 Task: In the Page agendafor.pptxinsert a new slide 'blank'insert the shape ' document'select and fill the shape with  picture Insert a picture of Taj Mahalwith name   Taj Mahal.png insert and apply to all slides  date and timeinsert and apply to all slides  slide noinsert the  slide showselect set up slide showselect browsed at kioskgo to transition and apply slide show timings to  2.31481481481481E-05and select the  slide show
Action: Mouse moved to (621, 330)
Screenshot: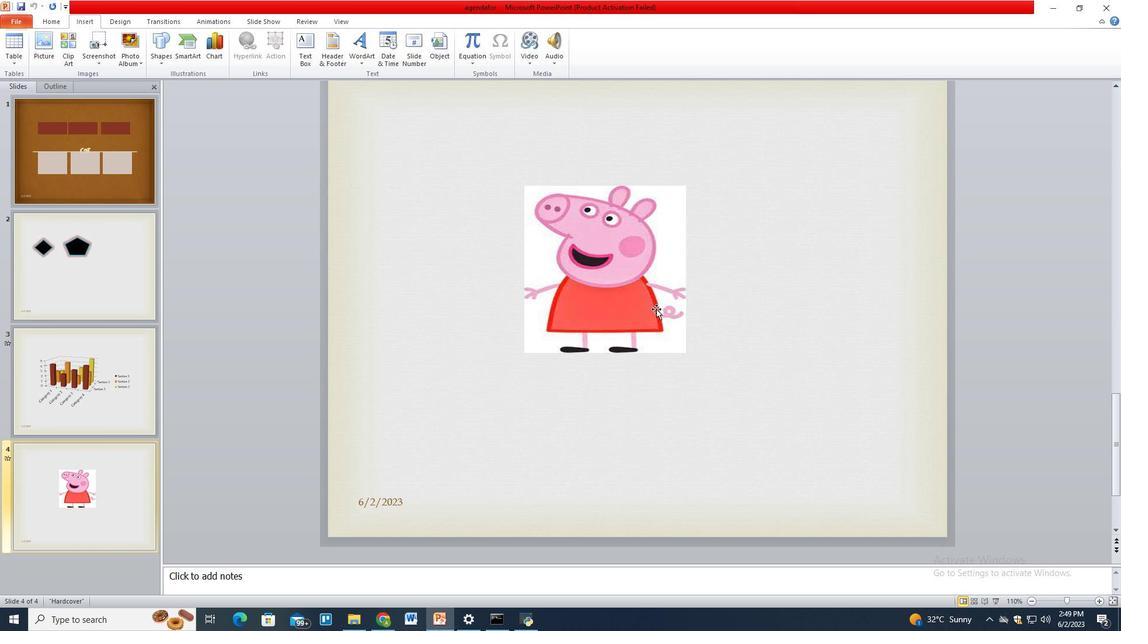 
Action: Mouse scrolled (621, 330) with delta (0, 0)
Screenshot: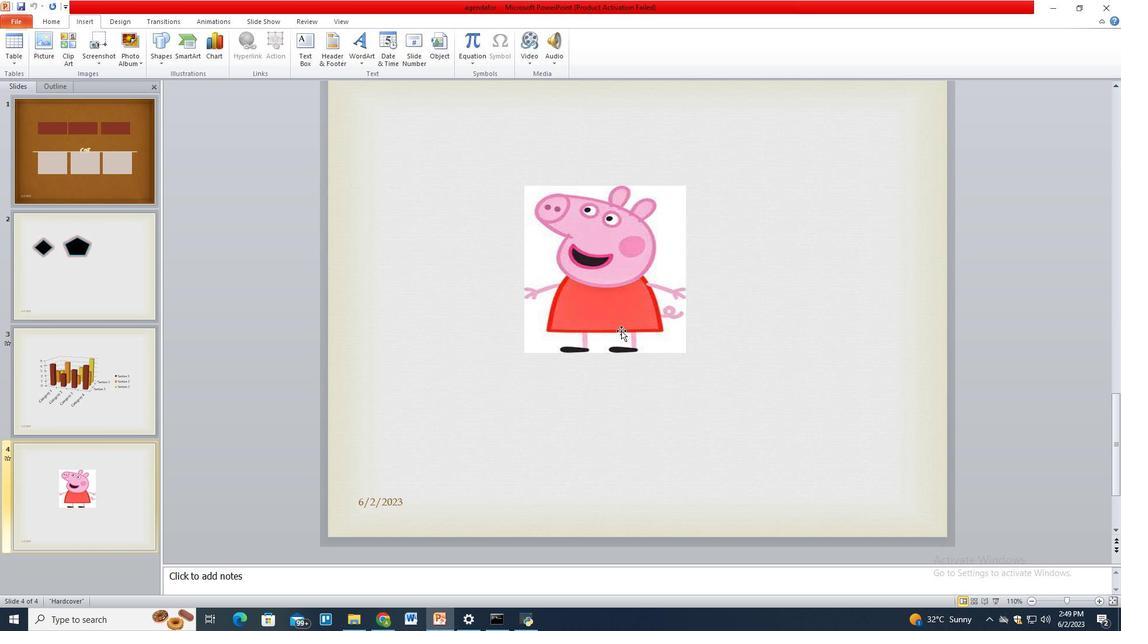 
Action: Mouse moved to (812, 283)
Screenshot: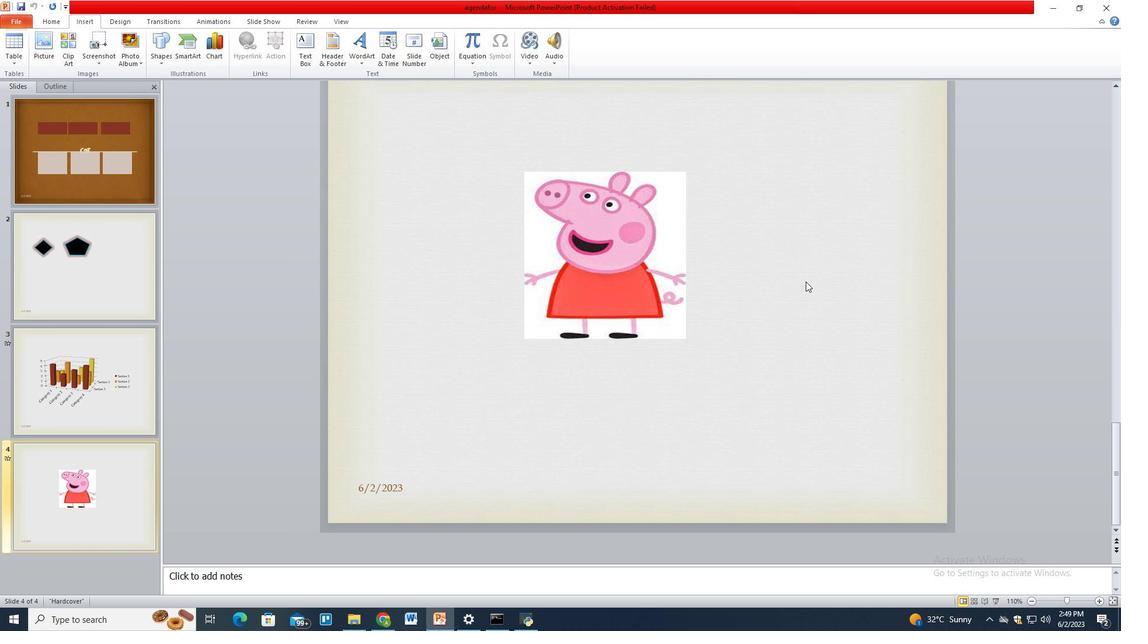 
Action: Mouse pressed left at (812, 283)
Screenshot: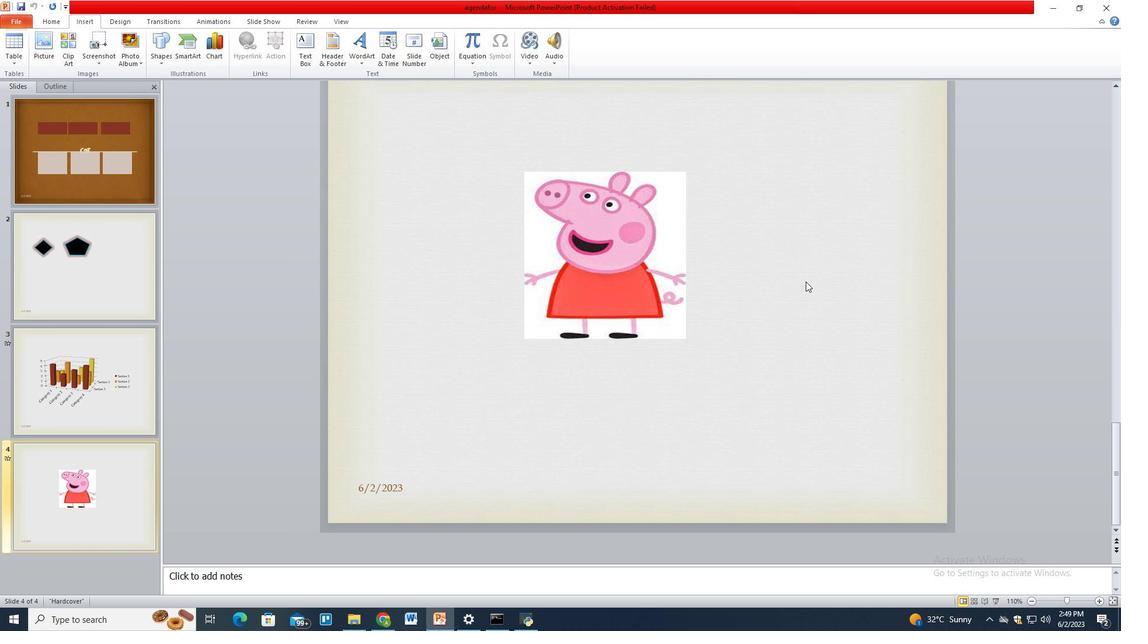 
Action: Key pressed <Key.enter><Key.enter>
Screenshot: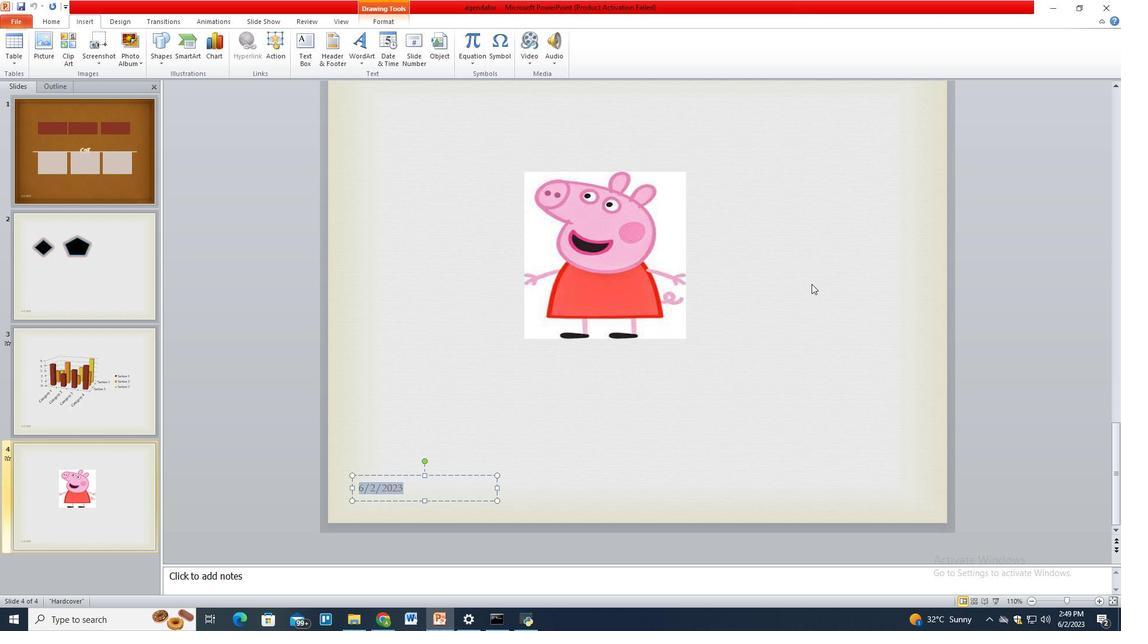 
Action: Mouse moved to (588, 269)
Screenshot: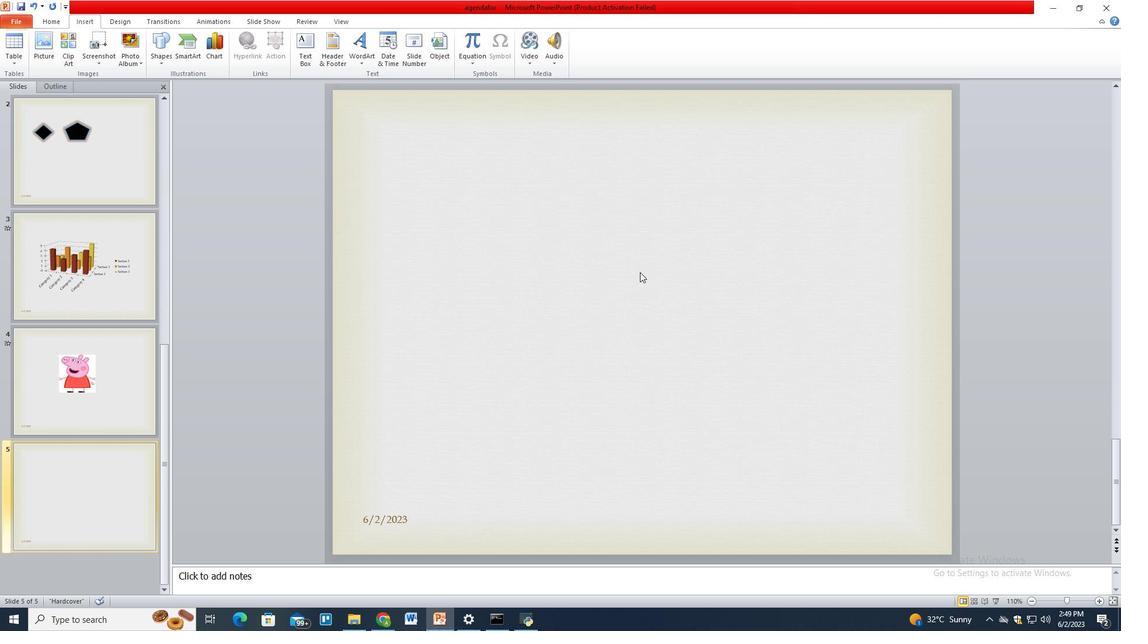 
Action: Mouse pressed left at (588, 269)
Screenshot: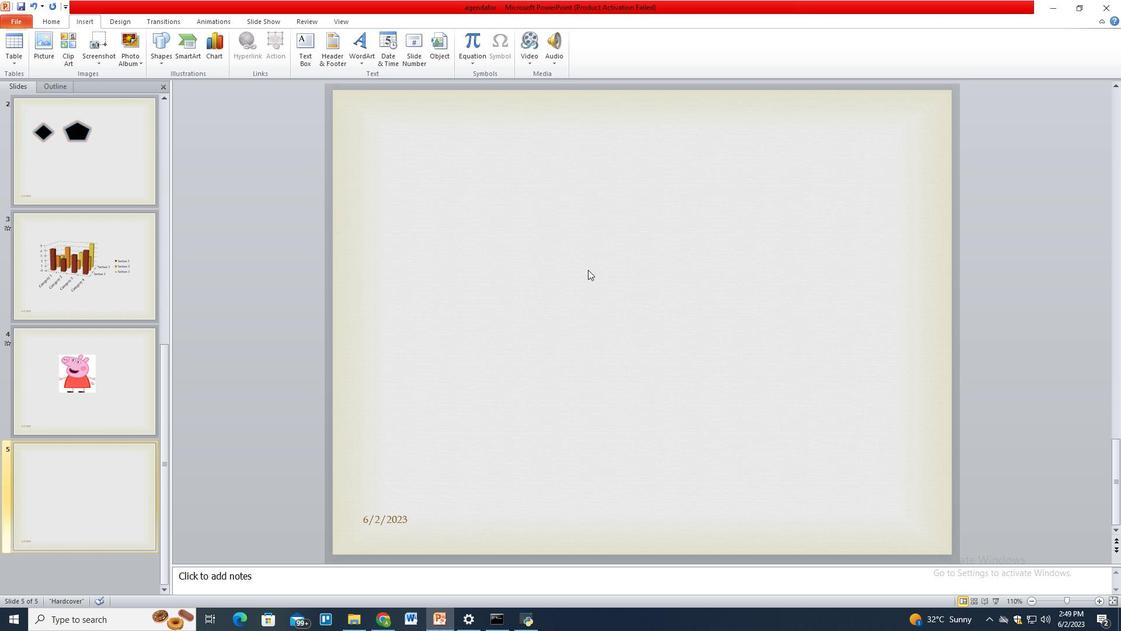 
Action: Mouse moved to (161, 39)
Screenshot: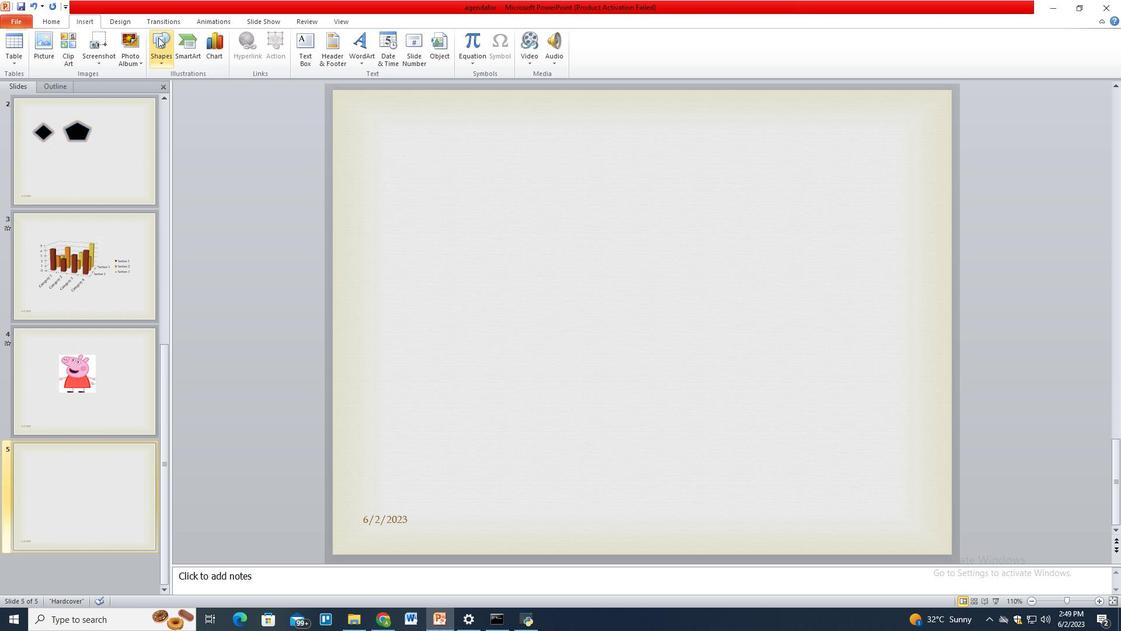 
Action: Mouse pressed left at (161, 39)
Screenshot: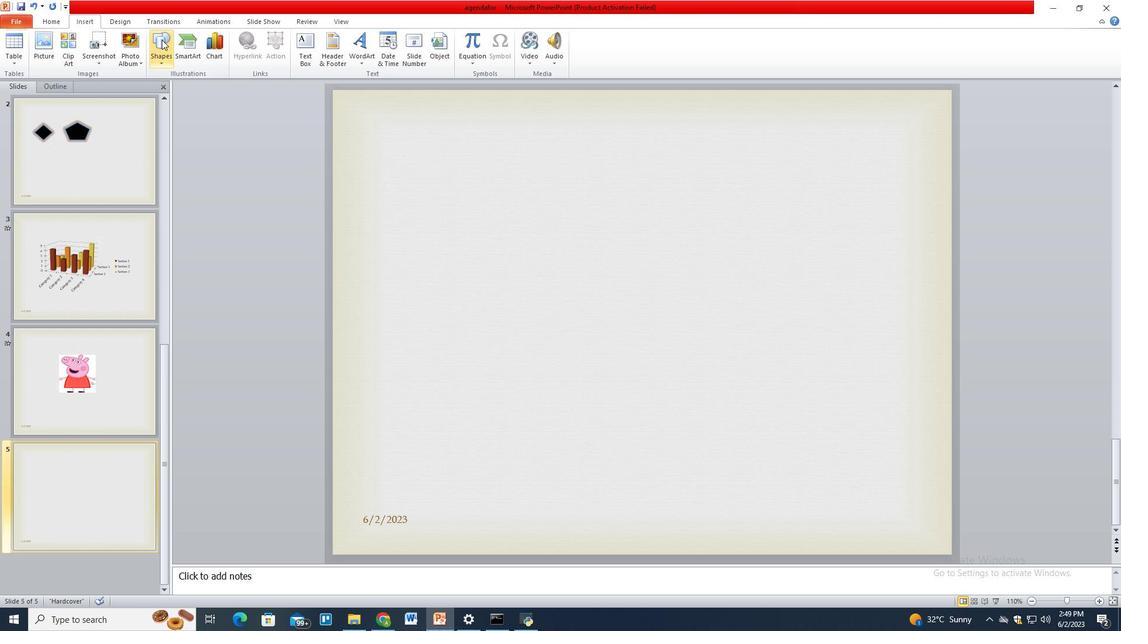 
Action: Mouse moved to (156, 161)
Screenshot: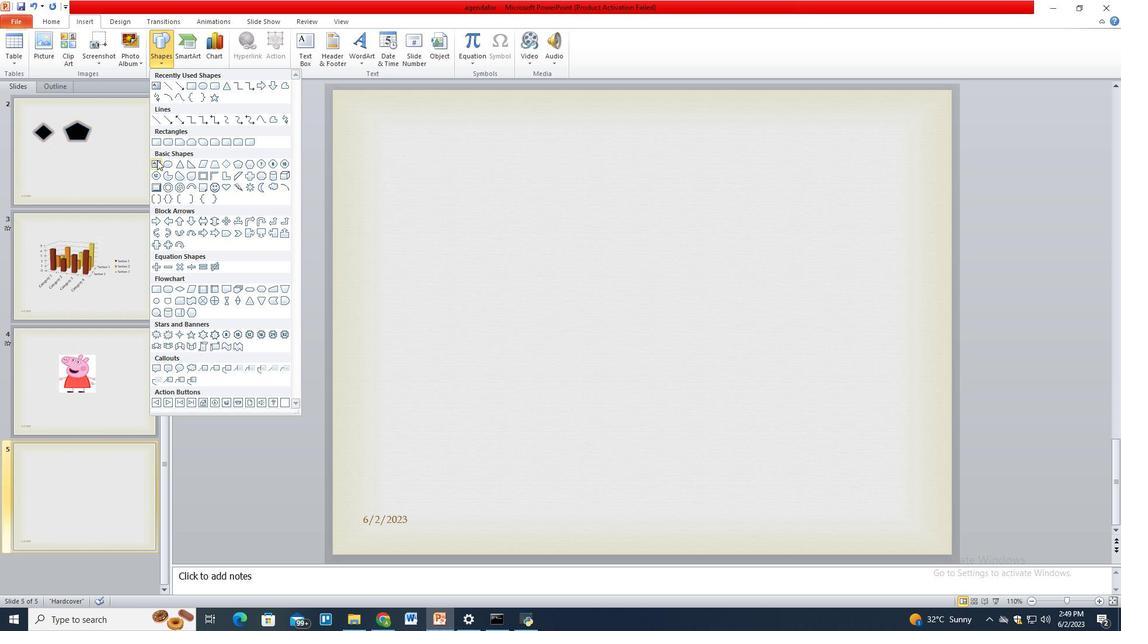 
Action: Mouse pressed left at (156, 161)
Screenshot: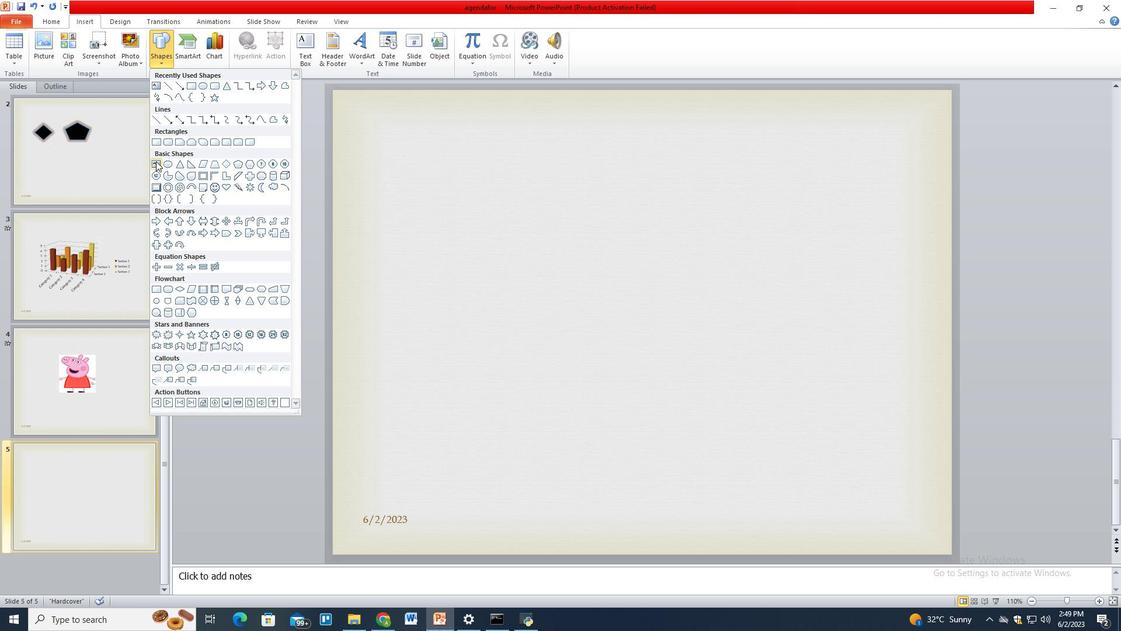 
Action: Mouse moved to (430, 186)
Screenshot: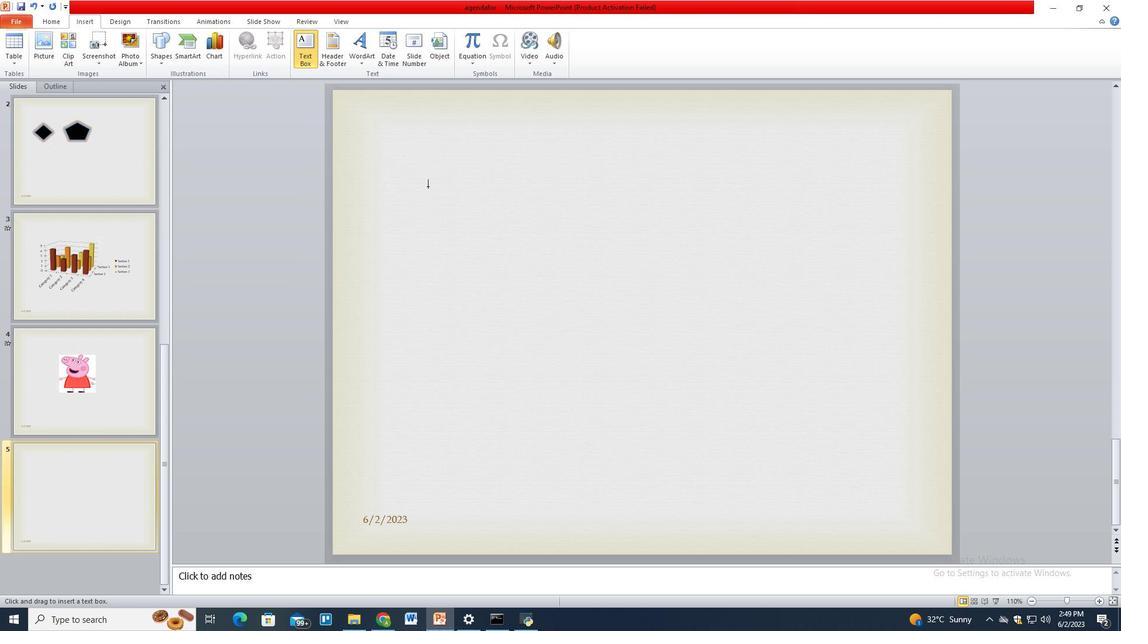 
Action: Mouse pressed left at (430, 186)
Screenshot: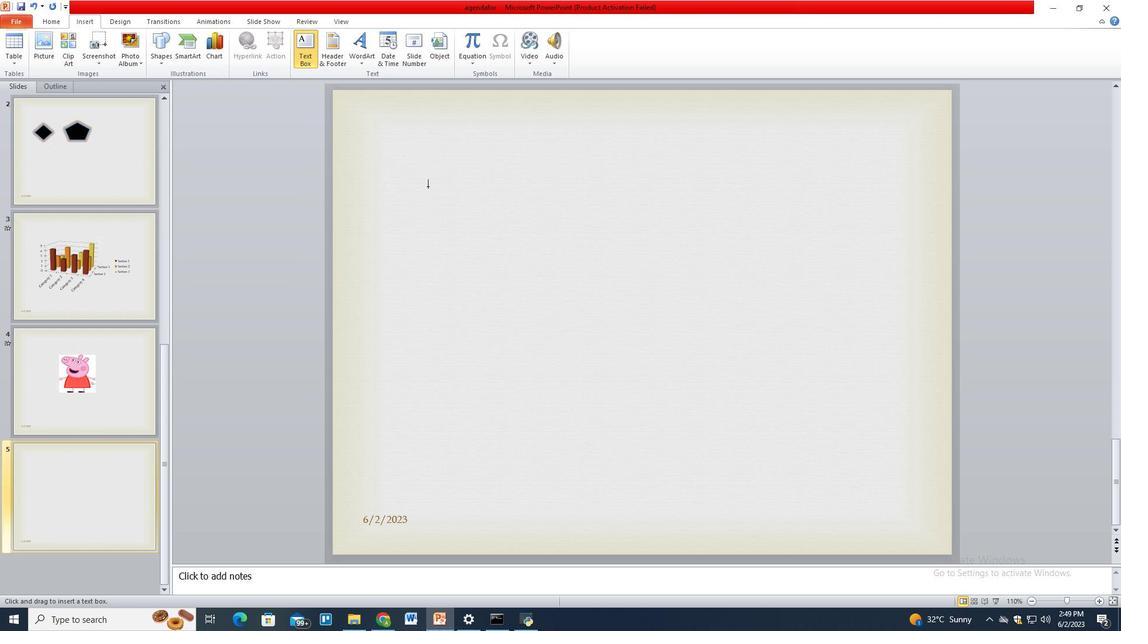 
Action: Mouse moved to (578, 202)
Screenshot: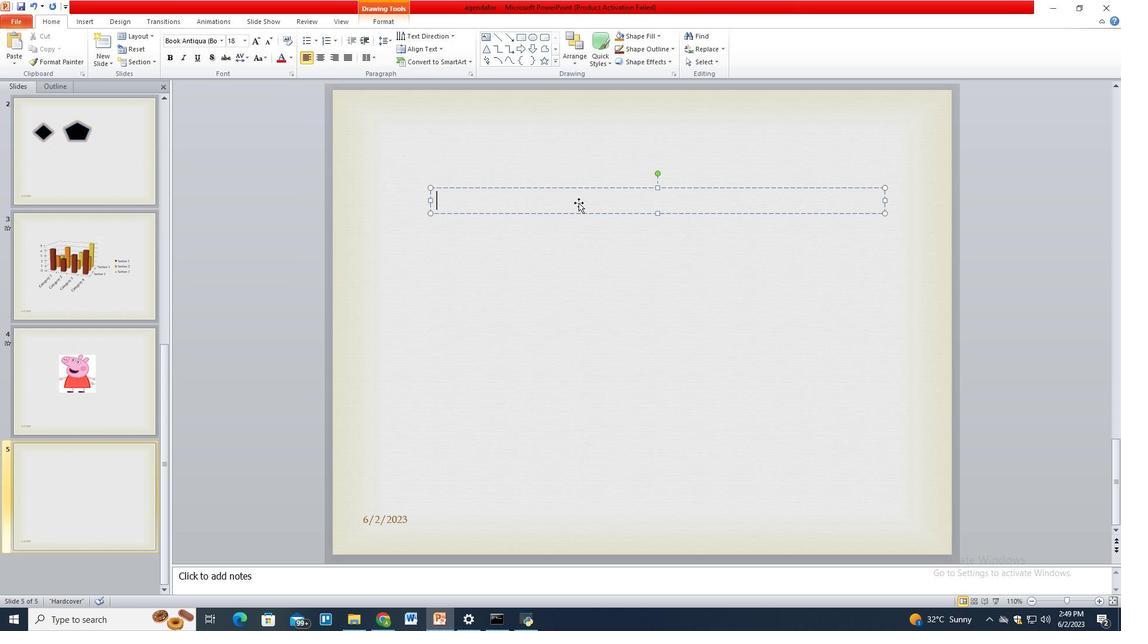 
Action: Mouse pressed left at (578, 202)
Screenshot: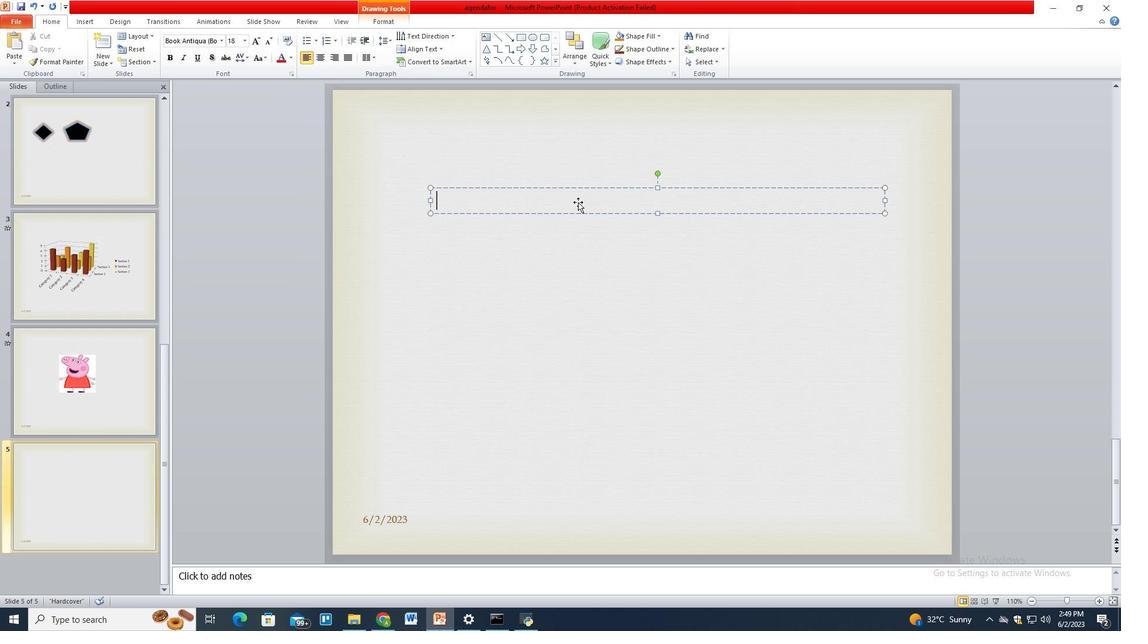 
Action: Mouse moved to (94, 24)
Screenshot: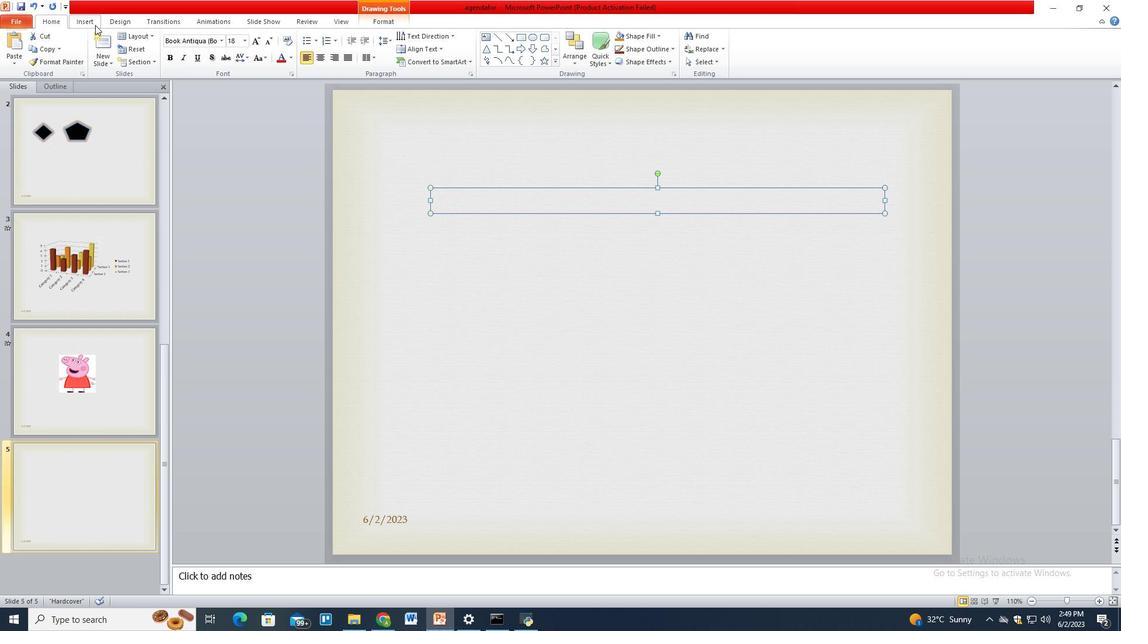 
Action: Mouse pressed left at (94, 24)
Screenshot: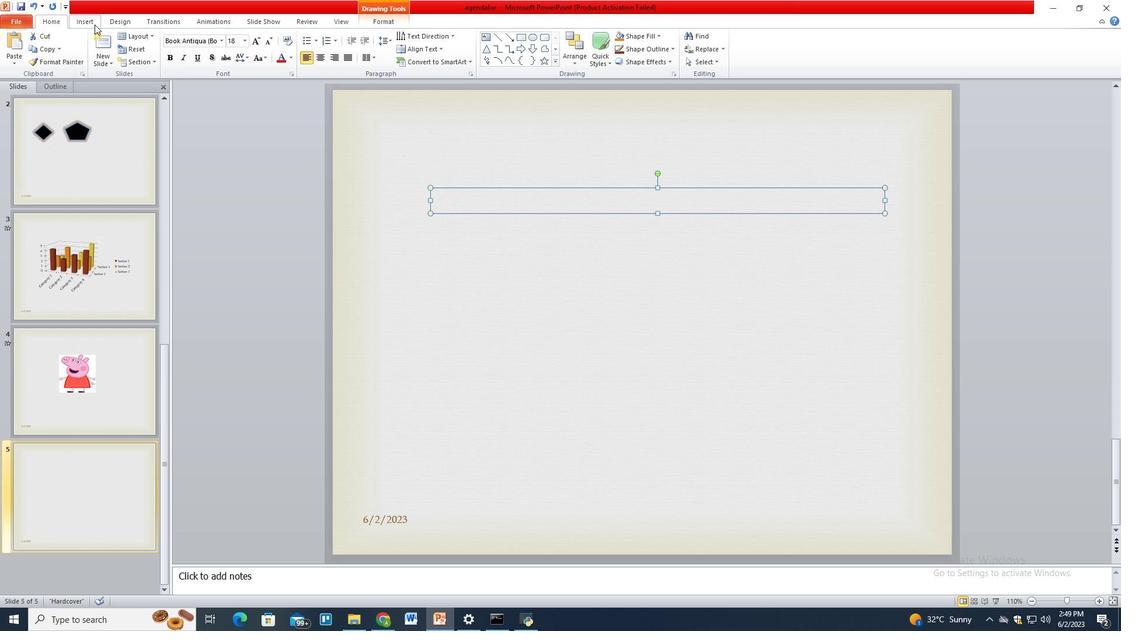 
Action: Mouse moved to (154, 50)
Screenshot: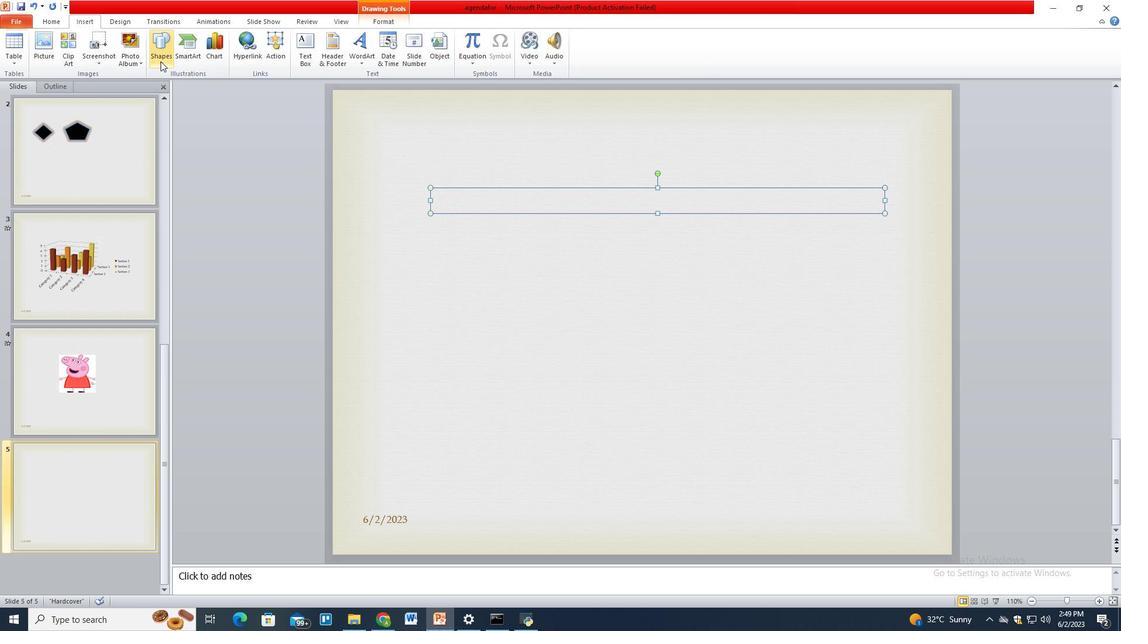 
Action: Mouse pressed left at (154, 50)
Screenshot: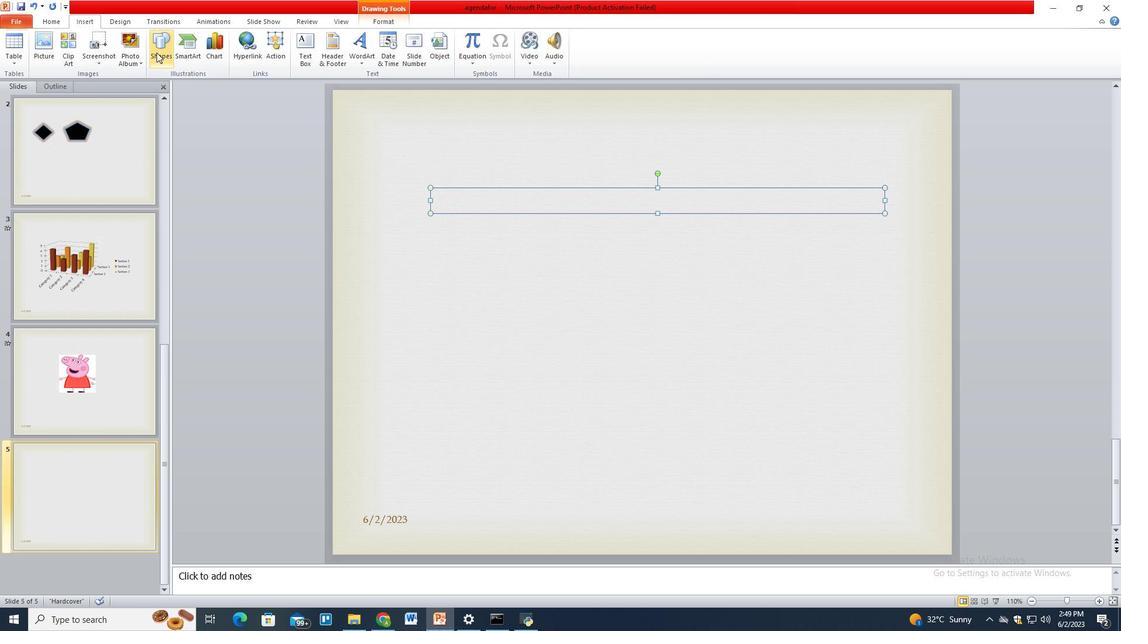 
Action: Mouse moved to (157, 175)
Screenshot: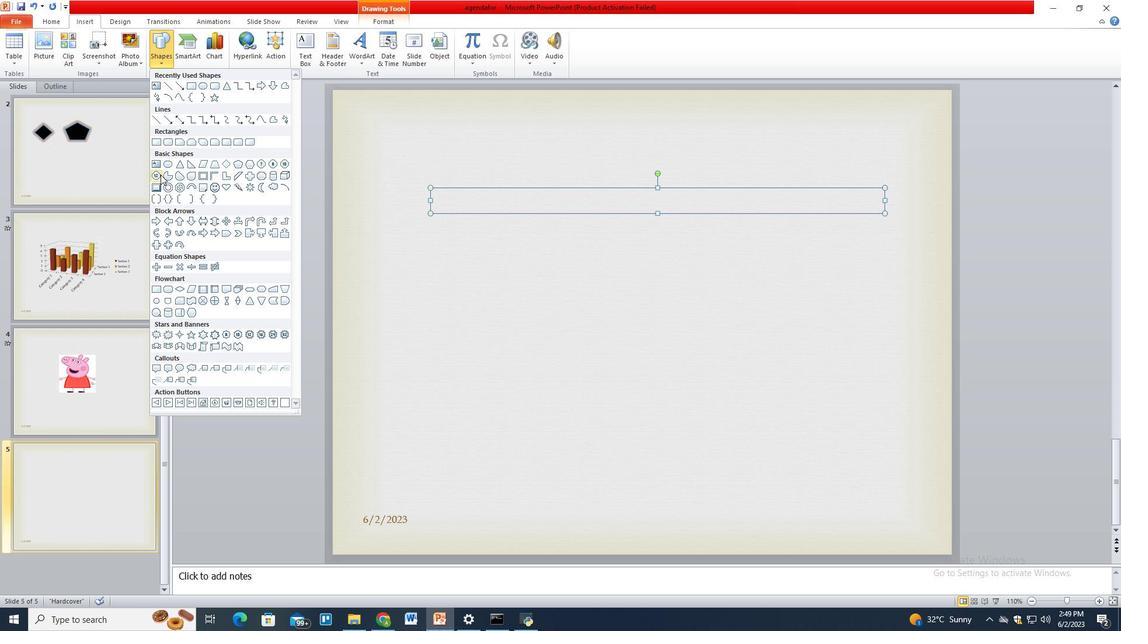 
Action: Mouse pressed left at (157, 175)
Screenshot: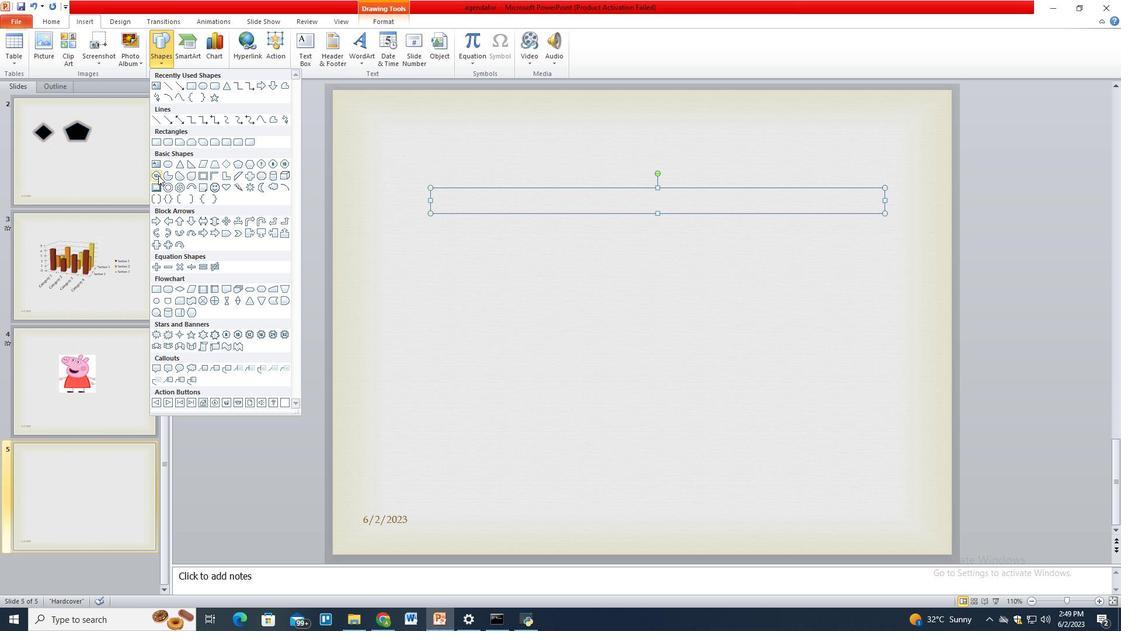 
Action: Mouse moved to (545, 306)
Screenshot: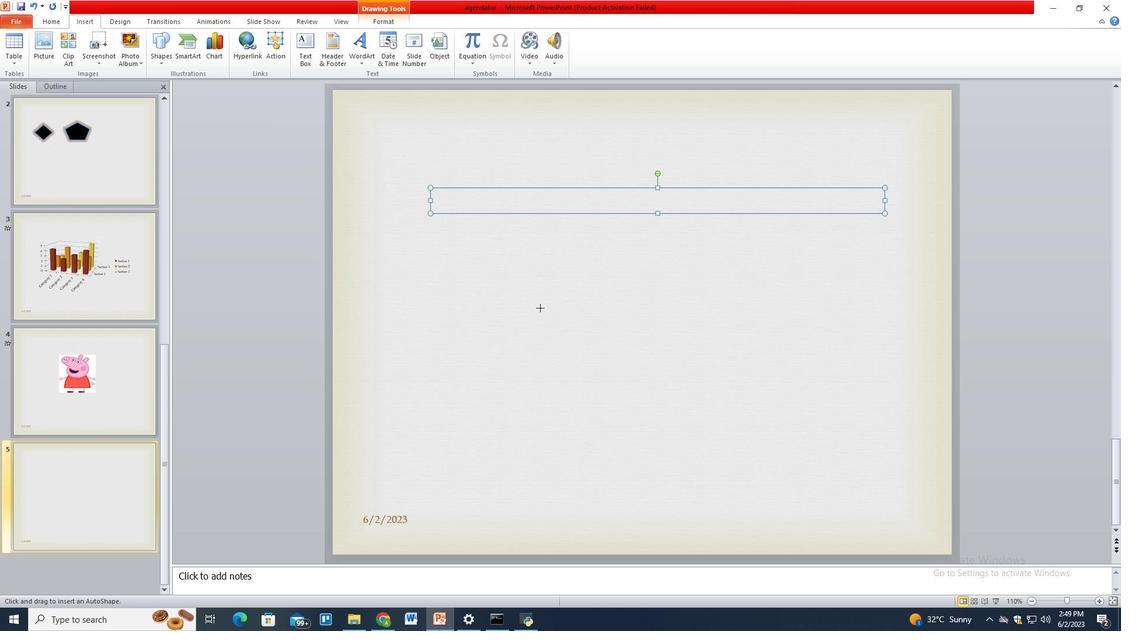
Action: Mouse pressed left at (545, 306)
Screenshot: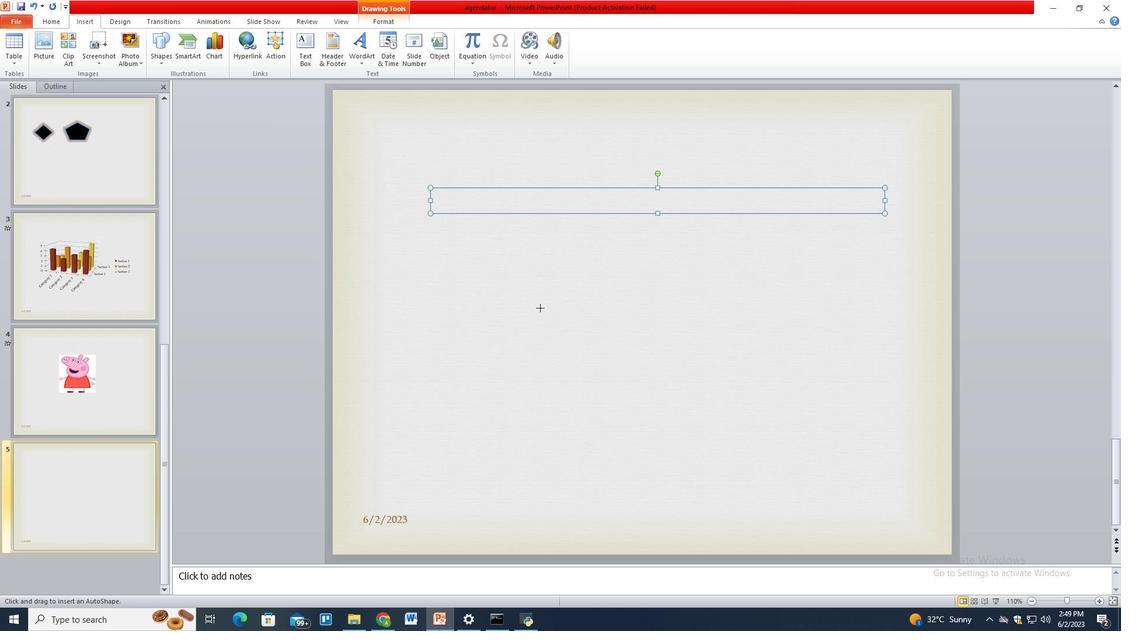 
Action: Mouse moved to (597, 375)
Screenshot: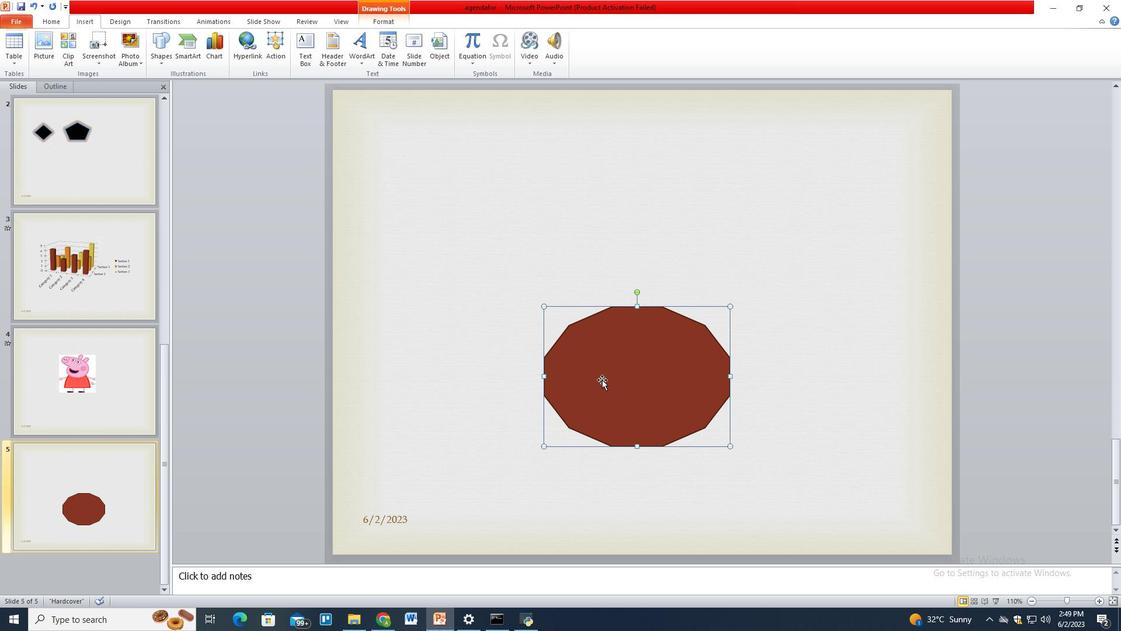 
Action: Mouse pressed right at (597, 375)
Screenshot: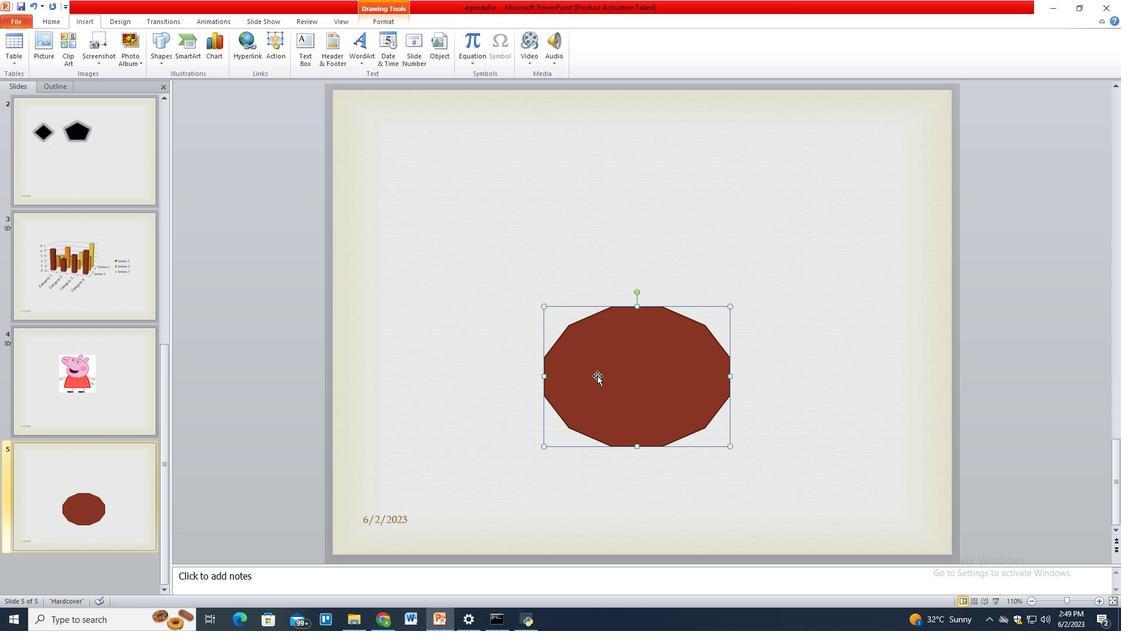 
Action: Mouse moved to (571, 342)
Screenshot: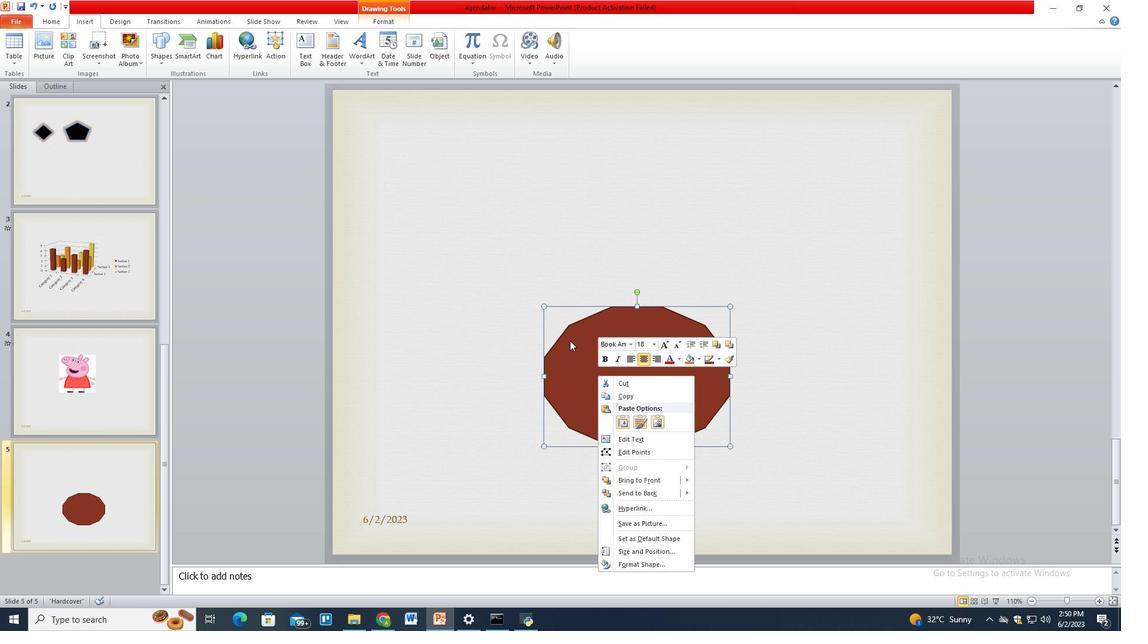 
Action: Mouse pressed left at (571, 342)
Screenshot: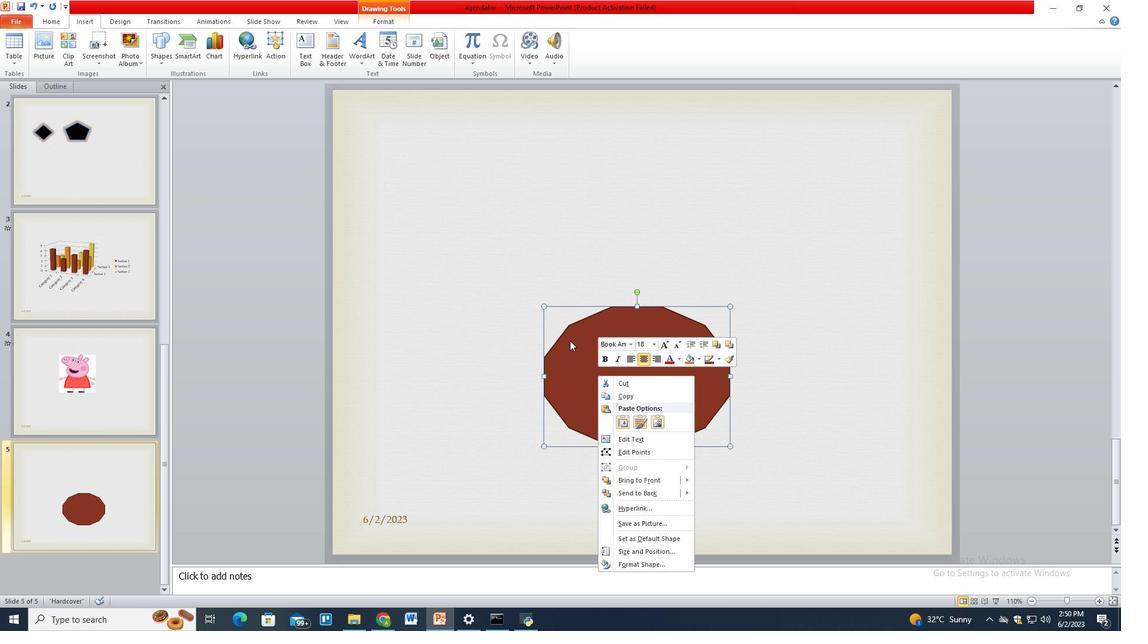 
Action: Mouse moved to (543, 306)
Screenshot: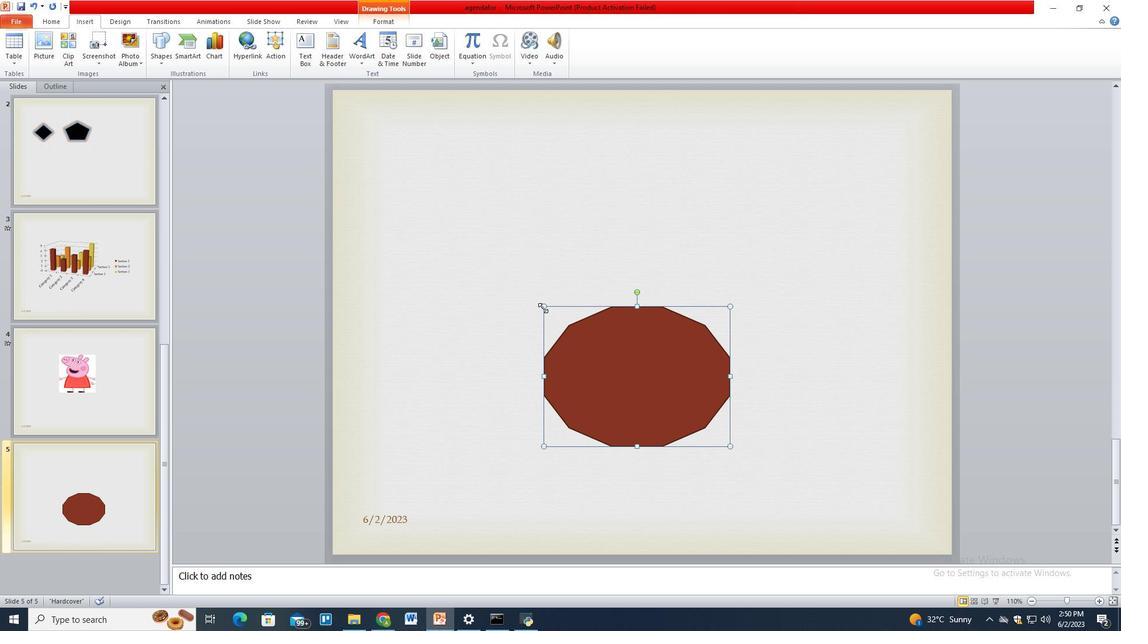 
Action: Mouse pressed left at (543, 306)
Screenshot: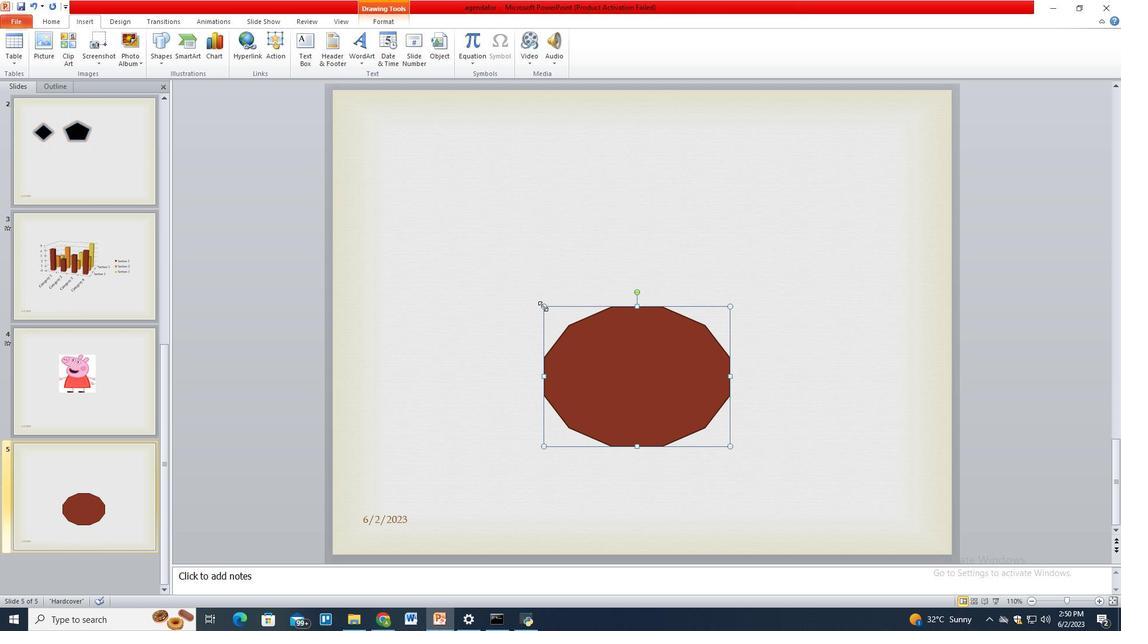 
Action: Mouse moved to (729, 445)
Screenshot: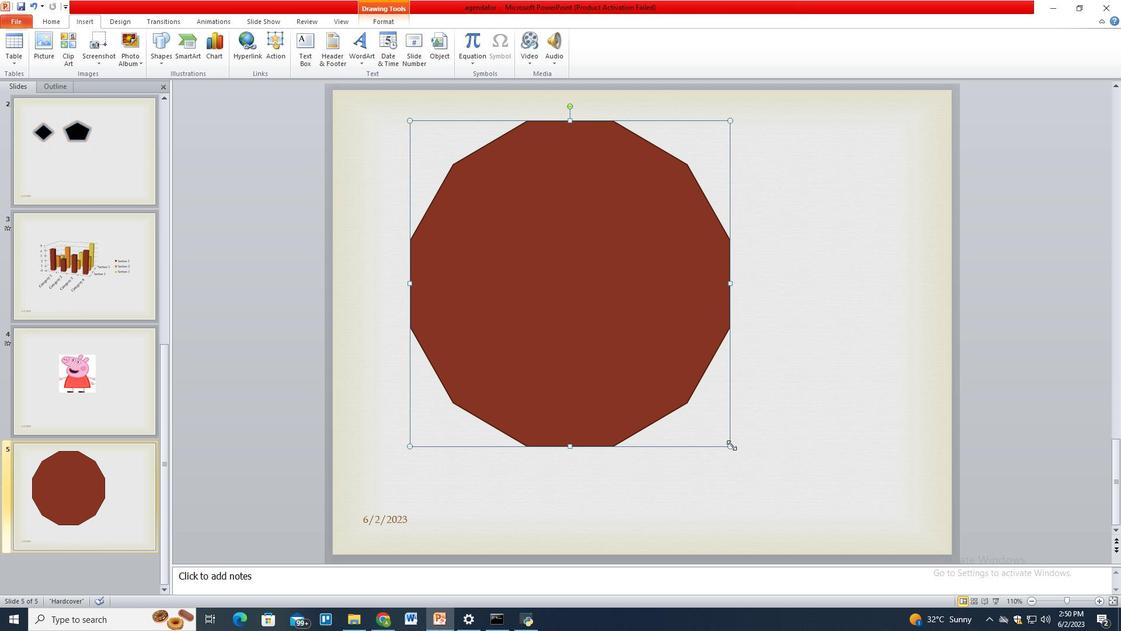 
Action: Mouse pressed left at (729, 445)
Screenshot: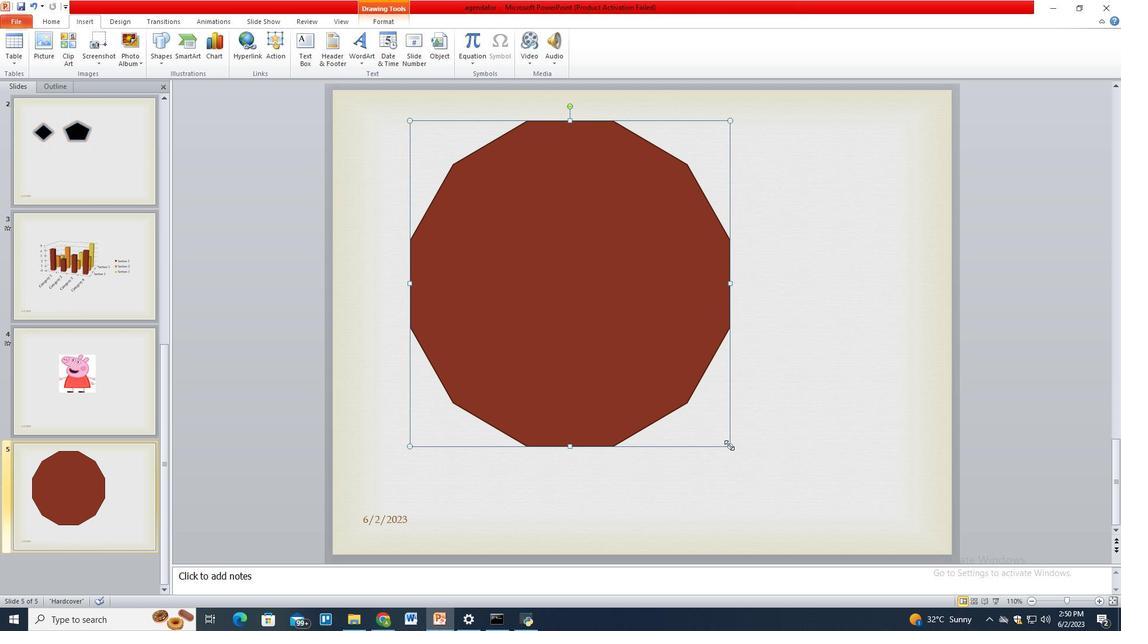 
Action: Mouse moved to (612, 306)
Screenshot: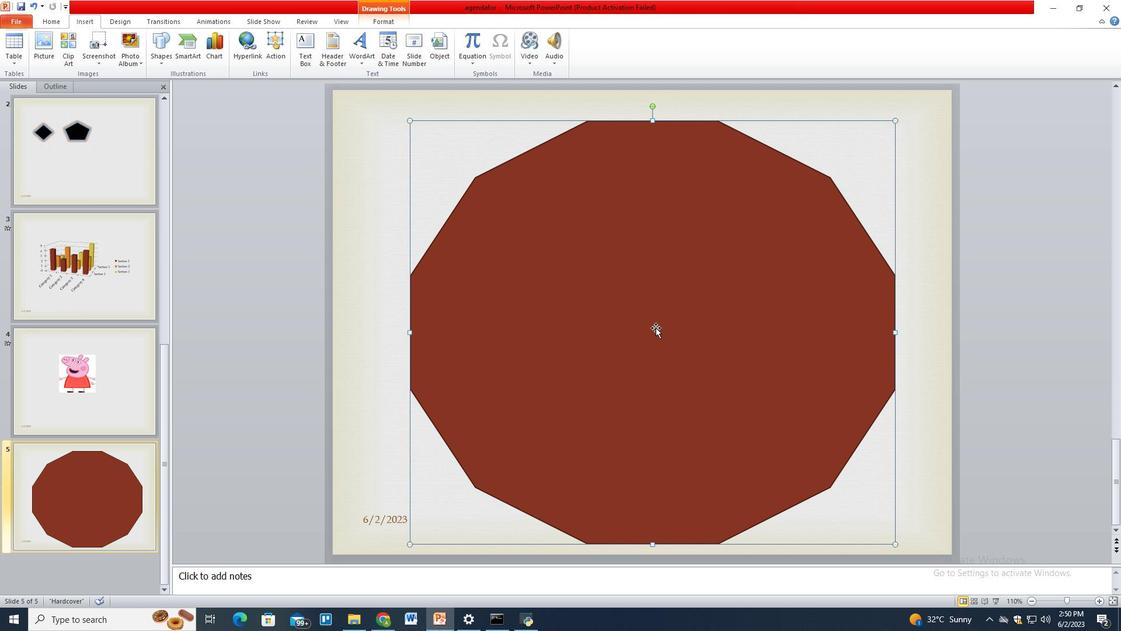 
Action: Mouse pressed left at (612, 306)
Screenshot: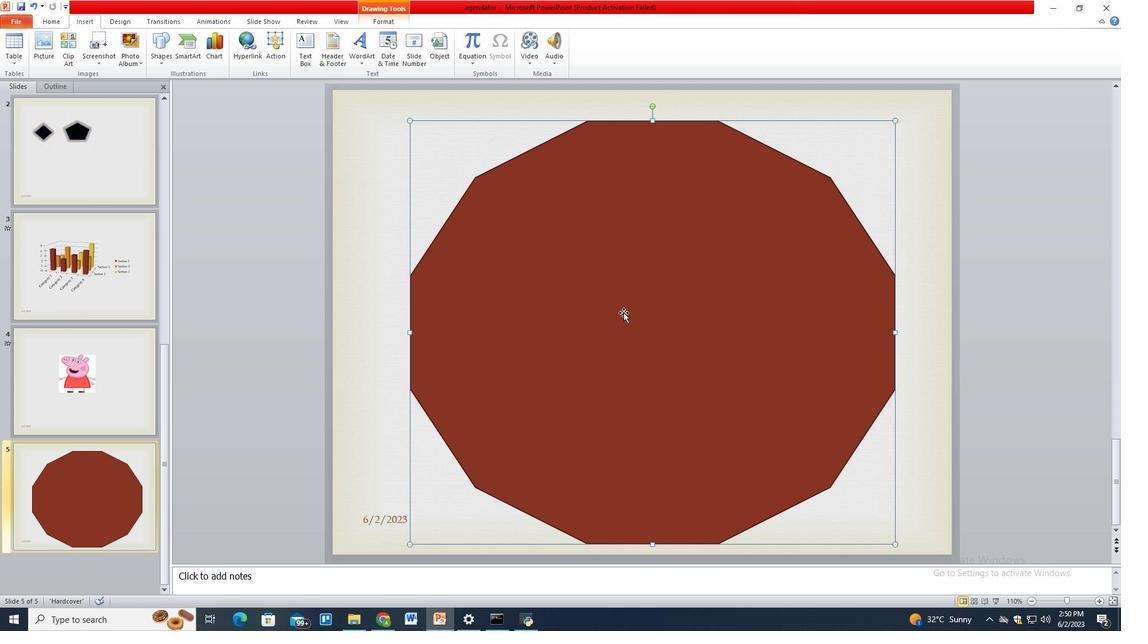 
Action: Mouse moved to (43, 48)
Screenshot: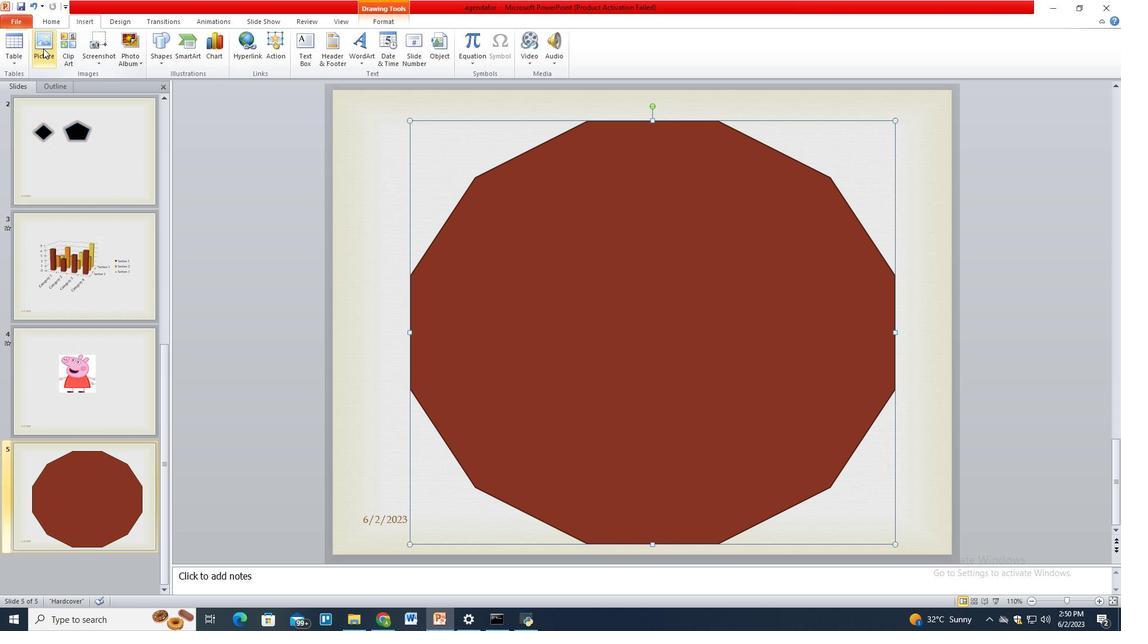 
Action: Mouse pressed left at (43, 48)
Screenshot: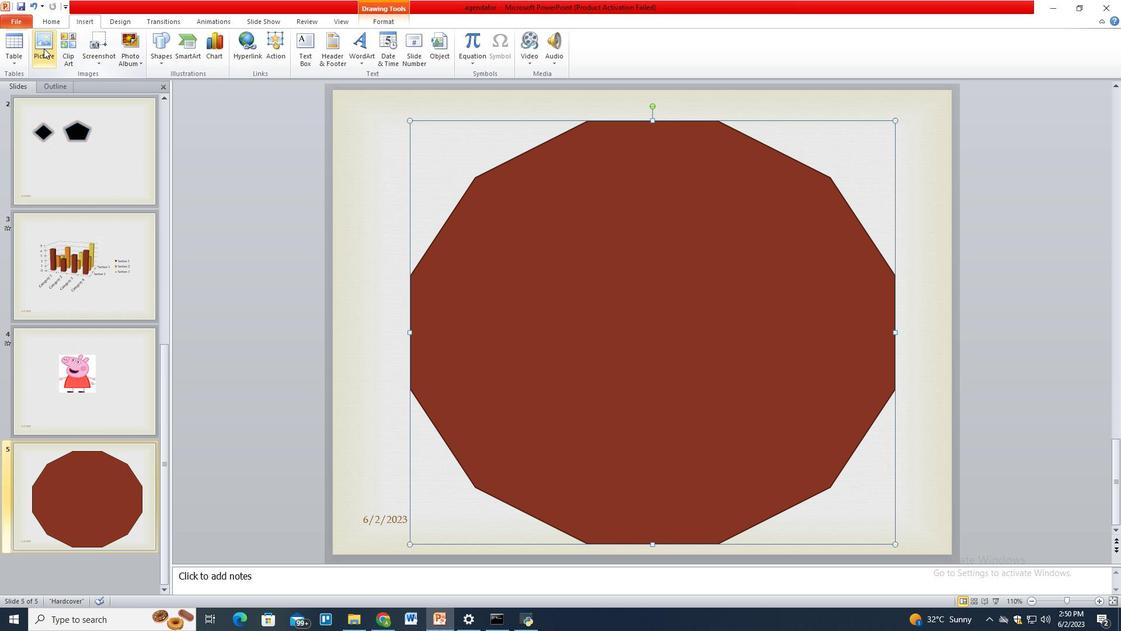 
Action: Mouse moved to (192, 110)
Screenshot: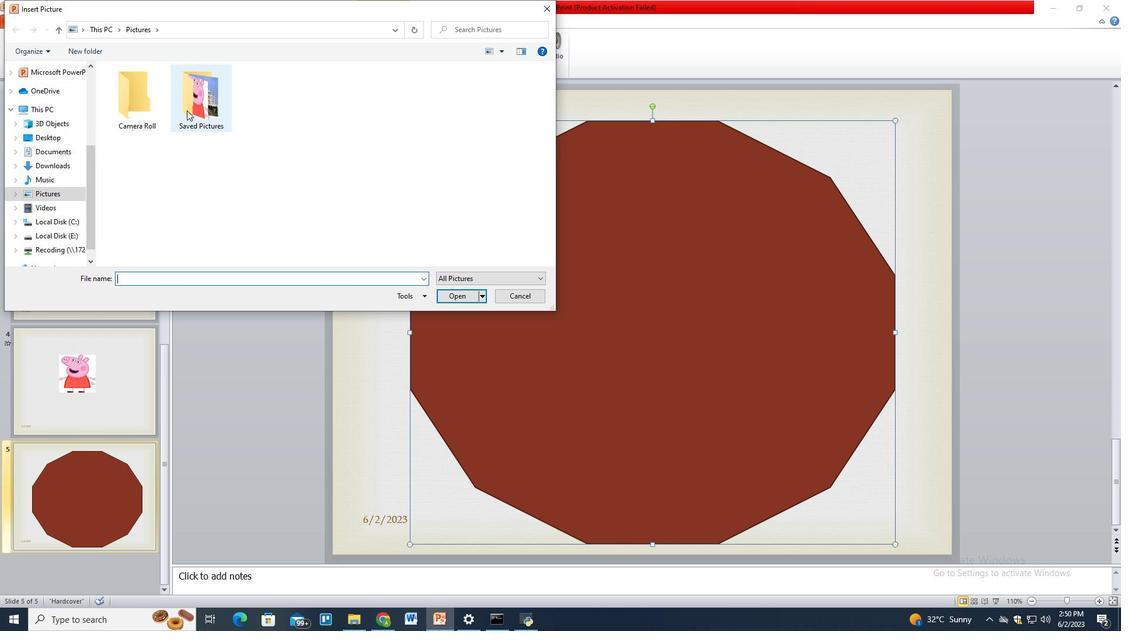 
Action: Mouse pressed left at (192, 110)
Screenshot: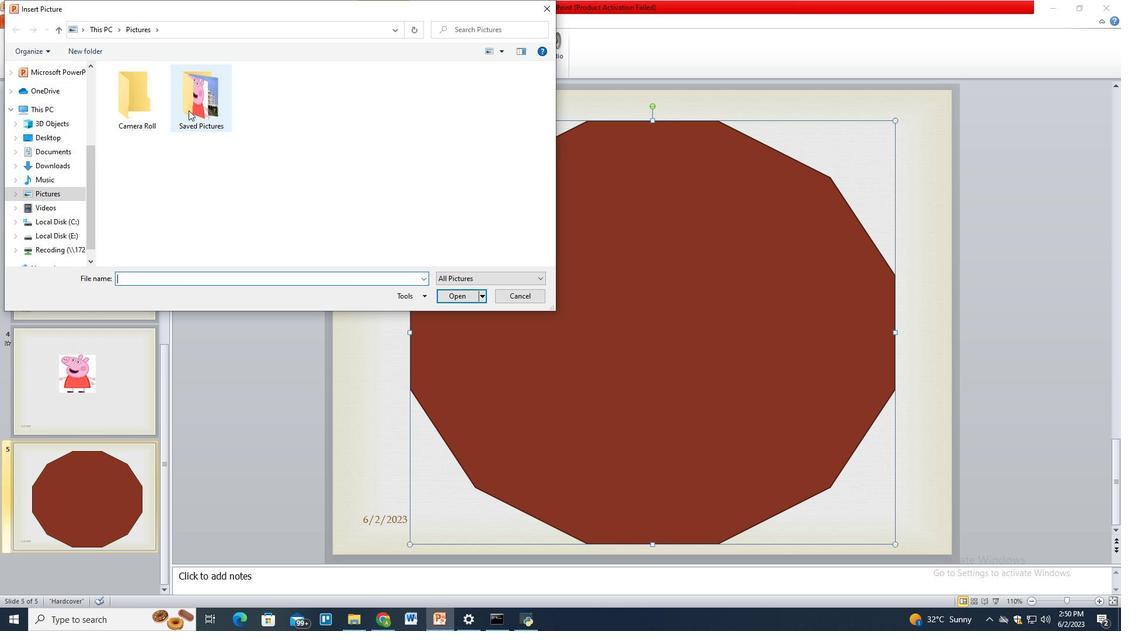 
Action: Mouse pressed left at (192, 110)
Screenshot: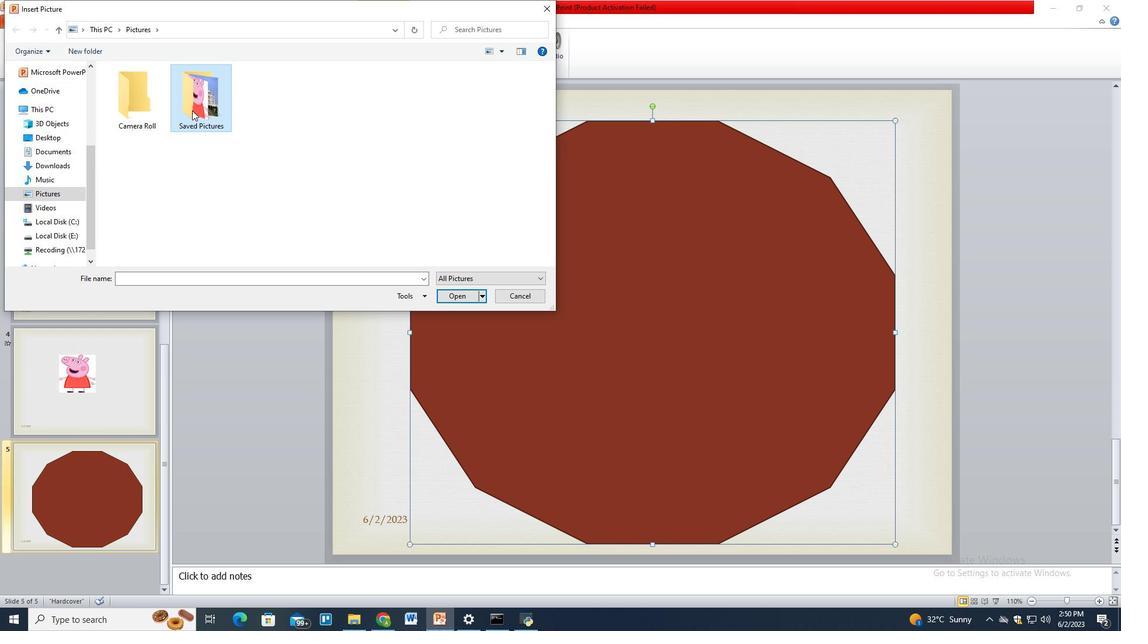 
Action: Mouse pressed left at (192, 110)
Screenshot: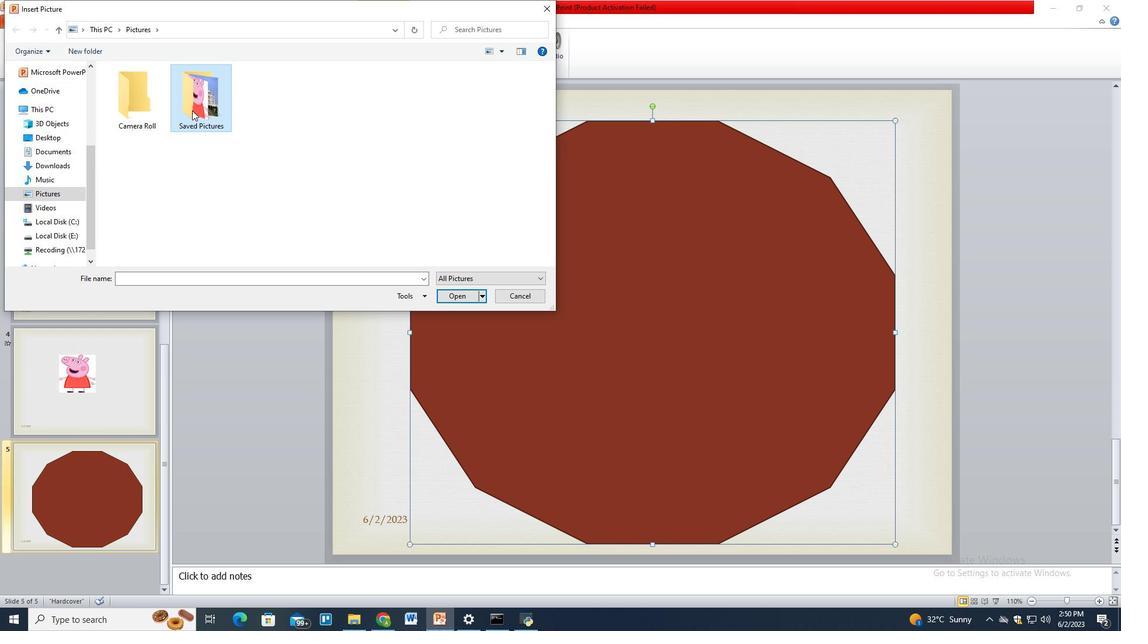 
Action: Mouse moved to (462, 179)
Screenshot: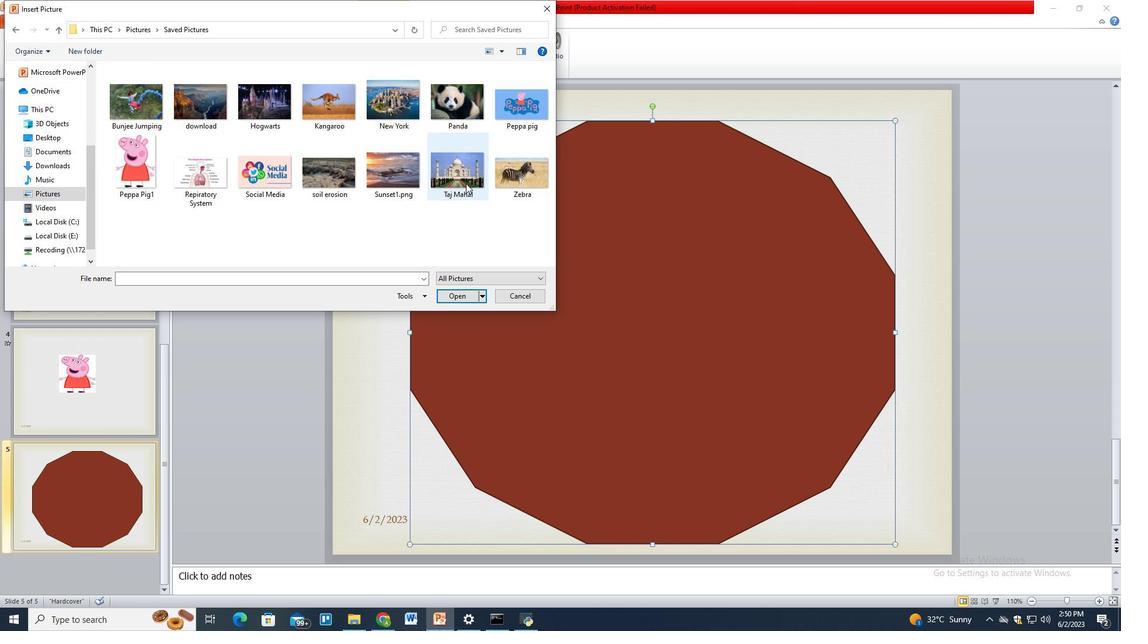 
Action: Mouse pressed left at (462, 179)
Screenshot: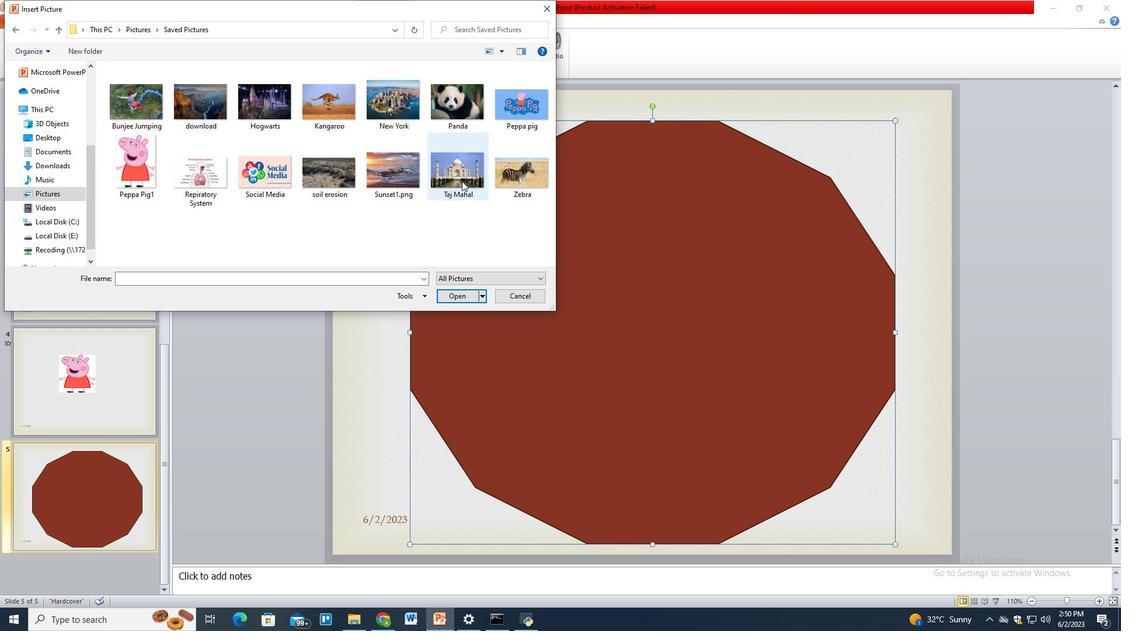 
Action: Mouse moved to (458, 295)
Screenshot: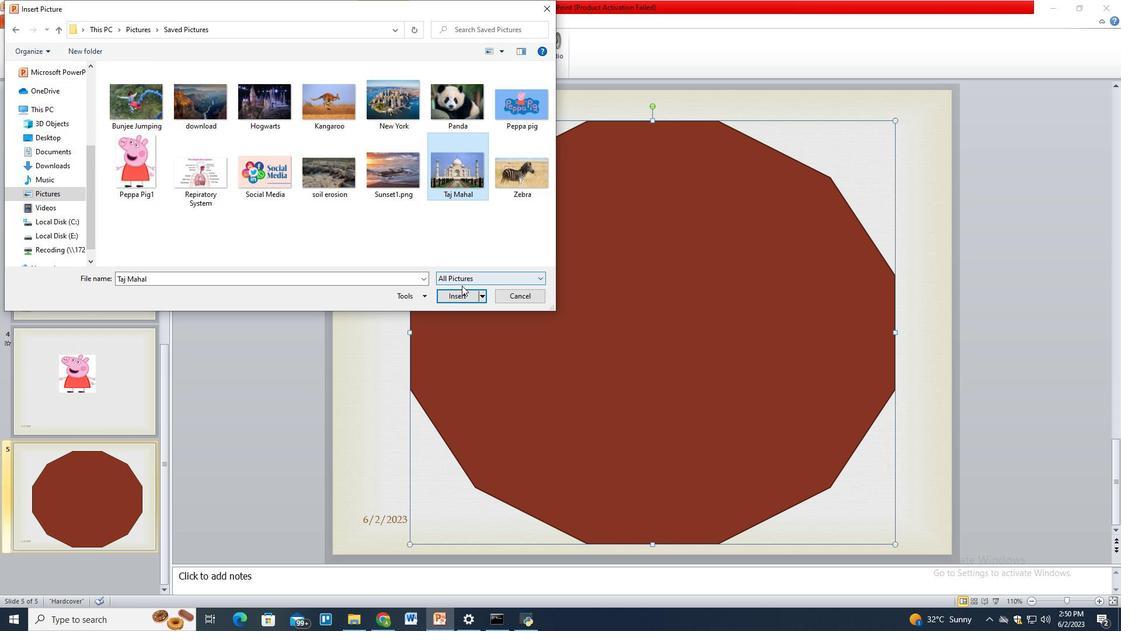 
Action: Mouse pressed left at (458, 295)
Screenshot: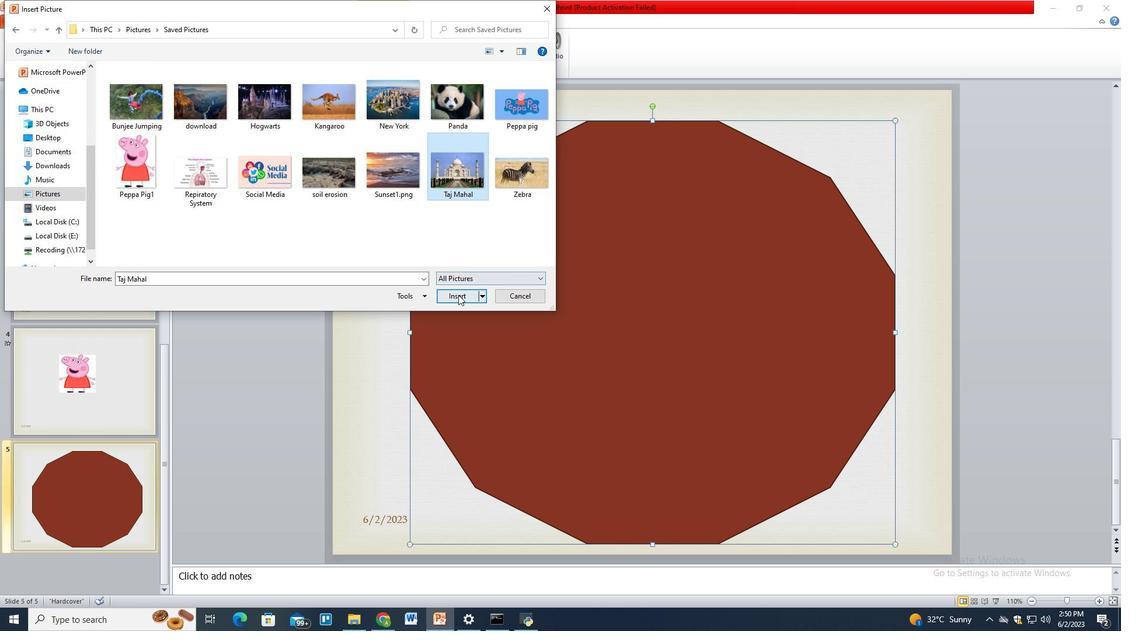 
Action: Mouse moved to (554, 261)
Screenshot: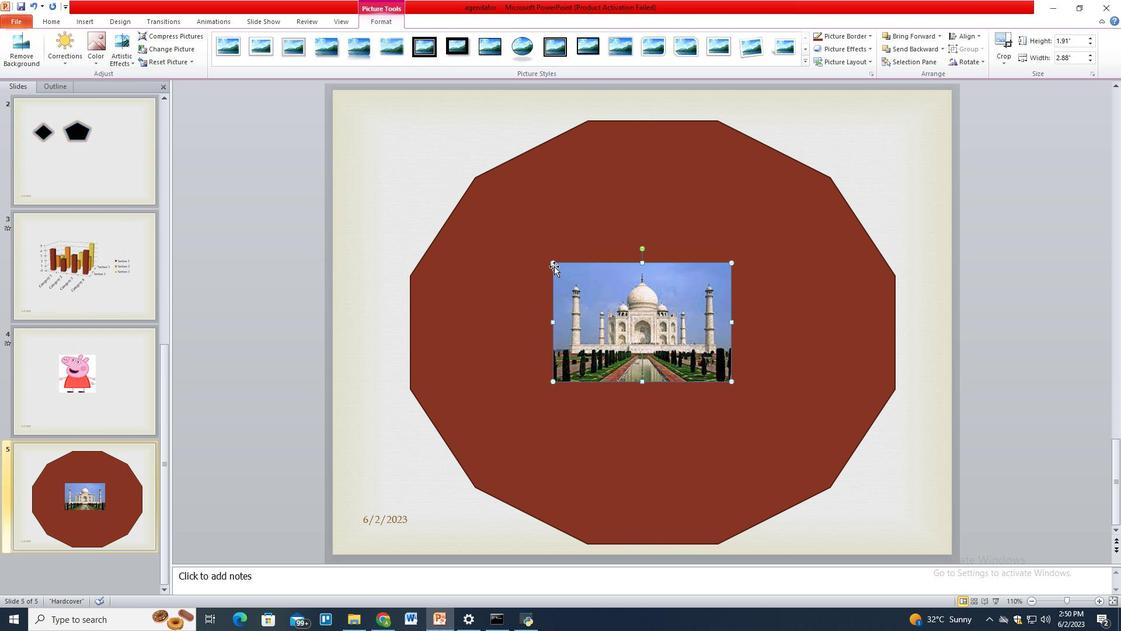 
Action: Mouse pressed left at (554, 261)
Screenshot: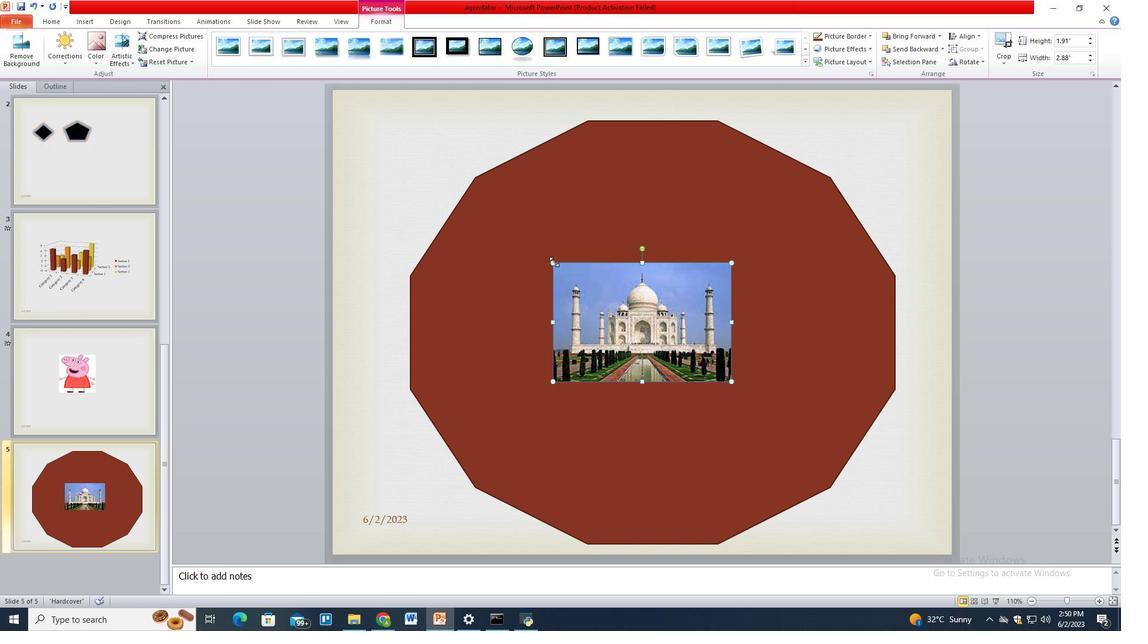 
Action: Mouse moved to (733, 199)
Screenshot: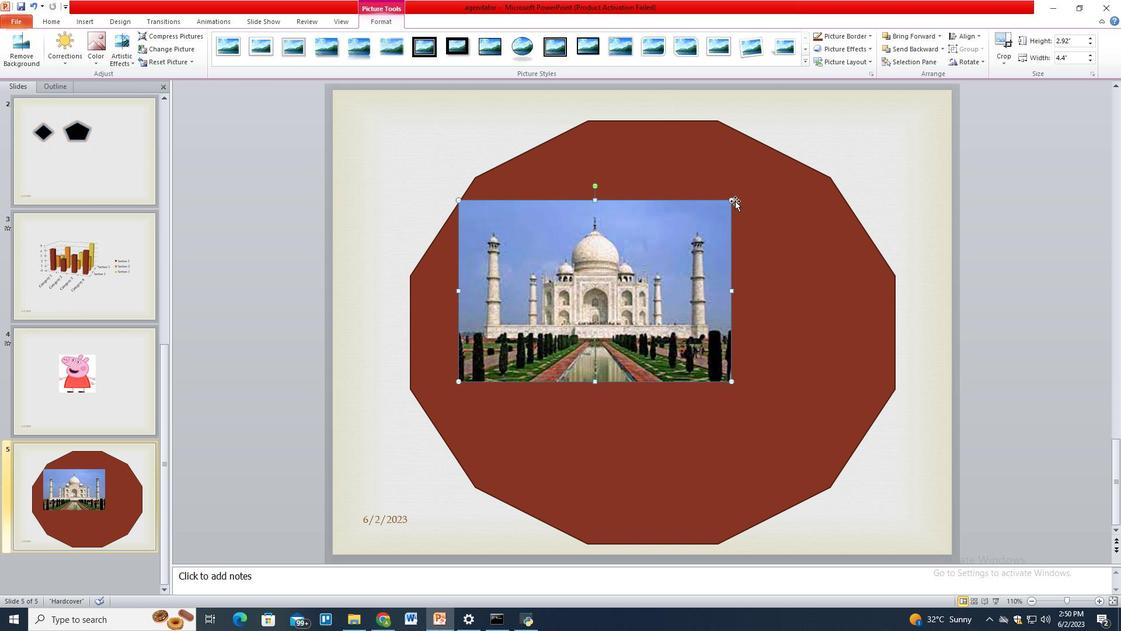 
Action: Mouse pressed left at (733, 199)
Screenshot: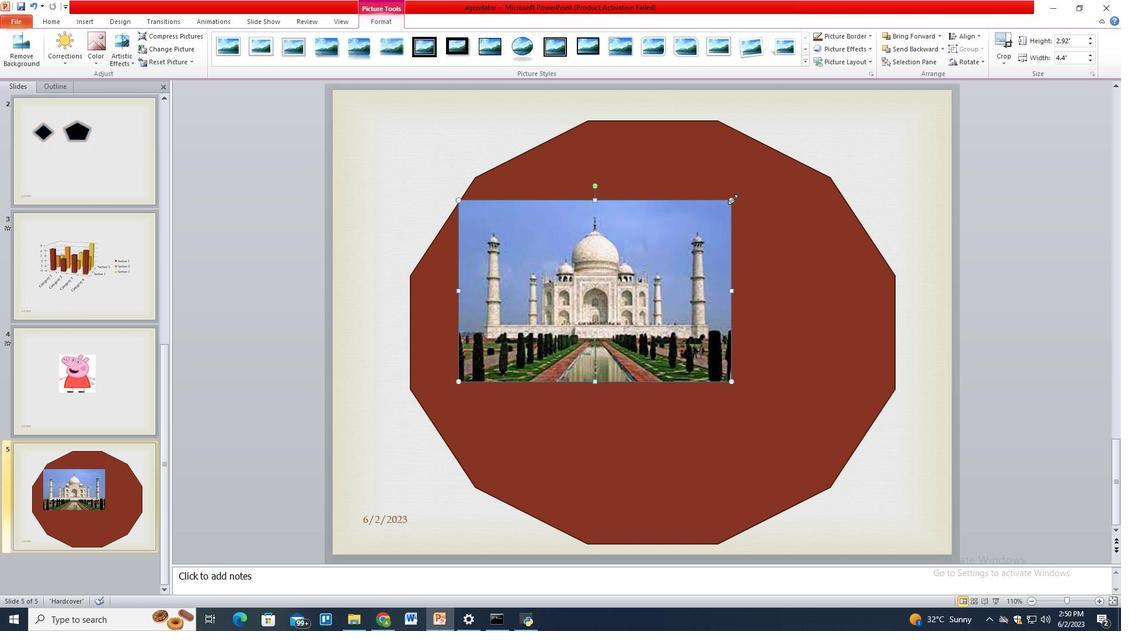 
Action: Mouse moved to (614, 255)
Screenshot: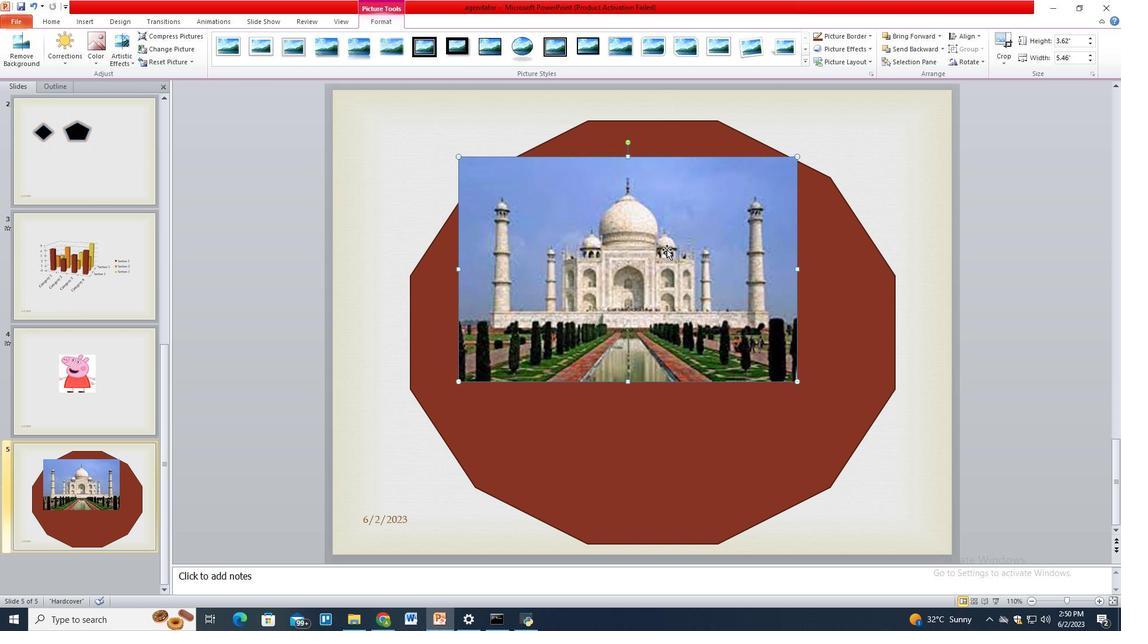 
Action: Mouse pressed left at (614, 255)
Screenshot: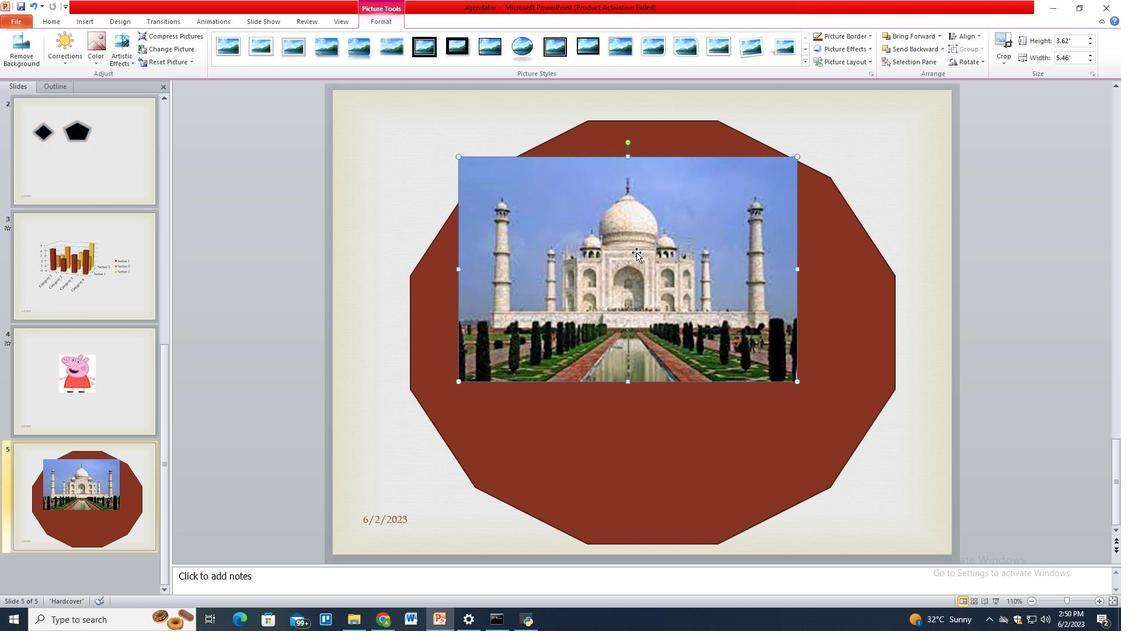 
Action: Mouse moved to (822, 425)
Screenshot: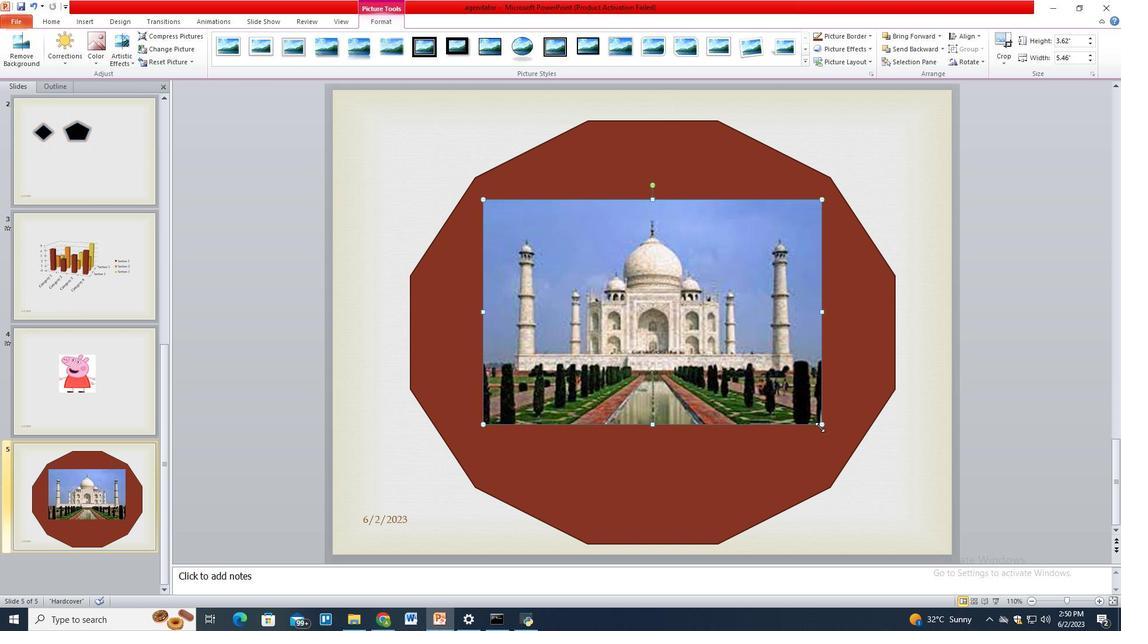 
Action: Mouse pressed left at (822, 425)
Screenshot: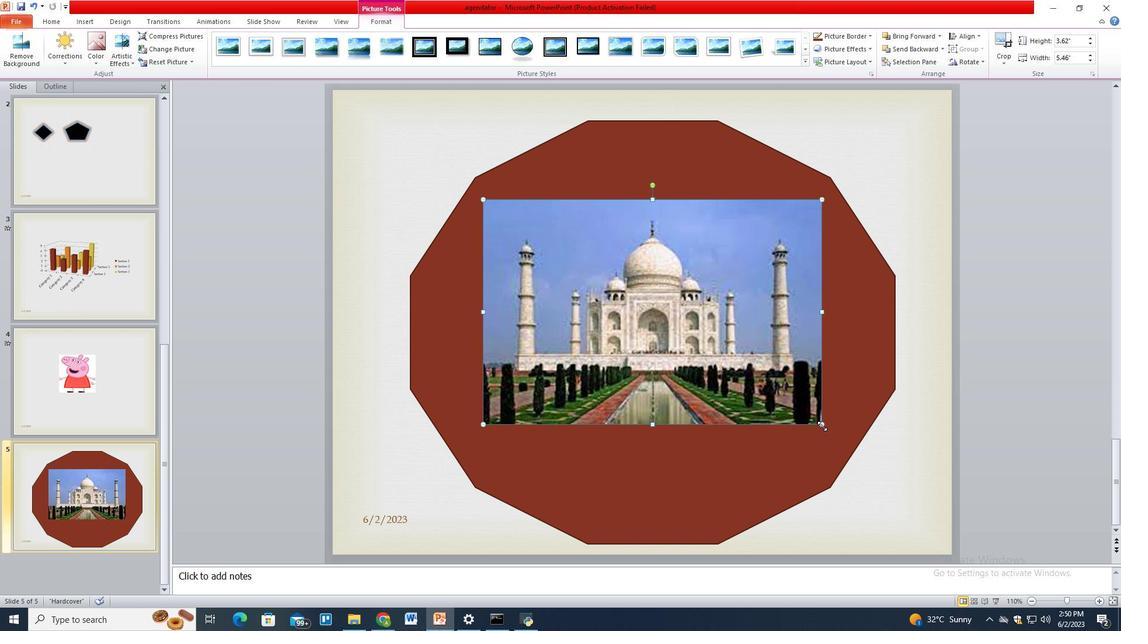 
Action: Mouse moved to (484, 433)
Screenshot: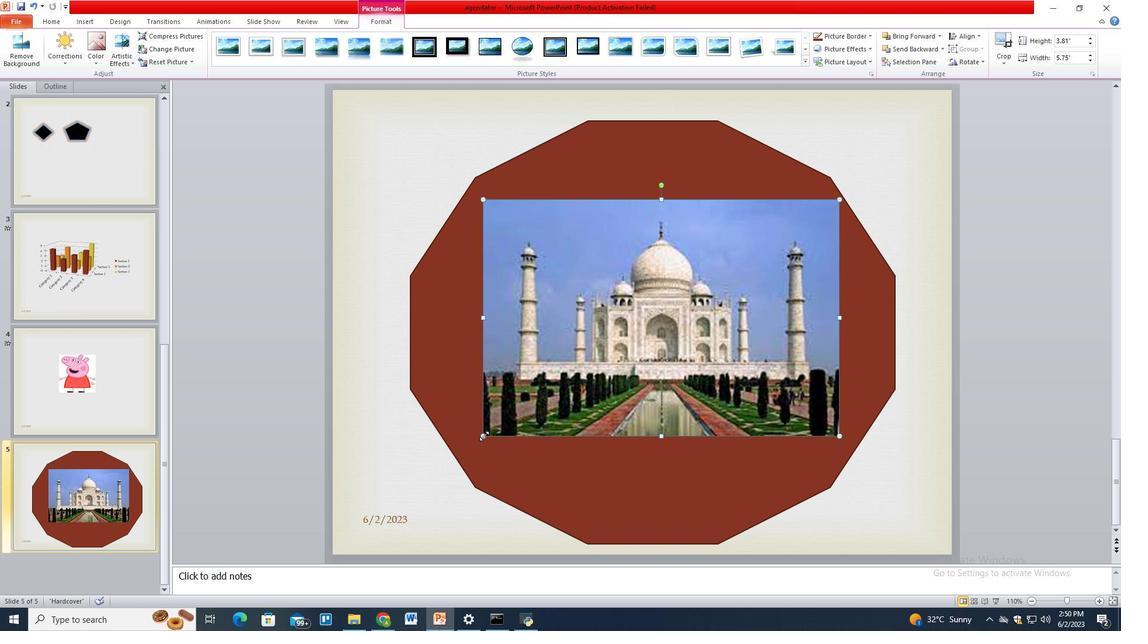 
Action: Mouse pressed left at (484, 433)
Screenshot: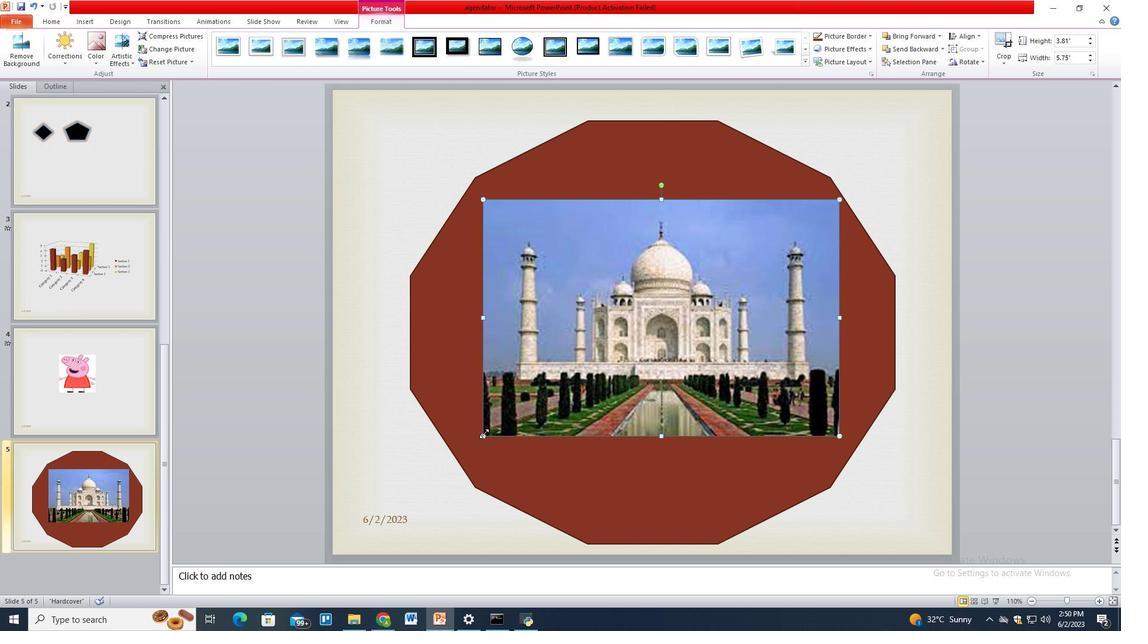 
Action: Mouse moved to (617, 323)
Screenshot: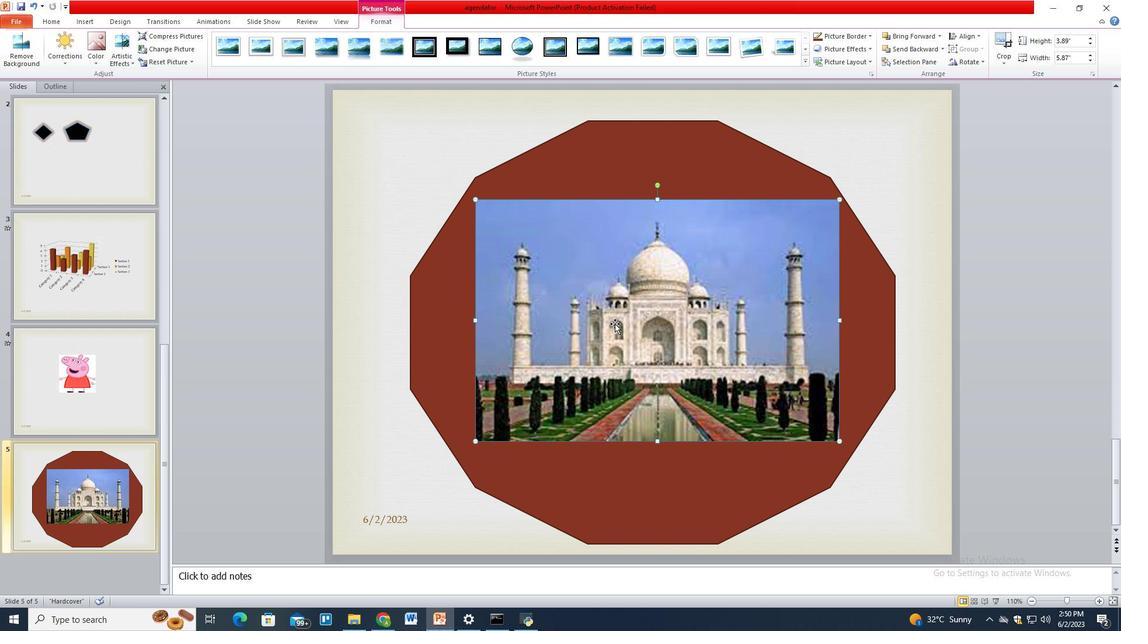 
Action: Mouse pressed left at (617, 323)
Screenshot: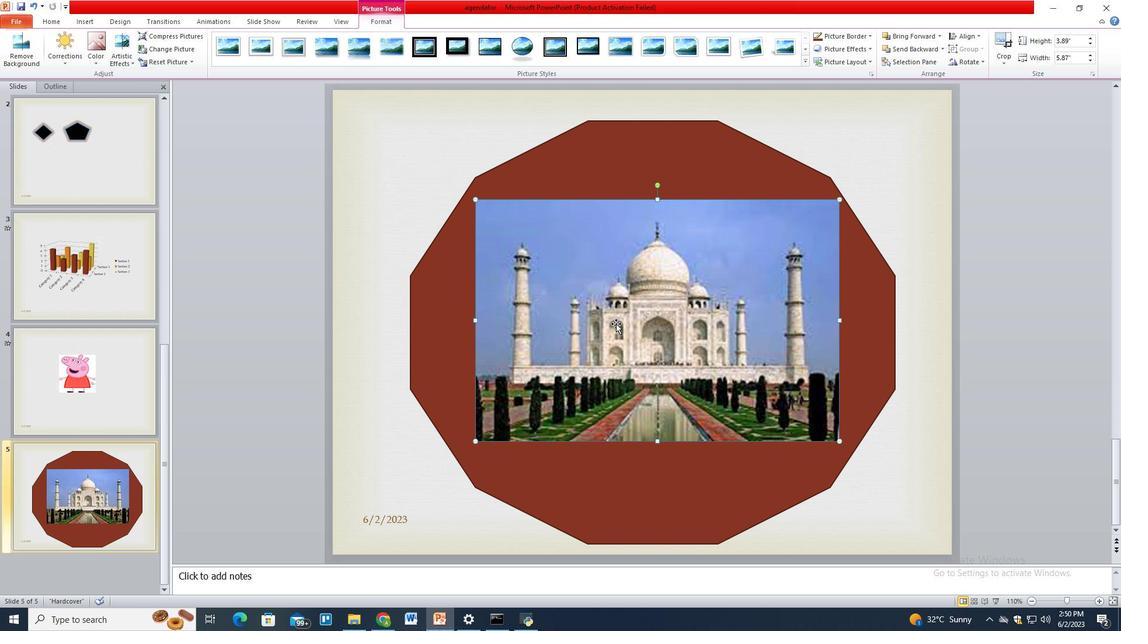 
Action: Mouse moved to (618, 338)
Screenshot: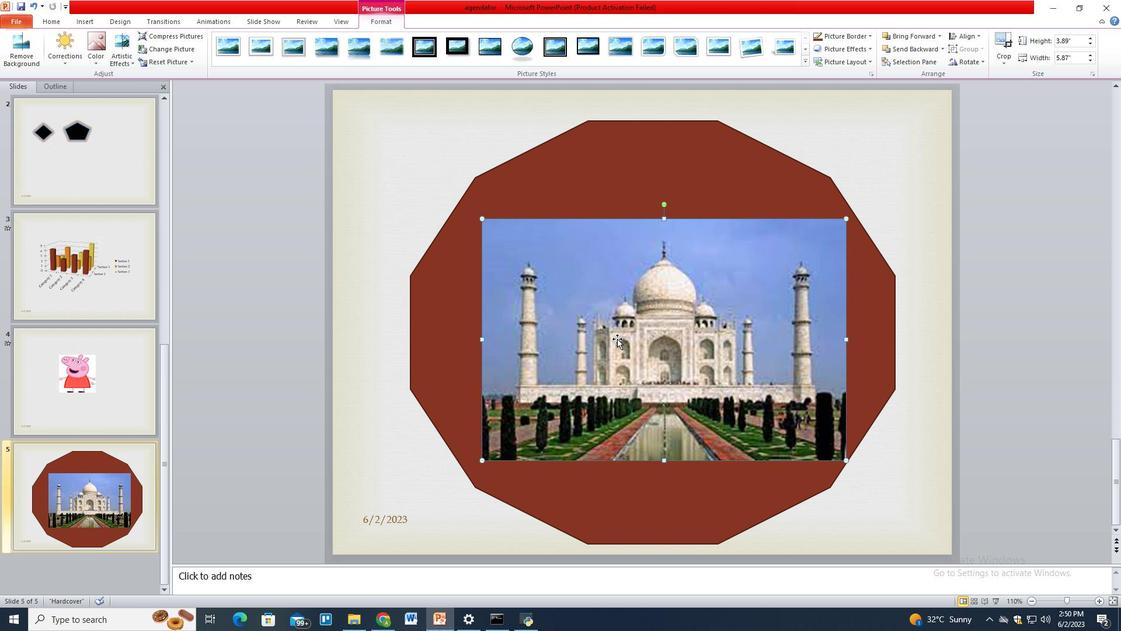 
Action: Mouse pressed left at (618, 338)
Screenshot: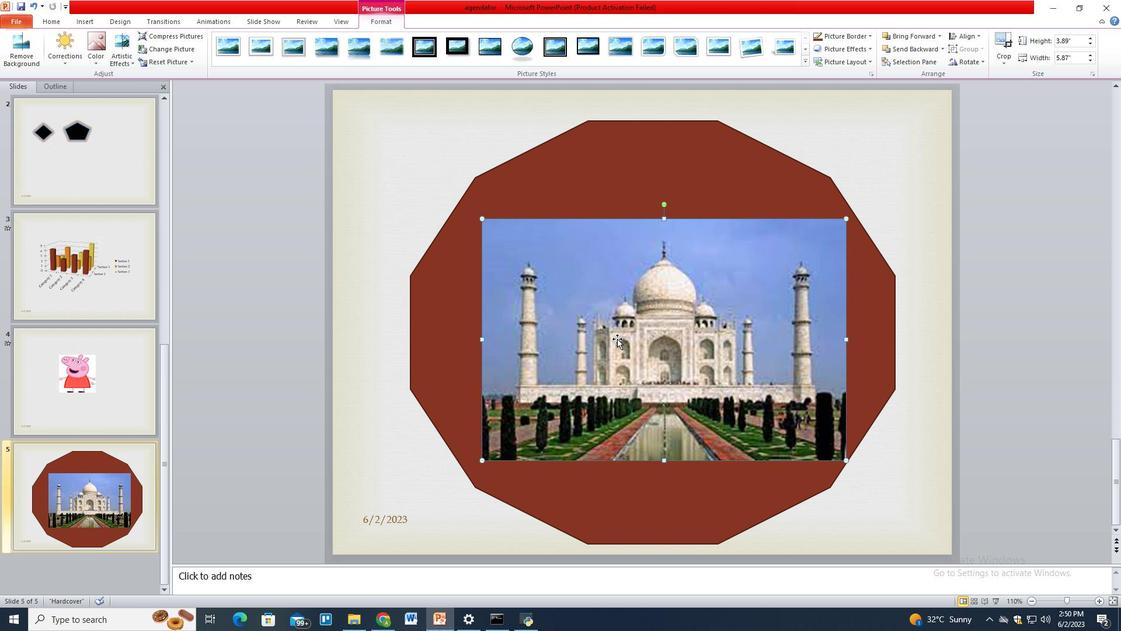 
Action: Mouse moved to (595, 172)
Screenshot: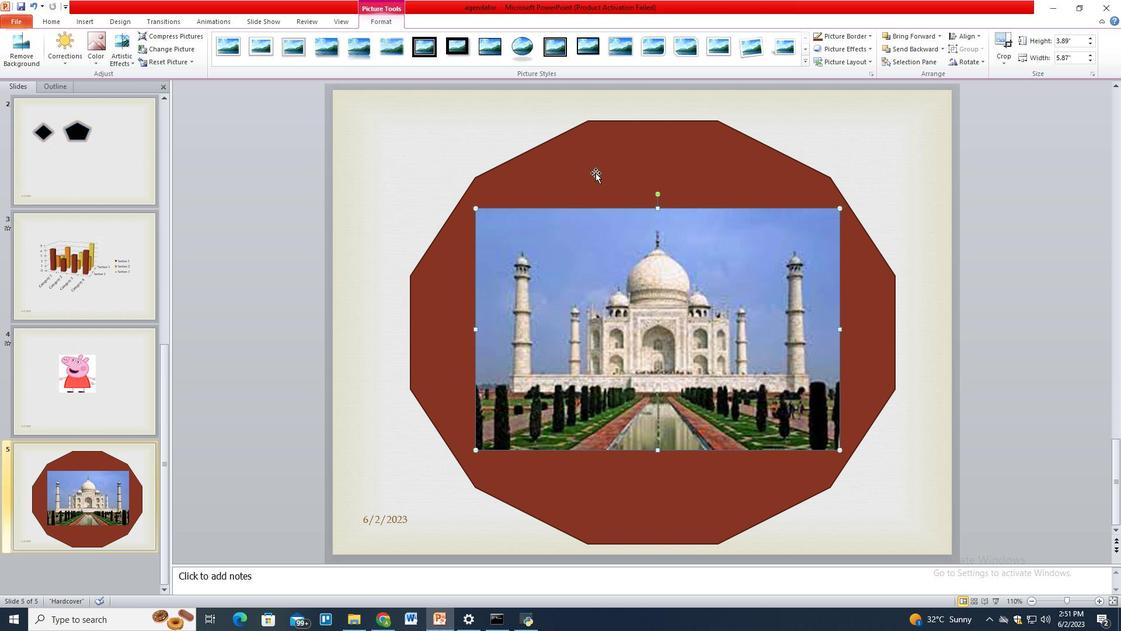 
Action: Mouse pressed left at (595, 172)
Screenshot: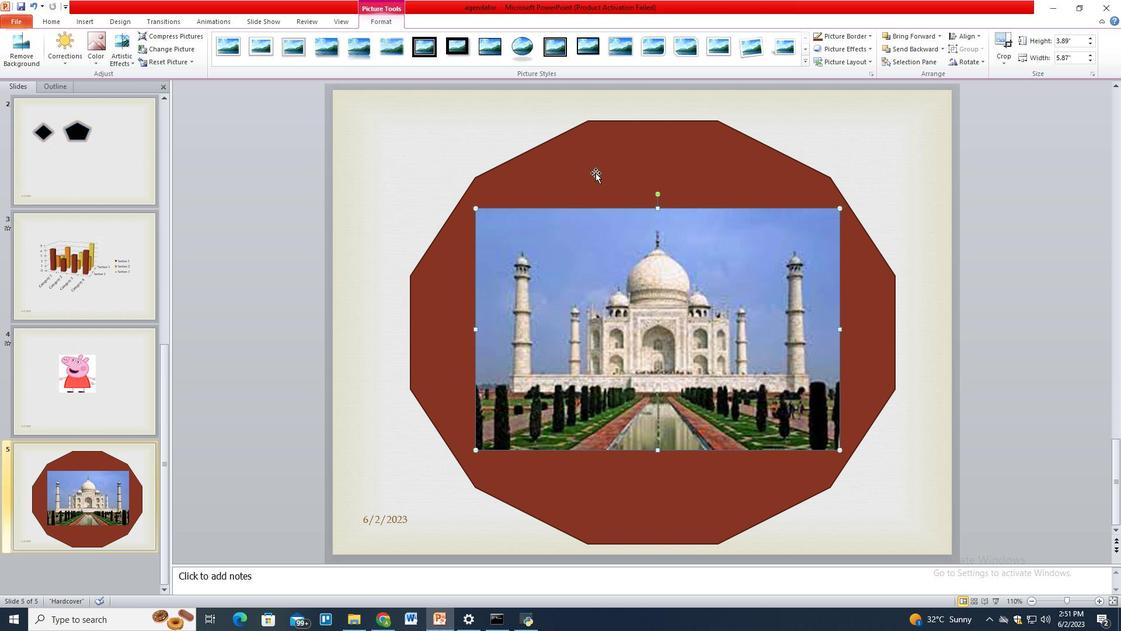 
Action: Mouse moved to (629, 315)
Screenshot: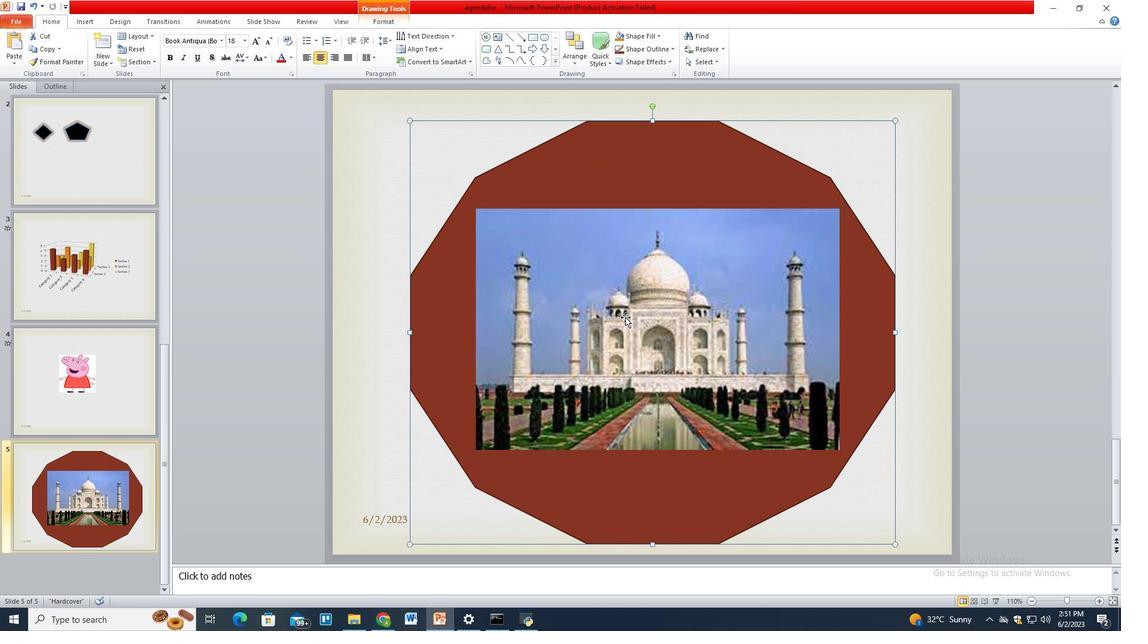 
Action: Mouse pressed left at (629, 315)
Screenshot: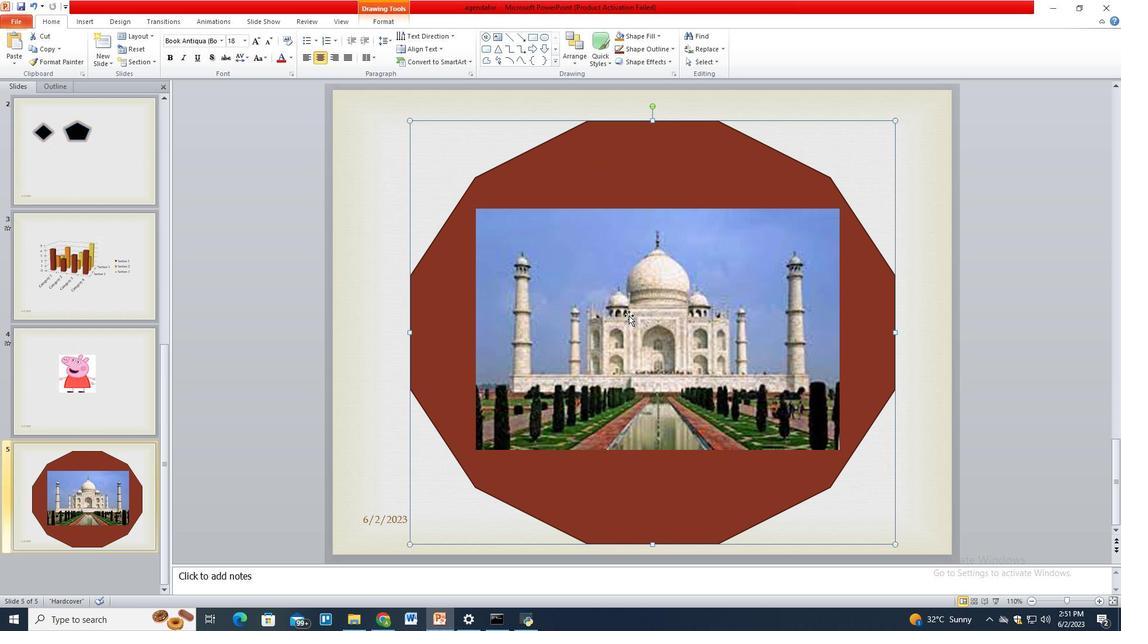 
Action: Mouse moved to (618, 179)
Screenshot: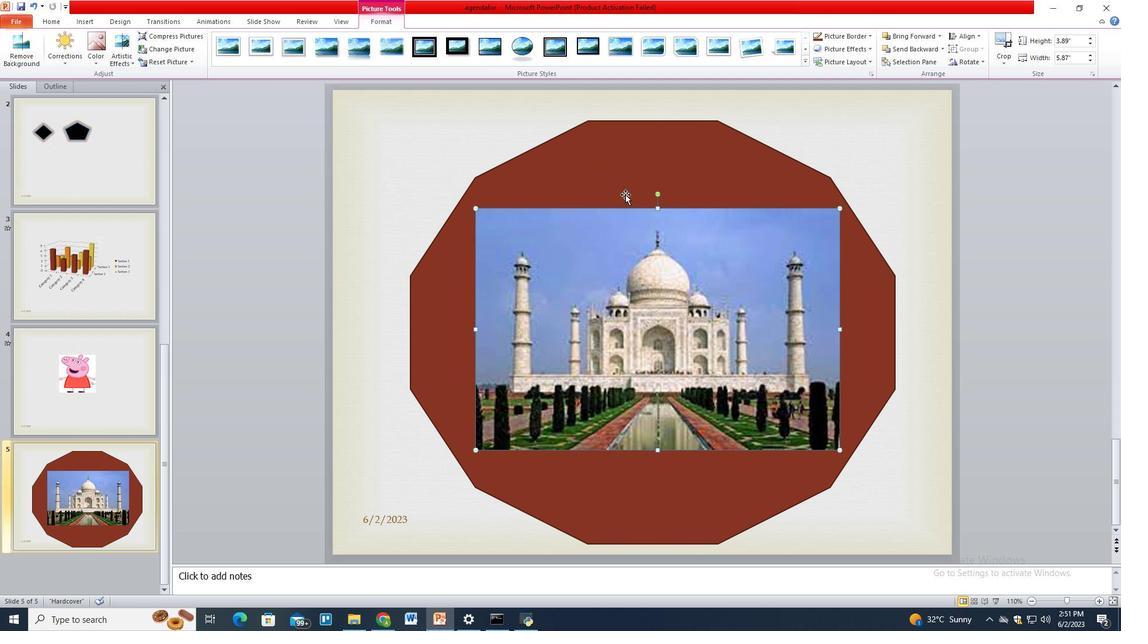 
Action: Mouse pressed left at (618, 179)
Screenshot: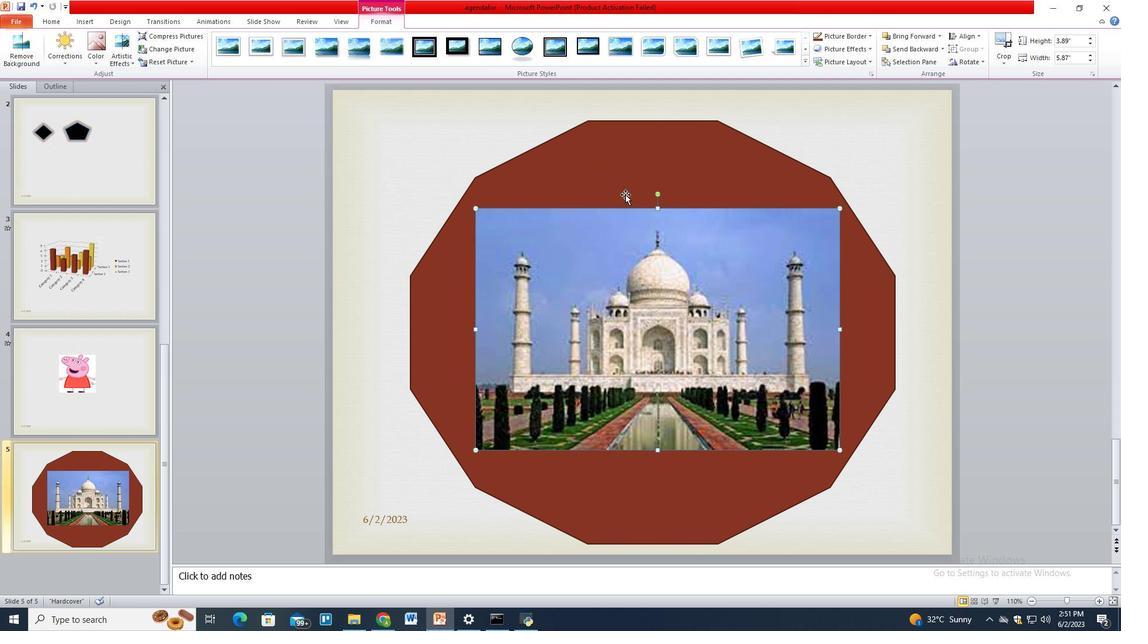 
Action: Mouse moved to (87, 23)
Screenshot: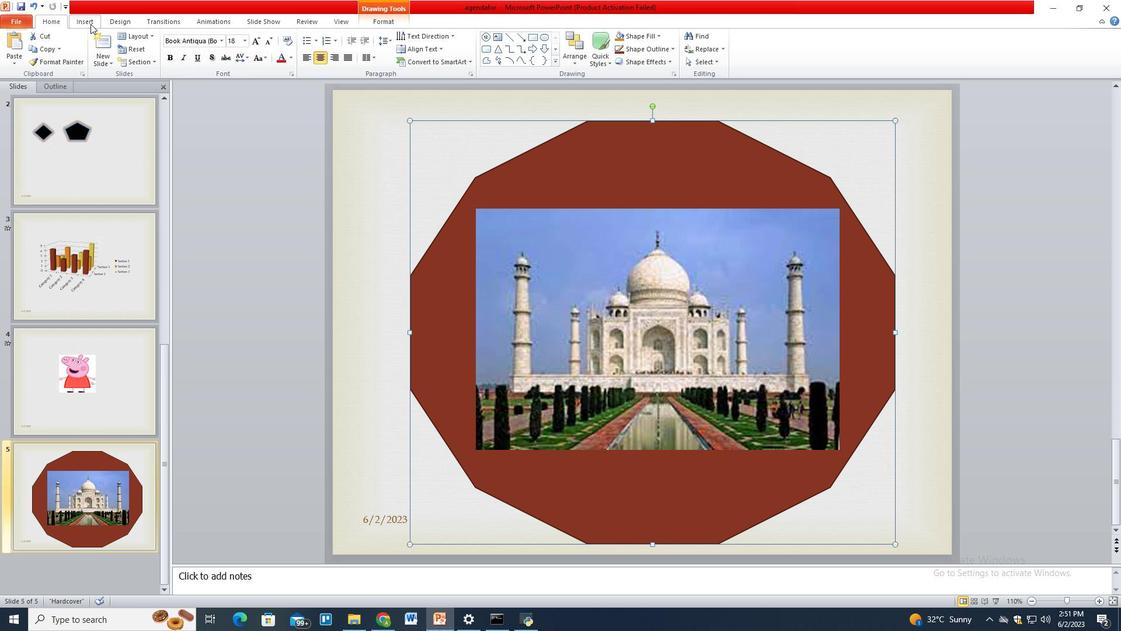 
Action: Mouse pressed left at (87, 23)
Screenshot: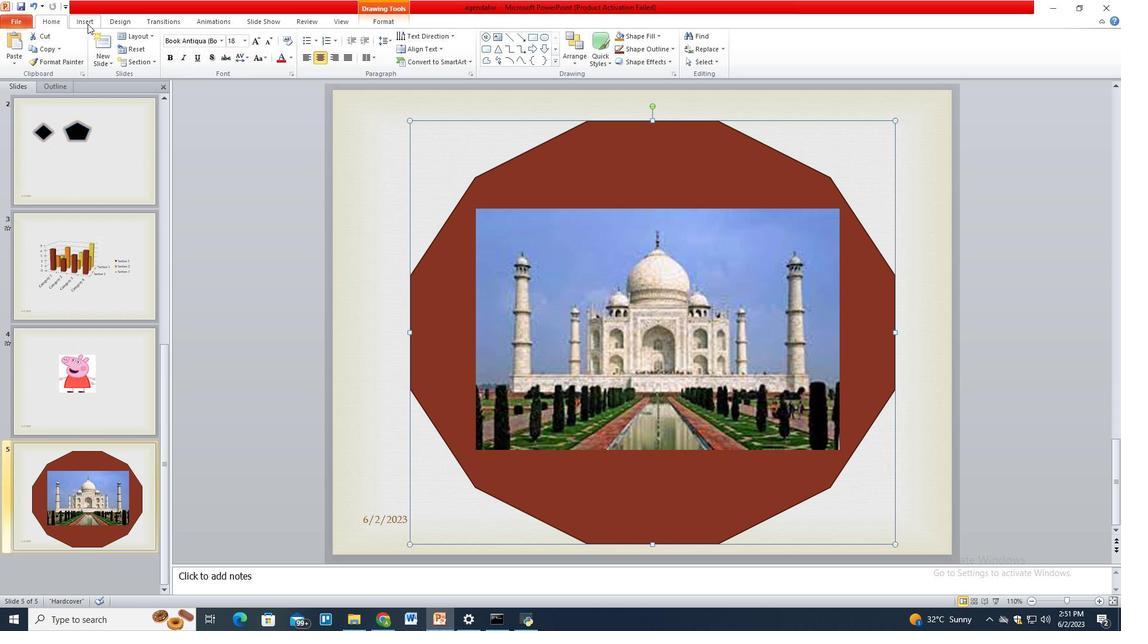 
Action: Mouse moved to (391, 53)
Screenshot: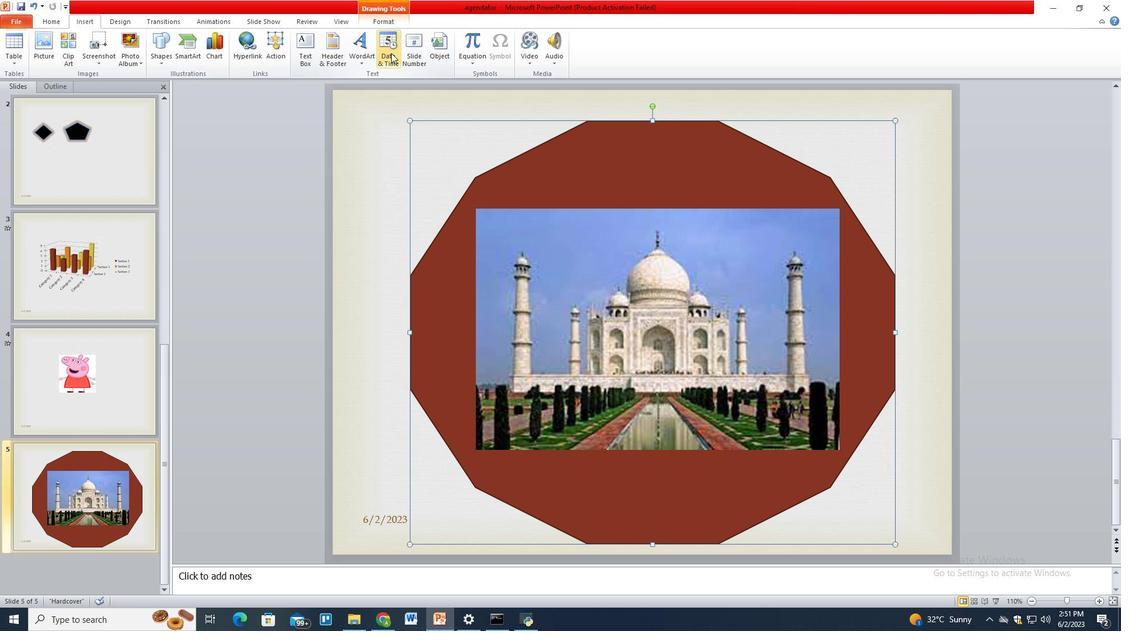 
Action: Mouse pressed left at (391, 53)
Screenshot: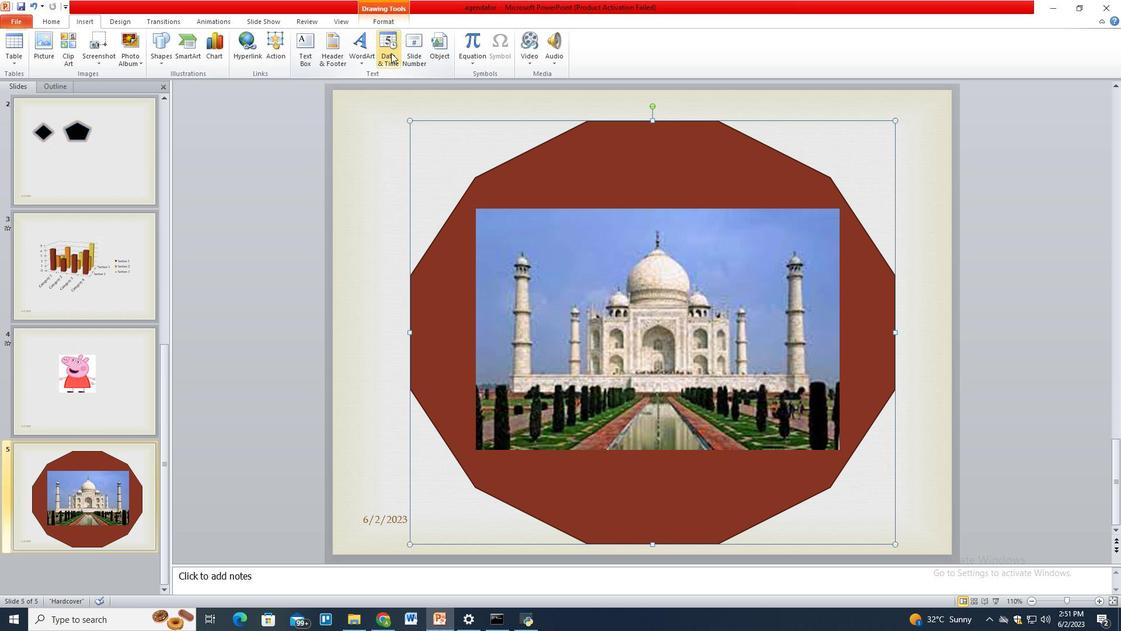 
Action: Mouse moved to (369, 230)
Screenshot: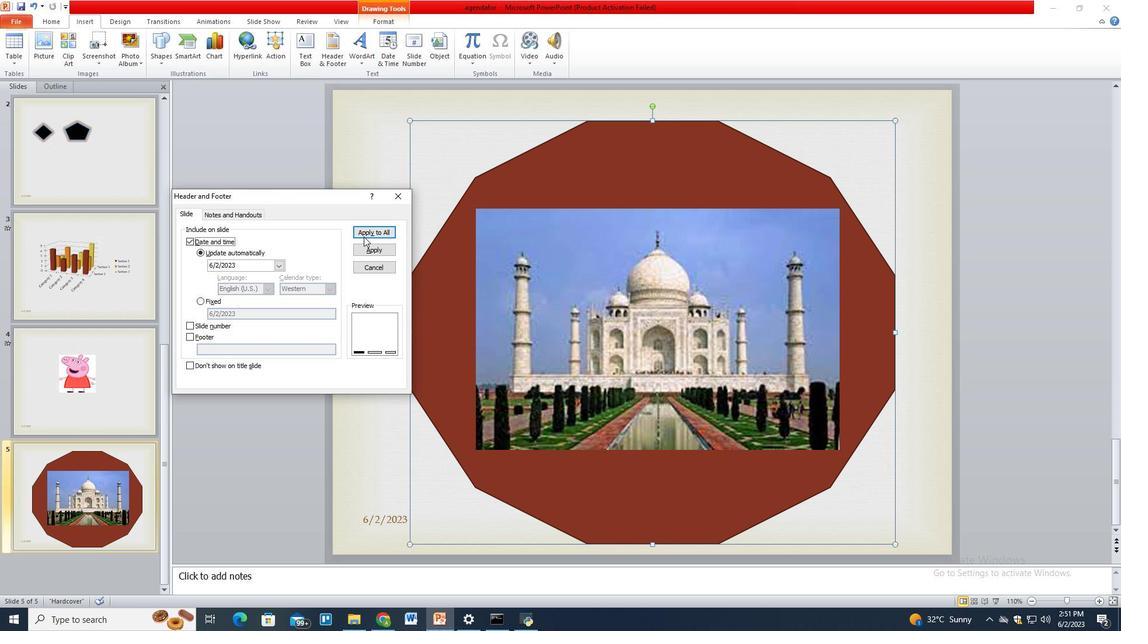 
Action: Mouse pressed left at (369, 230)
Screenshot: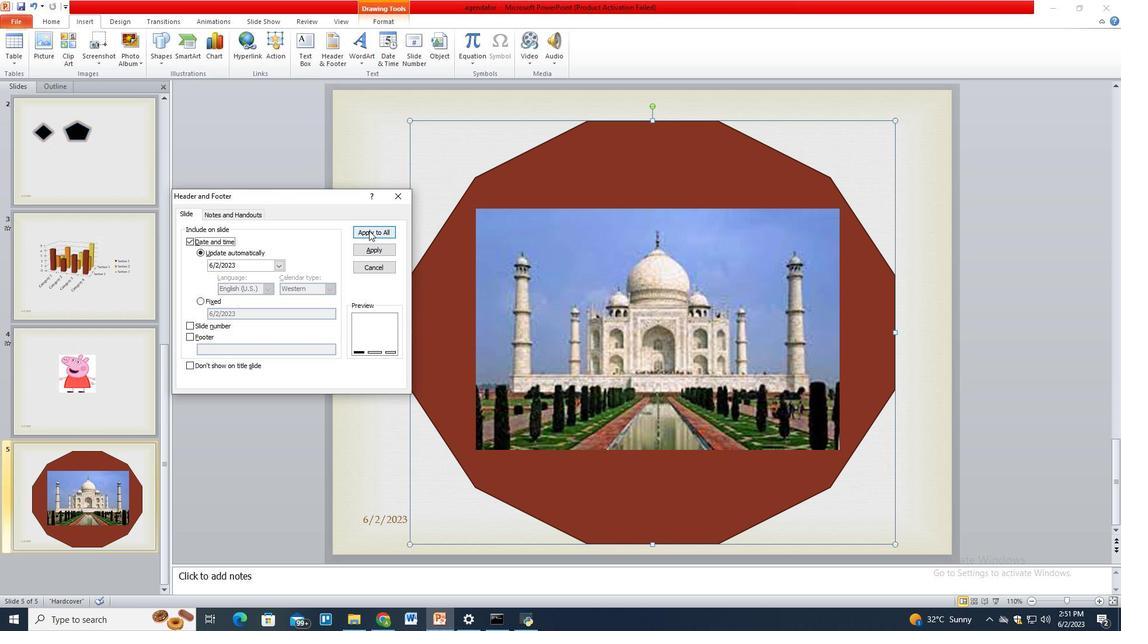 
Action: Mouse moved to (390, 174)
Screenshot: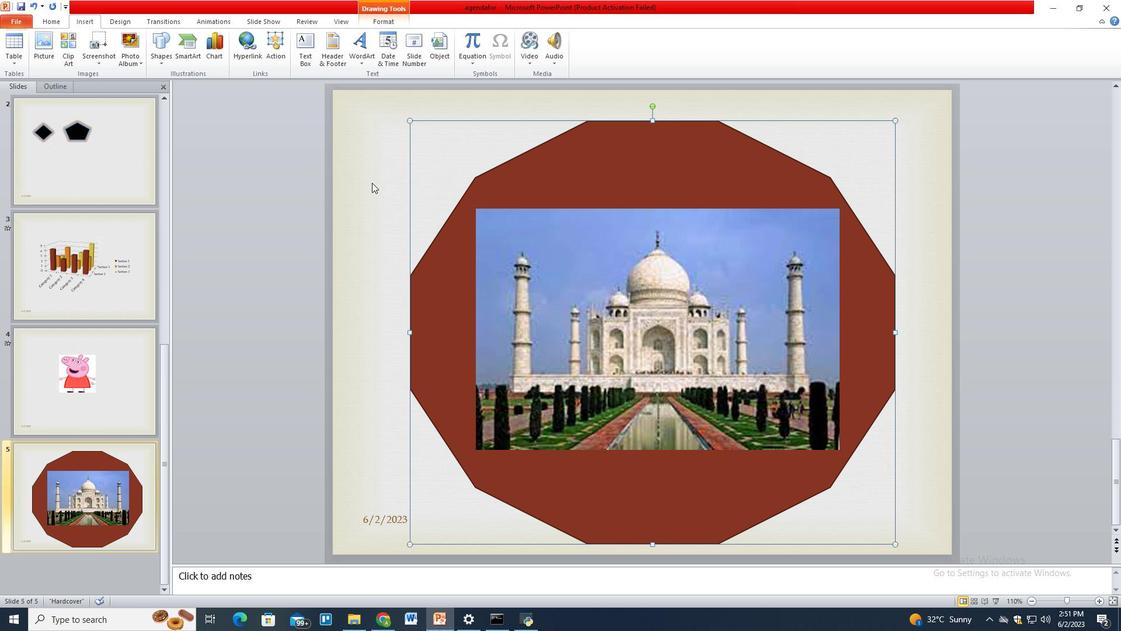 
Action: Mouse pressed left at (390, 174)
Screenshot: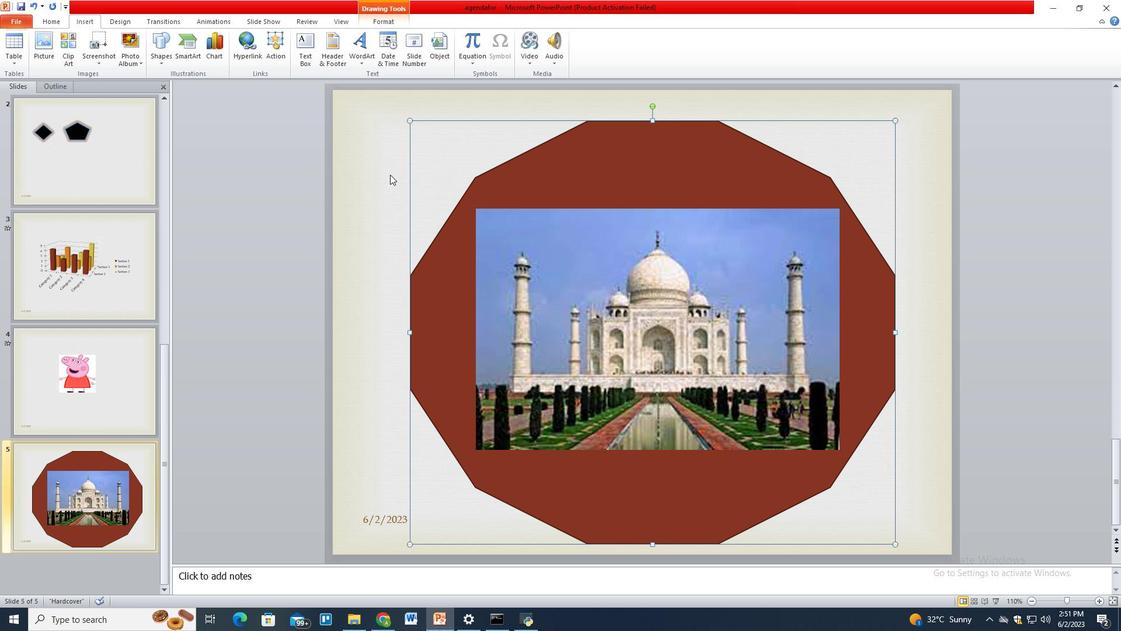 
Action: Mouse moved to (272, 21)
Screenshot: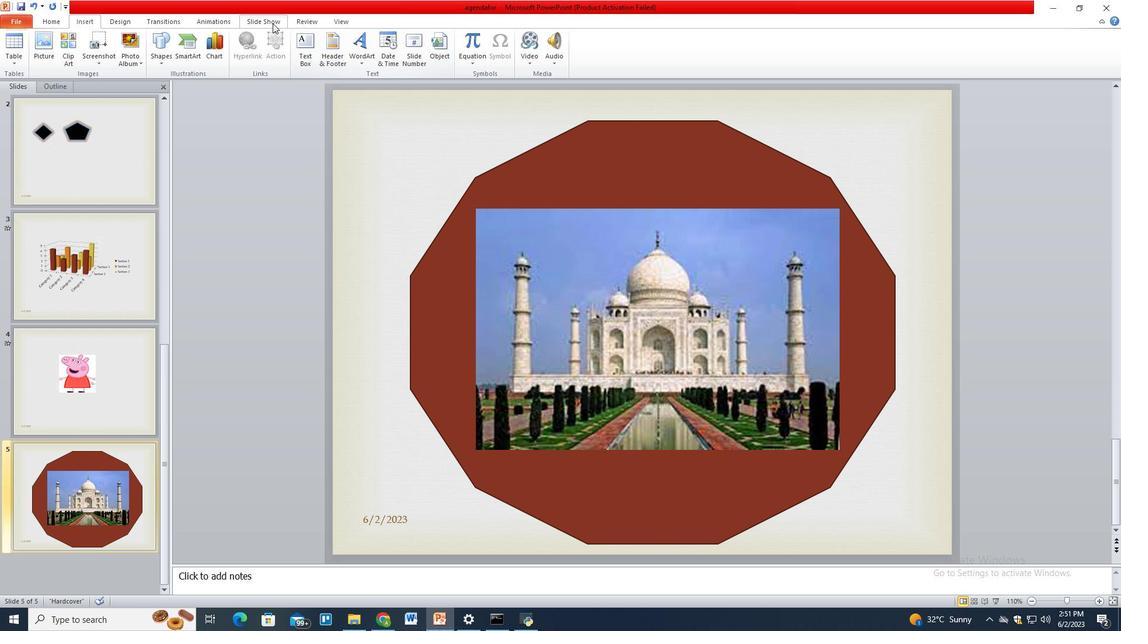 
Action: Mouse pressed left at (272, 21)
Screenshot: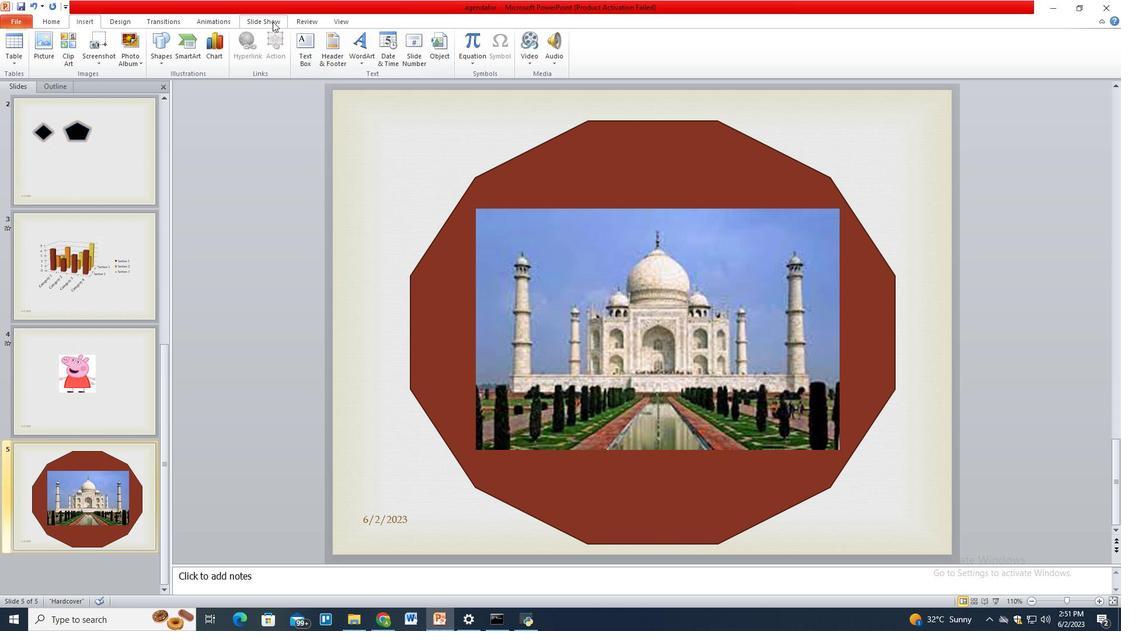 
Action: Mouse moved to (193, 56)
Screenshot: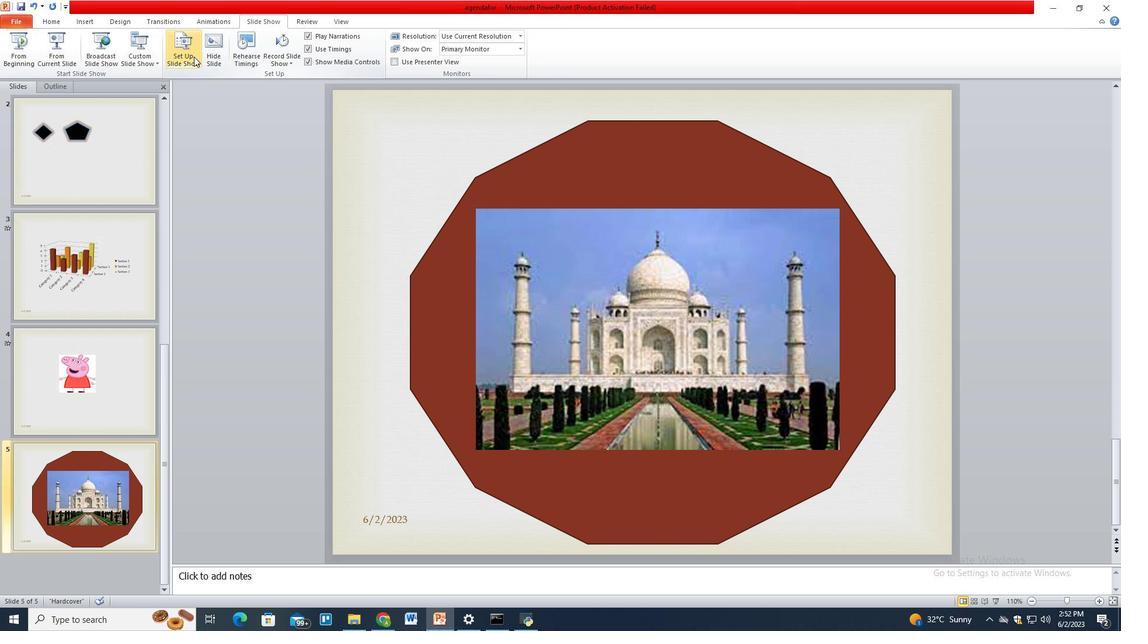 
Action: Mouse pressed left at (193, 56)
Screenshot: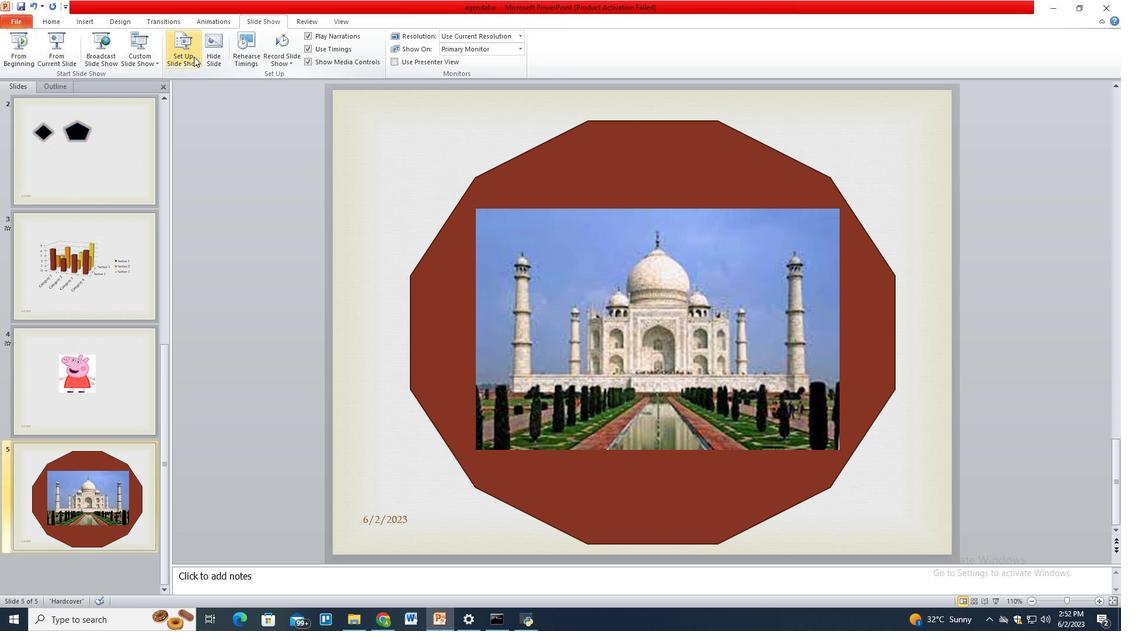 
Action: Mouse moved to (175, 239)
Screenshot: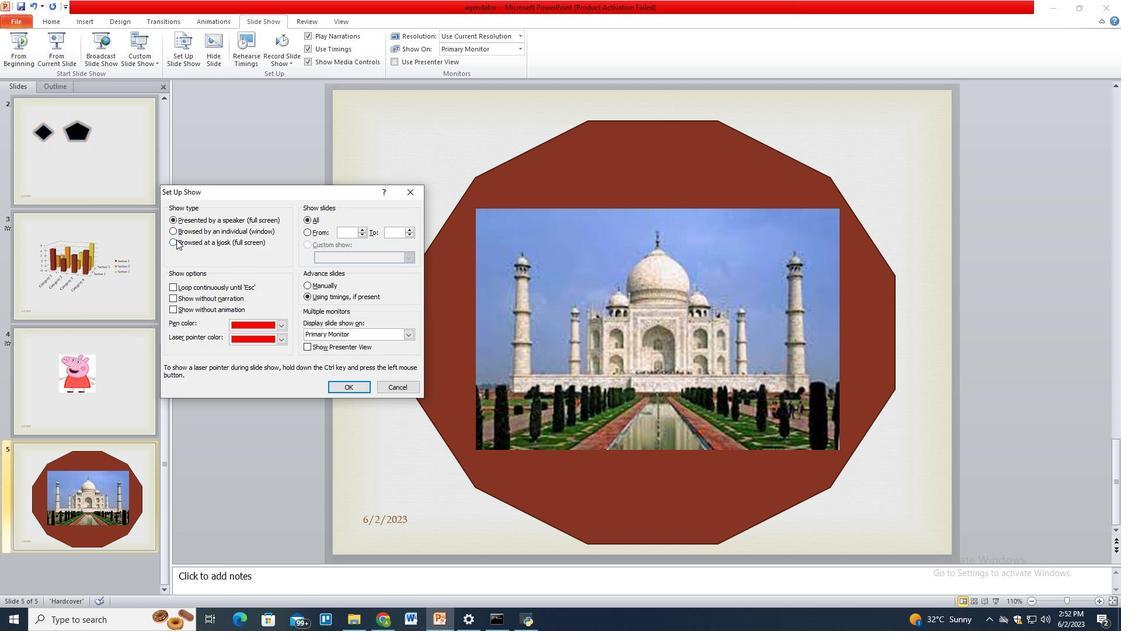 
Action: Mouse pressed left at (175, 239)
Screenshot: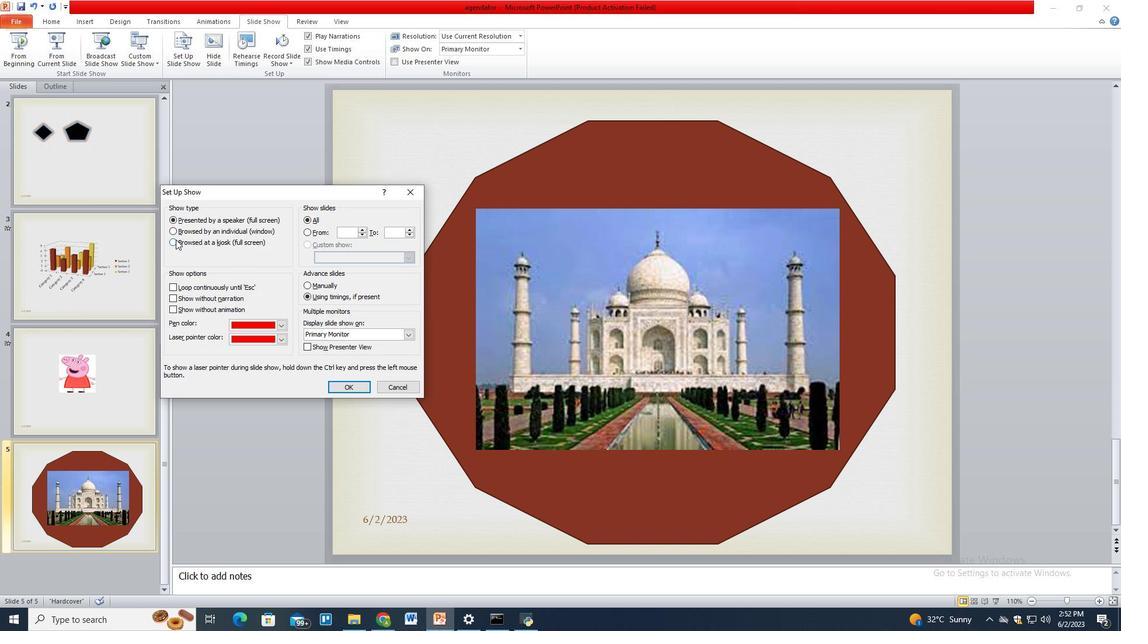 
Action: Mouse moved to (307, 283)
Screenshot: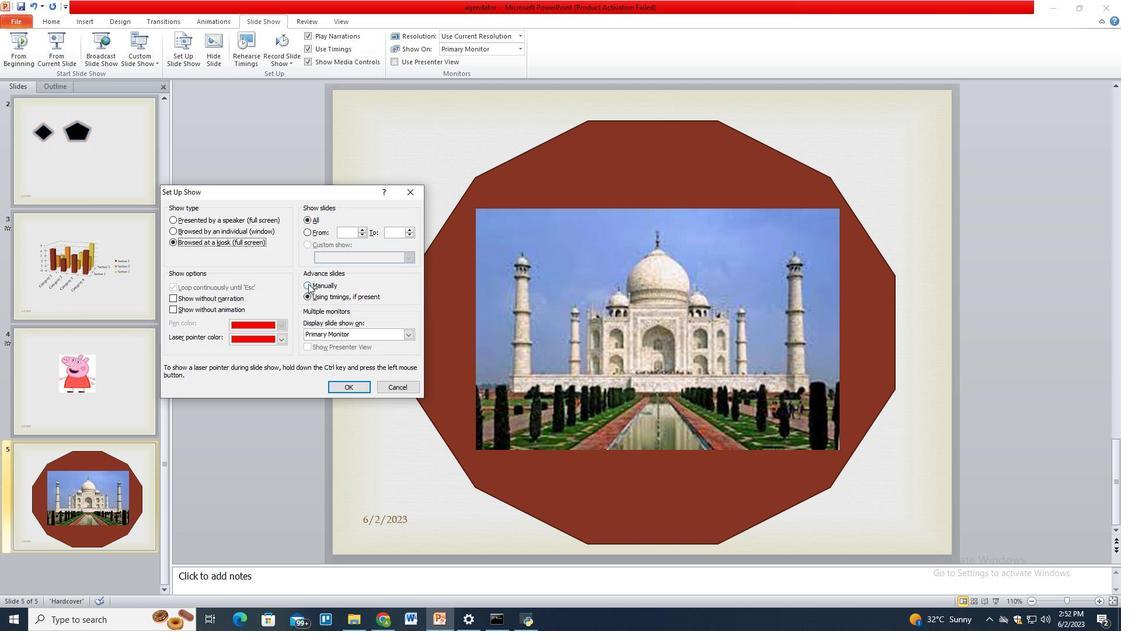 
Action: Mouse pressed left at (307, 283)
Screenshot: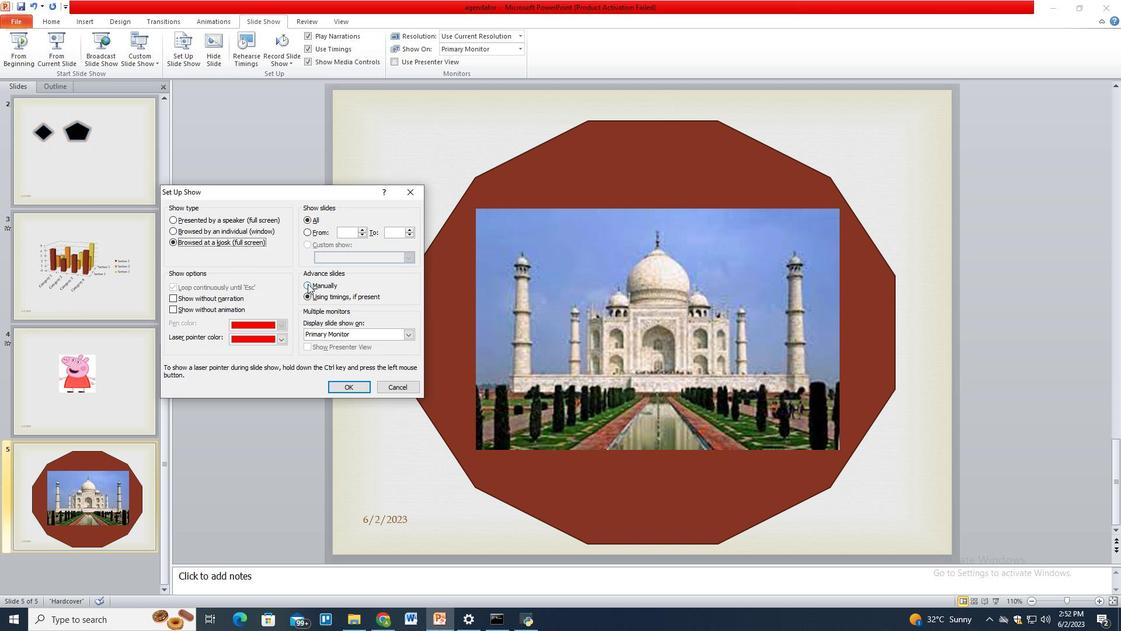 
Action: Mouse moved to (344, 383)
Screenshot: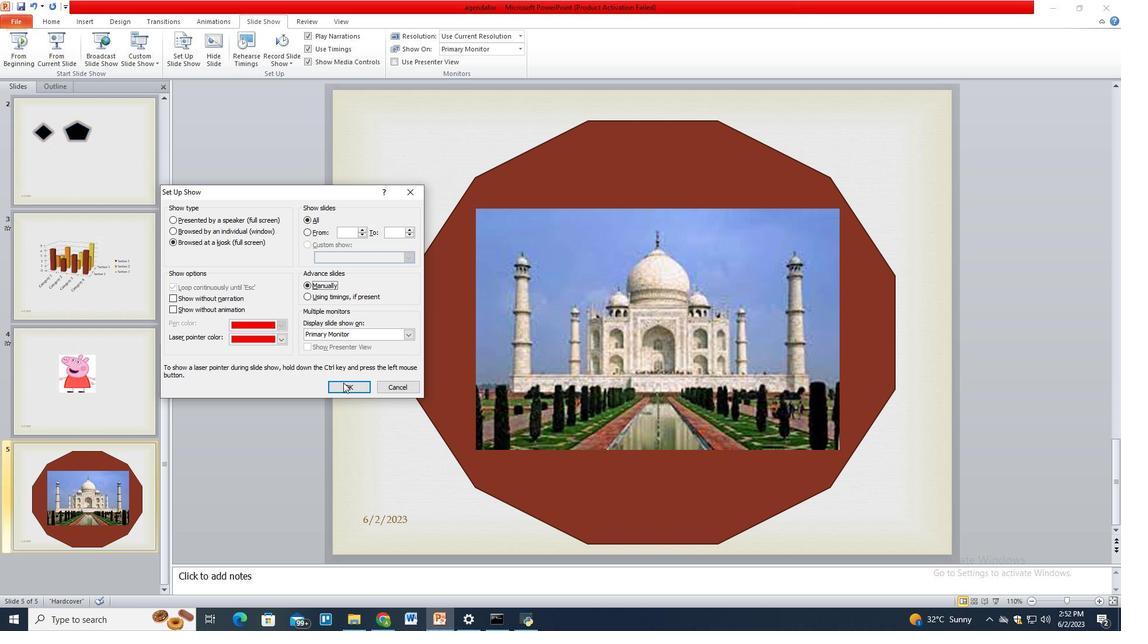 
Action: Mouse pressed left at (344, 383)
Screenshot: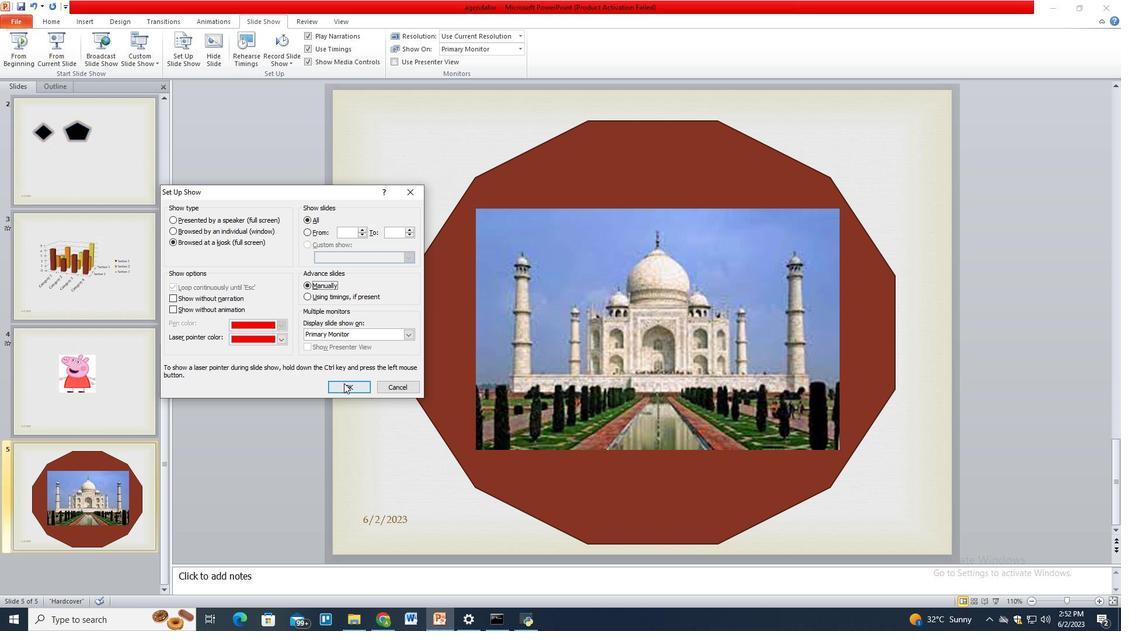 
Action: Mouse moved to (290, 55)
Screenshot: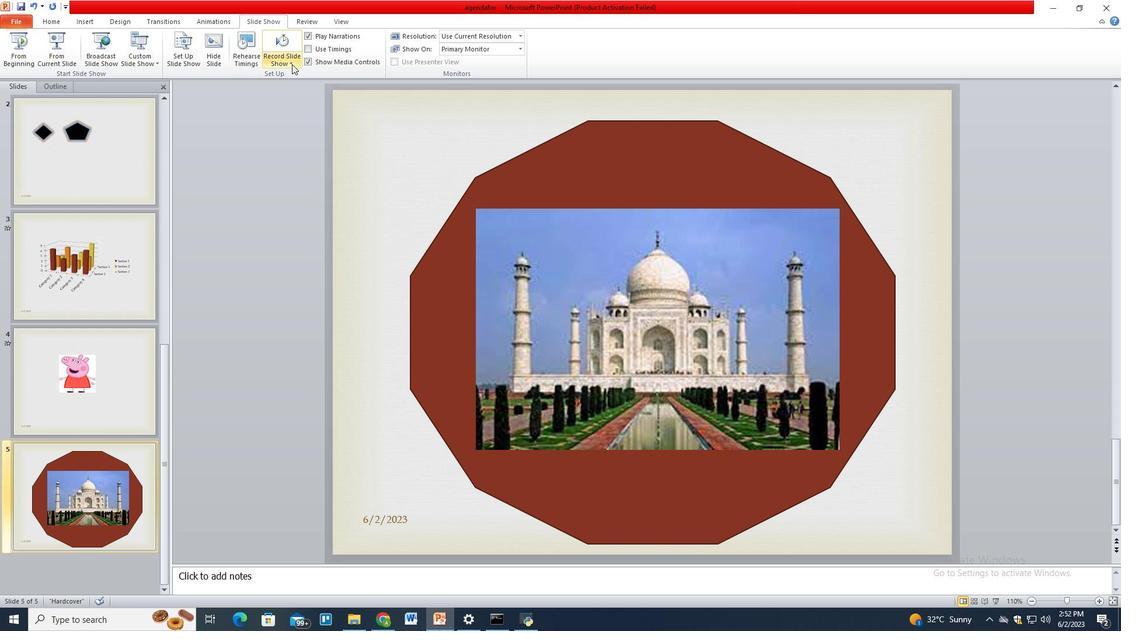 
Action: Mouse pressed left at (290, 55)
Screenshot: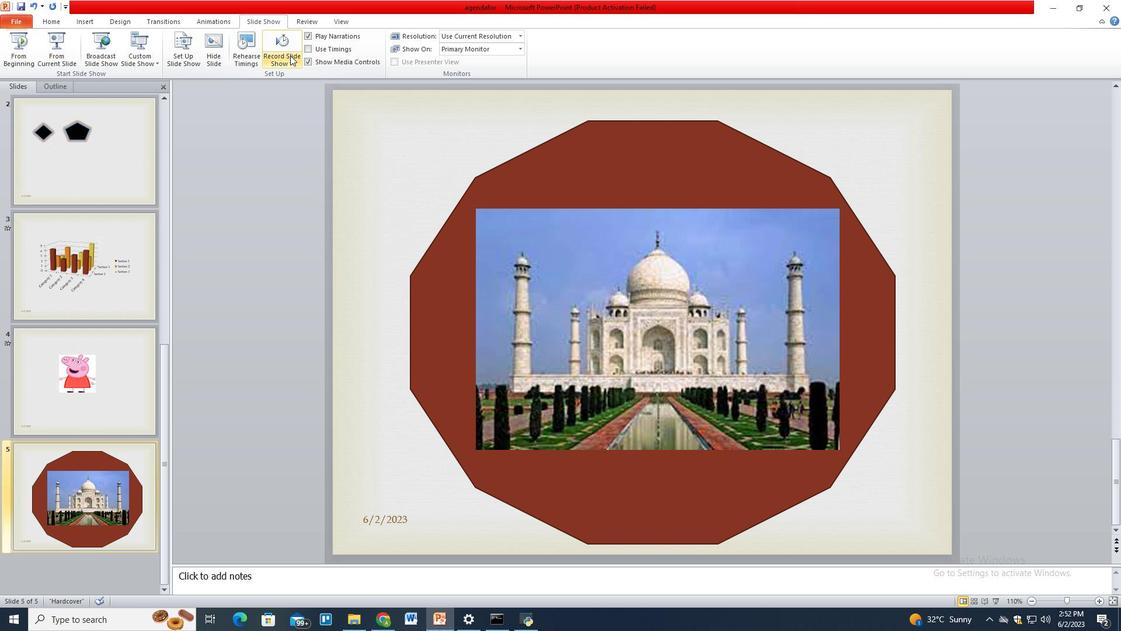 
Action: Mouse moved to (245, 50)
Screenshot: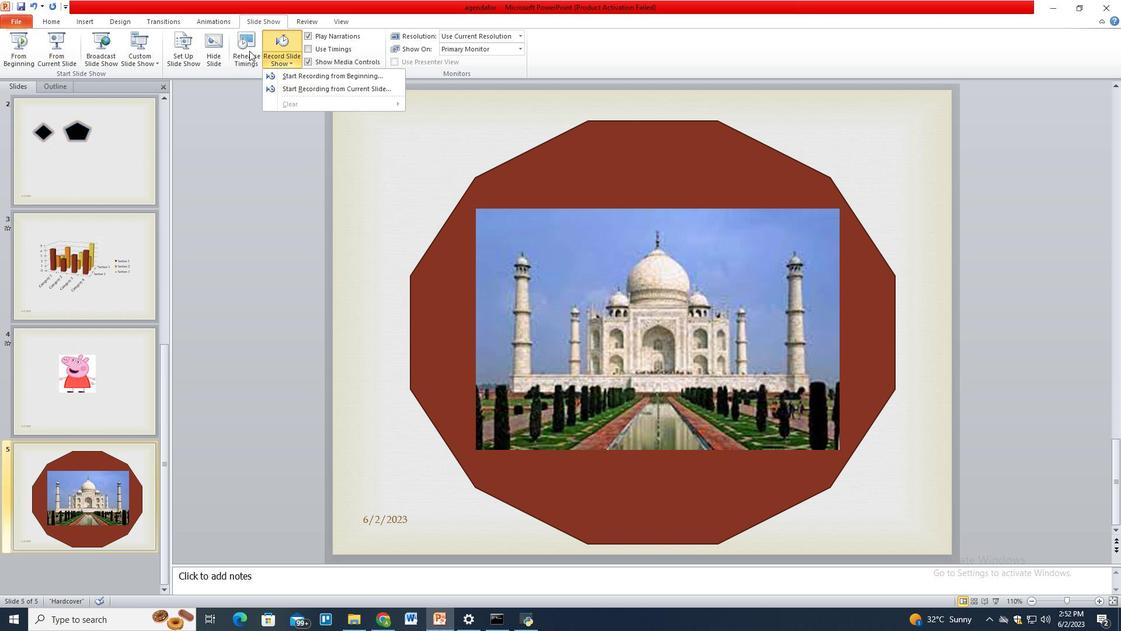 
Action: Mouse pressed left at (245, 50)
Screenshot: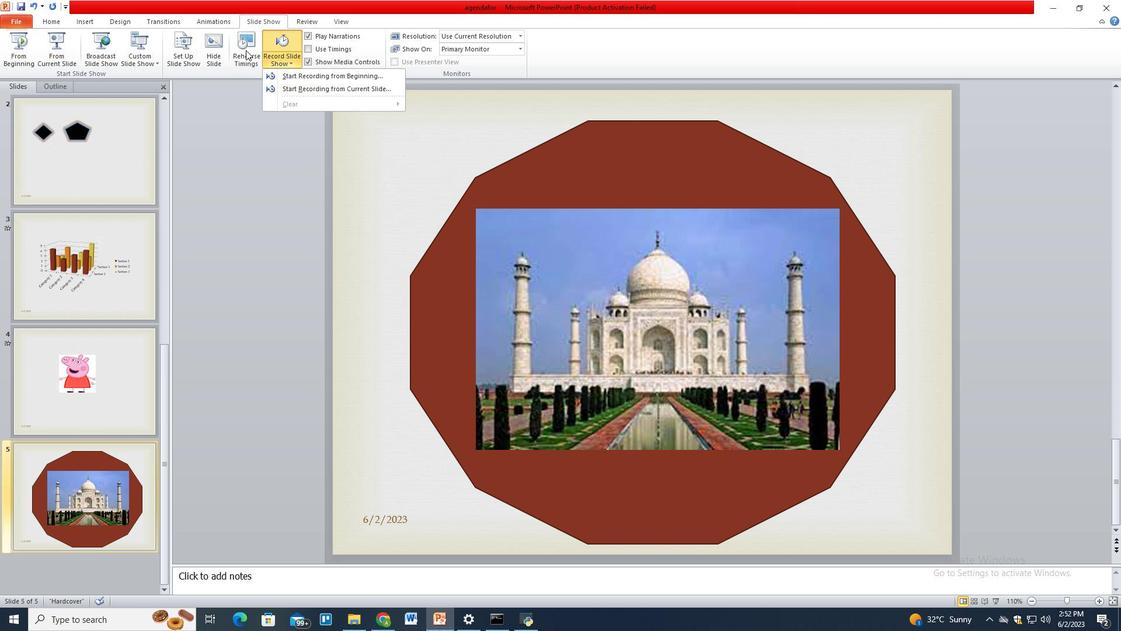 
Action: Mouse moved to (100, 7)
Screenshot: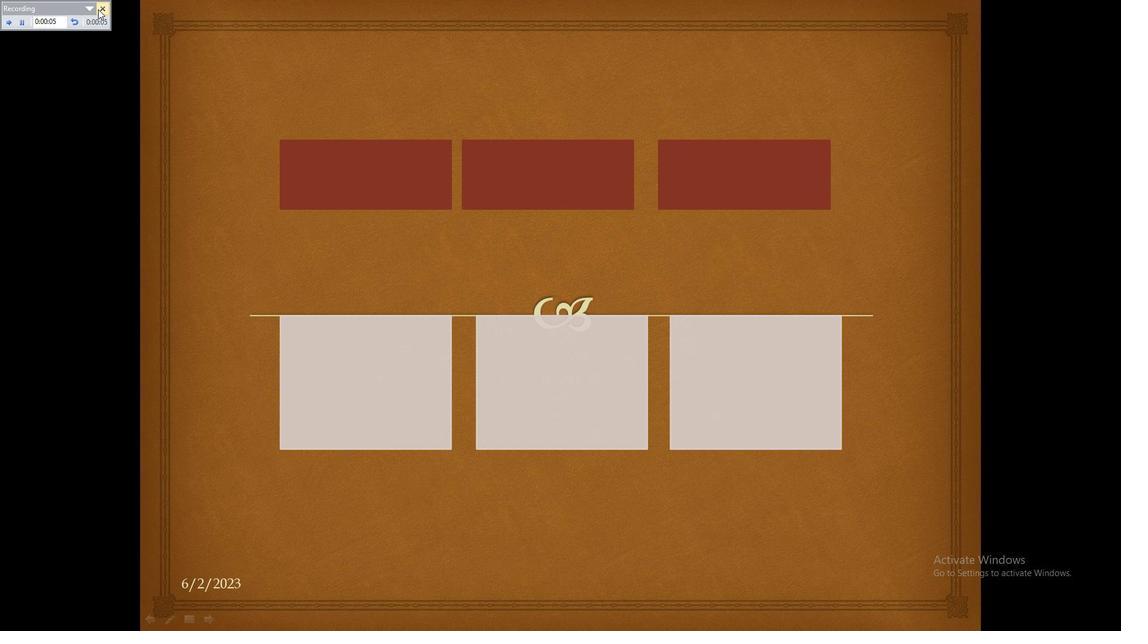 
Action: Mouse pressed left at (100, 7)
Screenshot: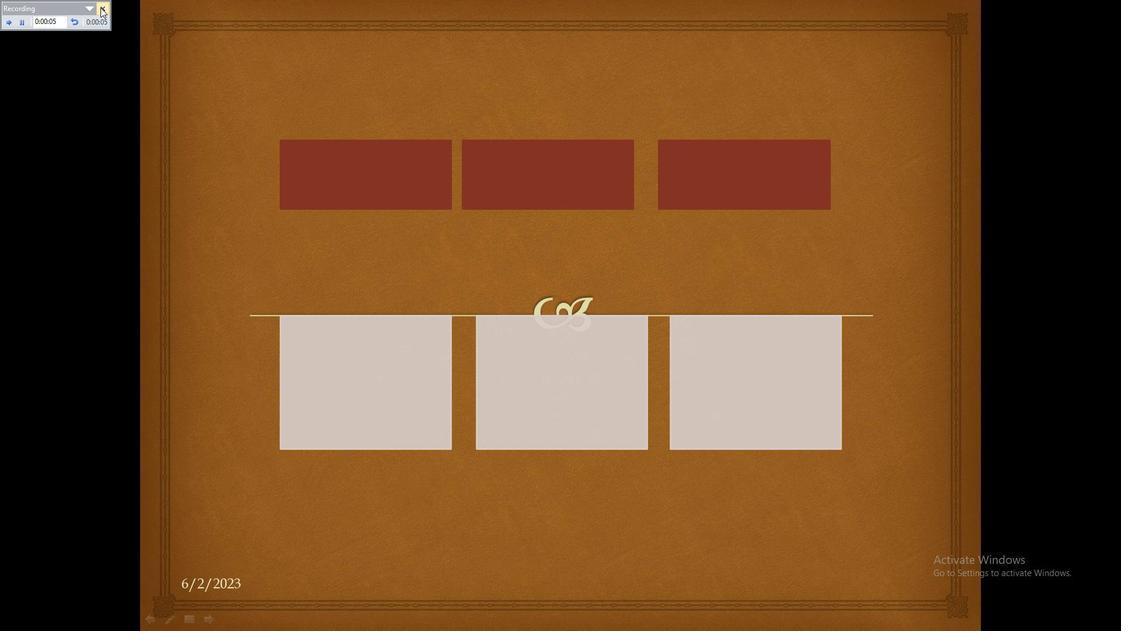 
Action: Mouse moved to (248, 151)
Screenshot: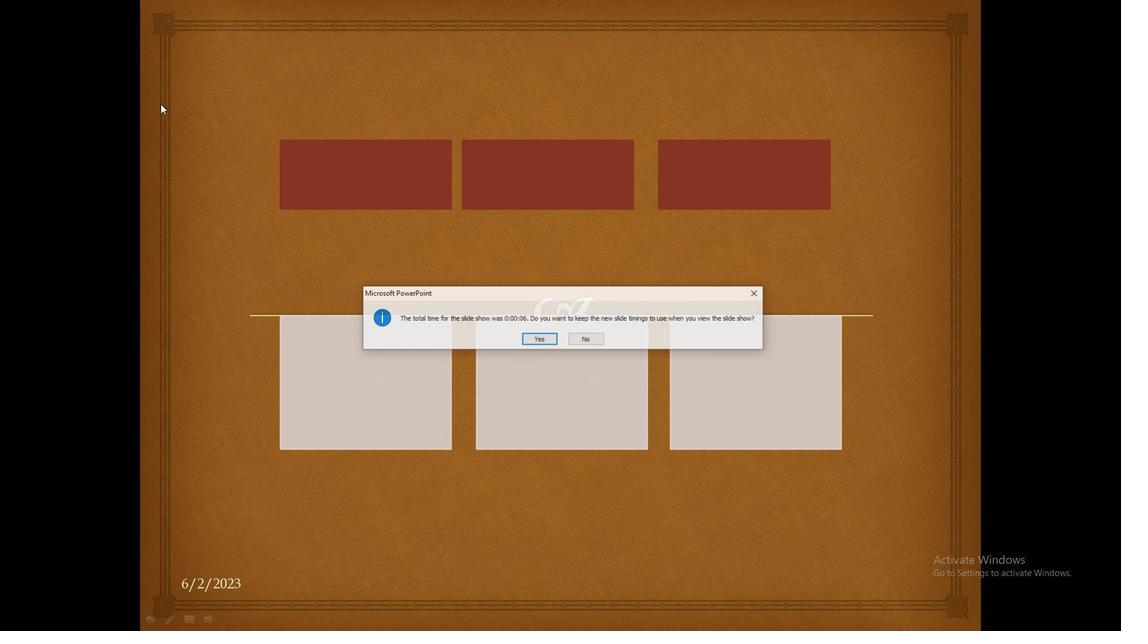 
Action: Mouse pressed left at (248, 151)
Screenshot: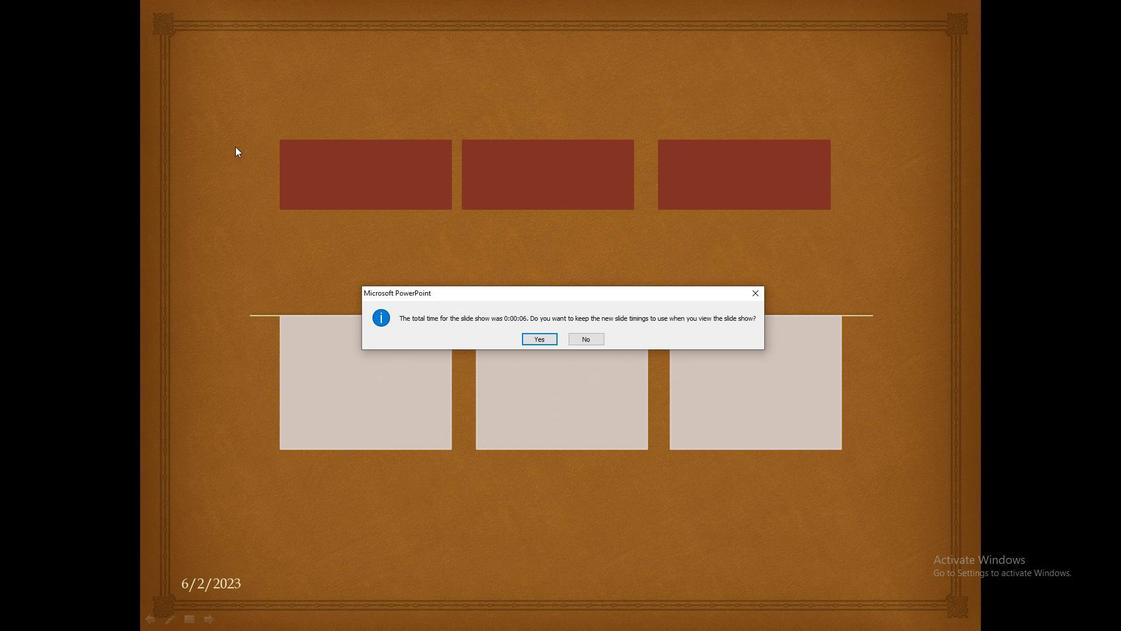 
Action: Mouse pressed left at (248, 151)
Screenshot: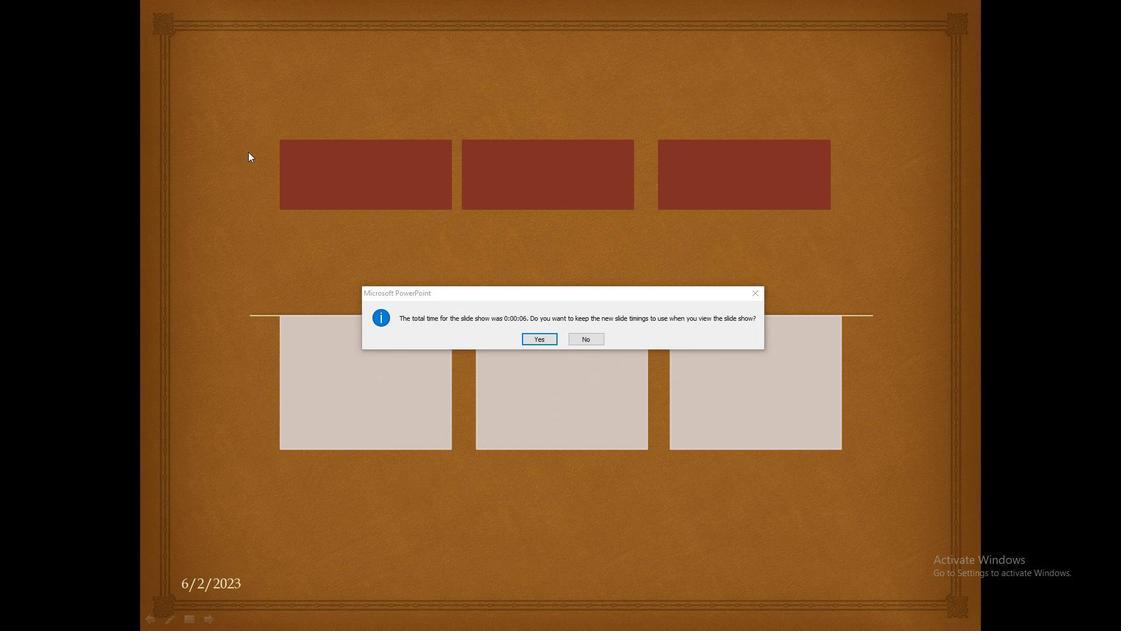 
Action: Mouse moved to (594, 337)
Screenshot: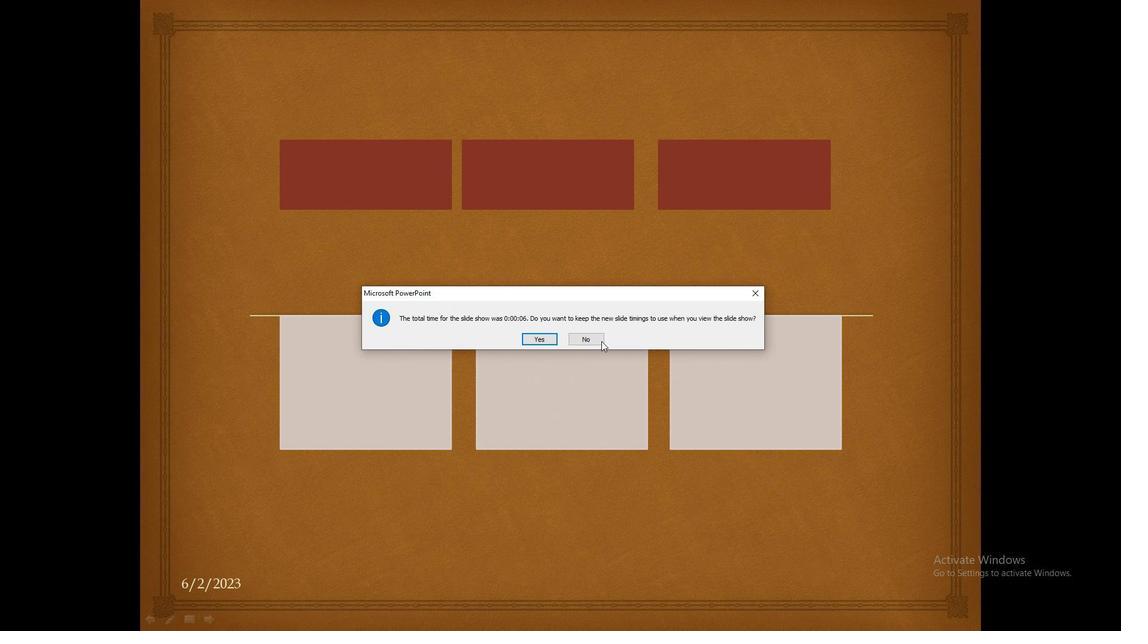
Action: Mouse pressed left at (594, 337)
Screenshot: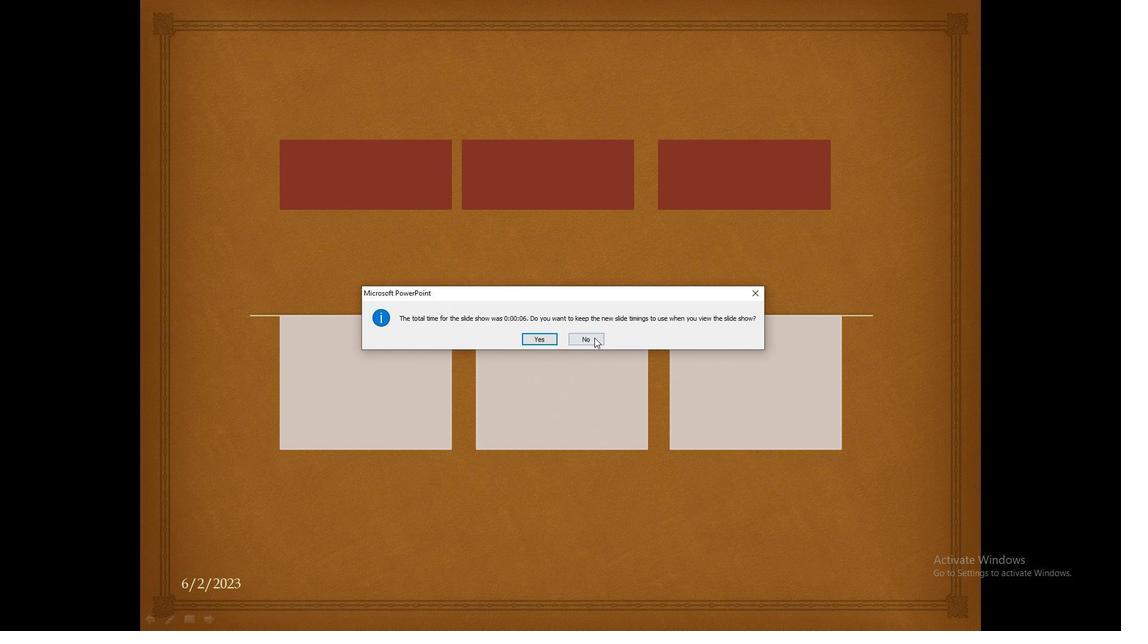 
Action: Mouse moved to (610, 309)
Screenshot: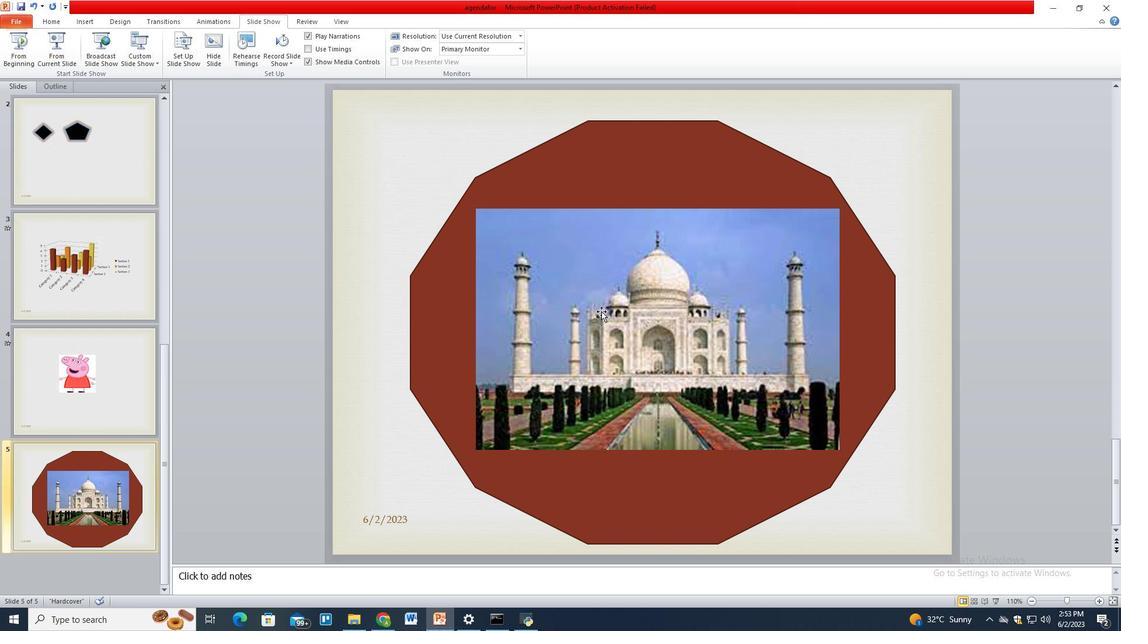 
Action: Mouse scrolled (610, 308) with delta (0, 0)
Screenshot: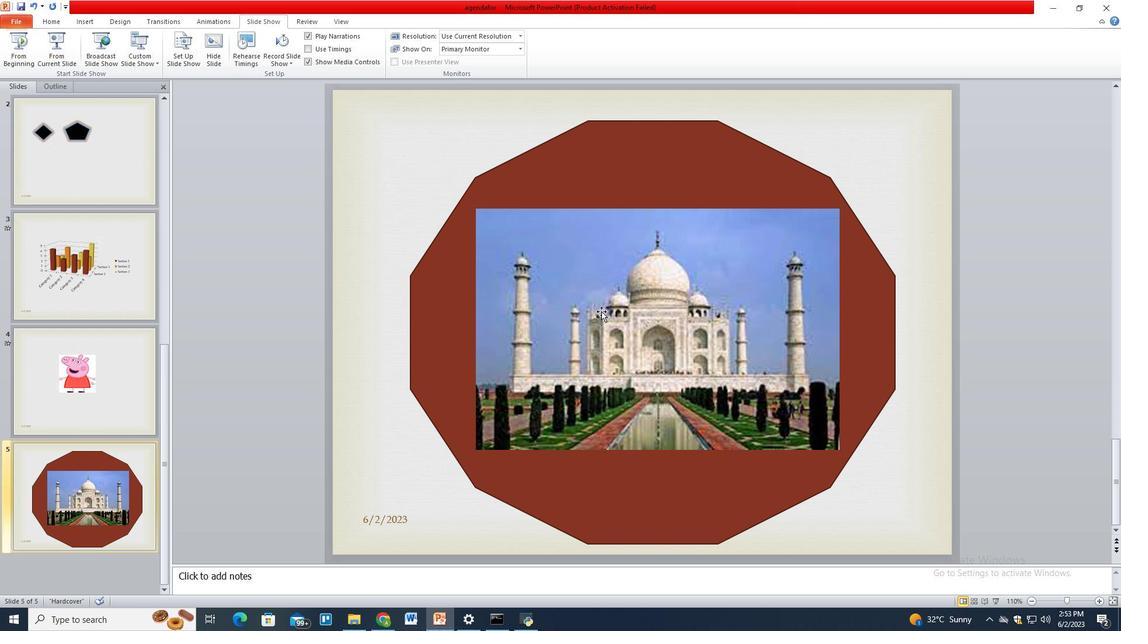 
Action: Mouse moved to (620, 330)
Screenshot: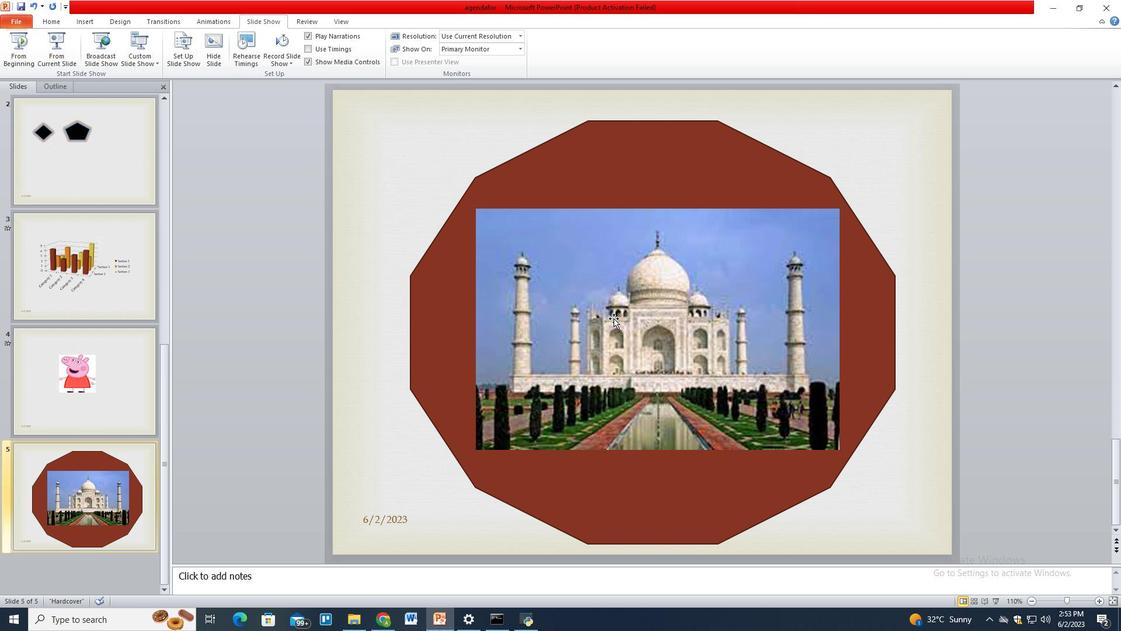 
Action: Mouse pressed left at (620, 330)
Screenshot: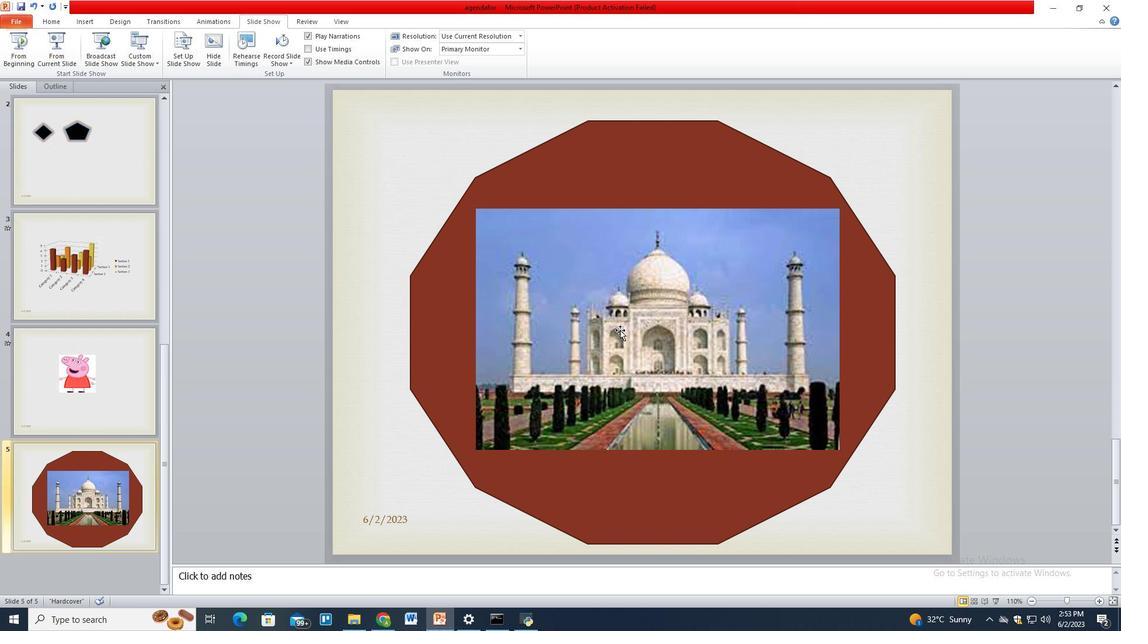 
Action: Mouse moved to (603, 173)
Screenshot: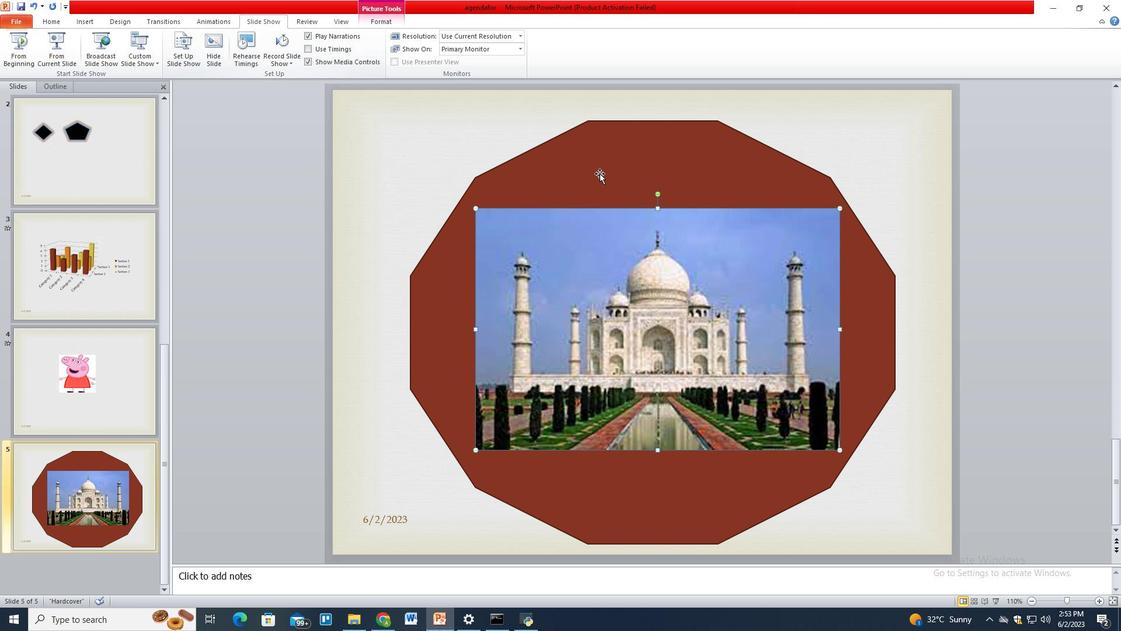 
Action: Mouse pressed left at (603, 173)
Screenshot: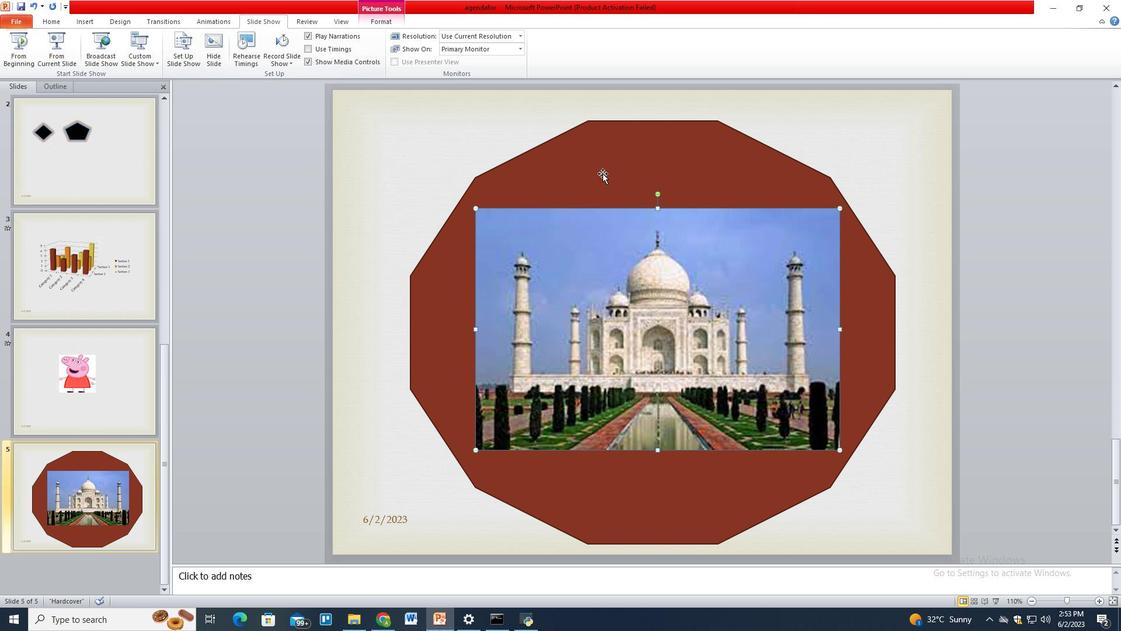 
Action: Mouse moved to (416, 299)
Screenshot: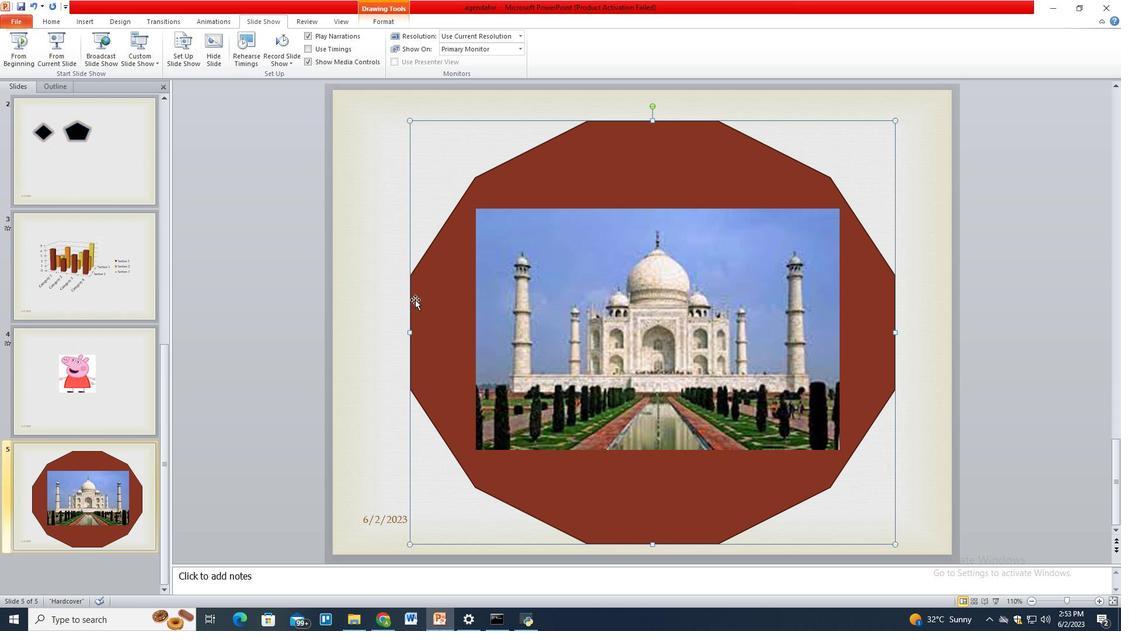 
